 Task: Look for space in La Crosse, United States from 12th July, 2023 to 16th July, 2023 for 8 adults in price range Rs.10000 to Rs.16000. Place can be private room with 8 bedrooms having 8 beds and 8 bathrooms. Property type can be house, flat, guest house. Amenities needed are: wifi, TV, free parkinig on premises, gym, breakfast. Booking option can be shelf check-in. Required host language is English.
Action: Mouse moved to (415, 83)
Screenshot: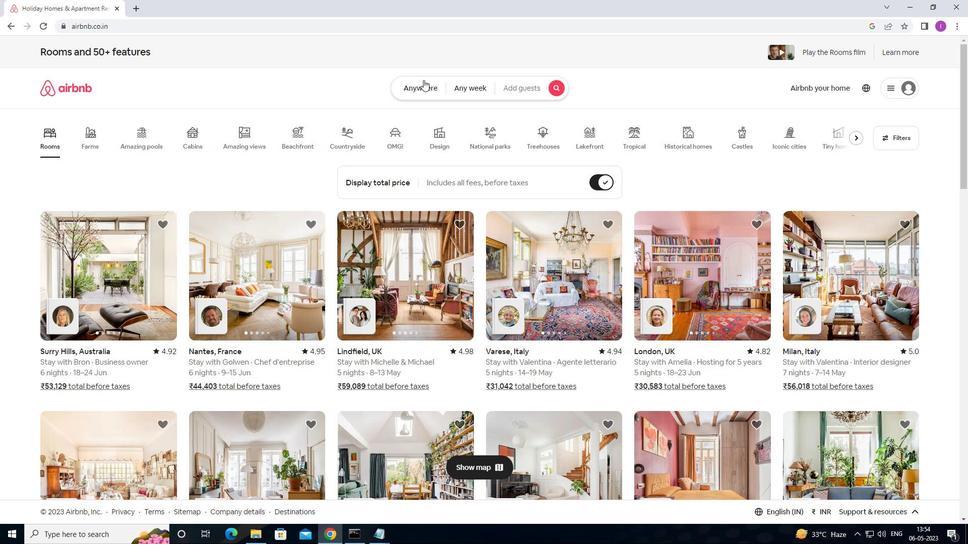
Action: Mouse pressed left at (415, 83)
Screenshot: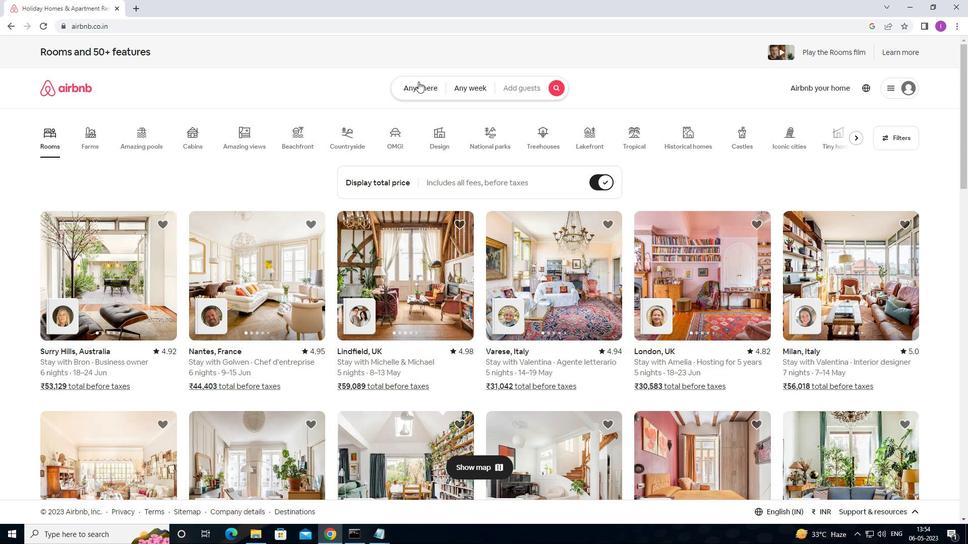 
Action: Mouse moved to (324, 130)
Screenshot: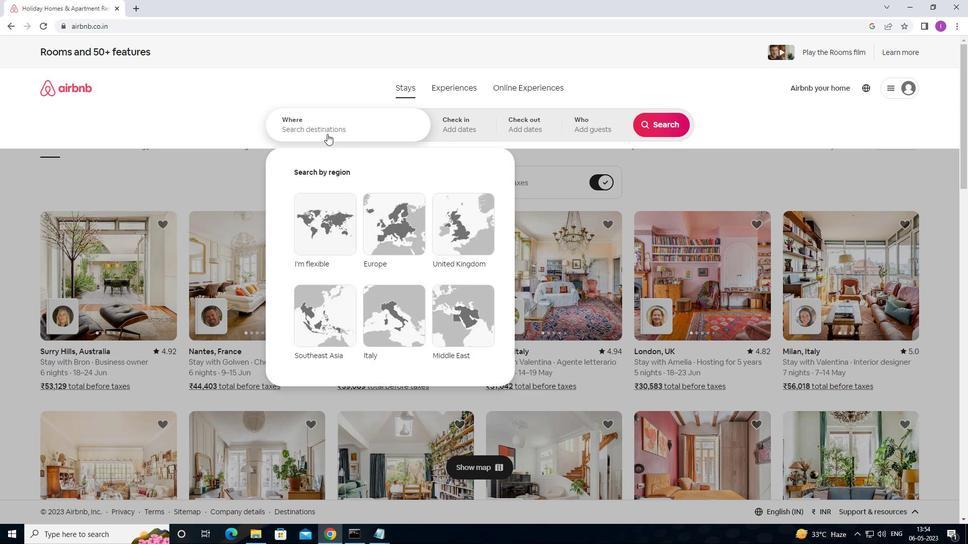 
Action: Mouse pressed left at (324, 130)
Screenshot: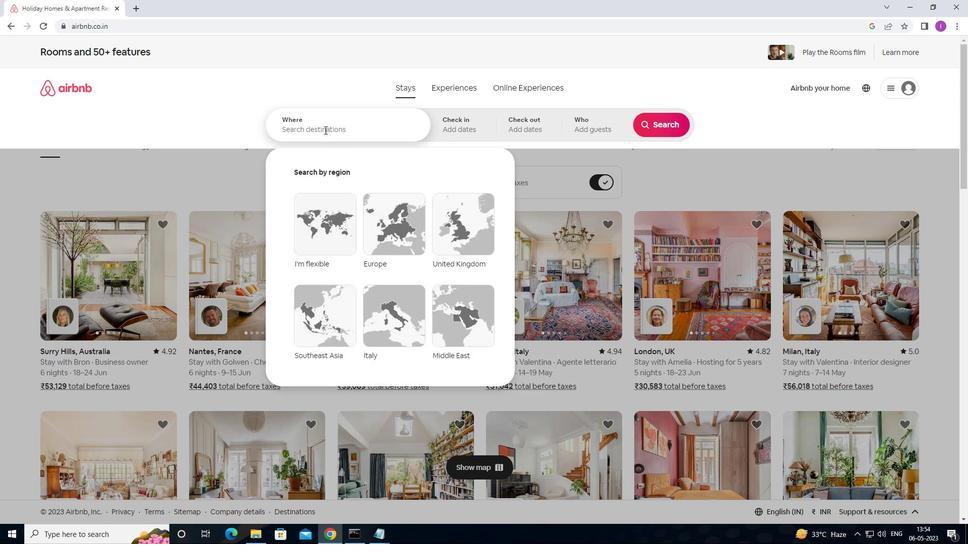 
Action: Mouse moved to (324, 129)
Screenshot: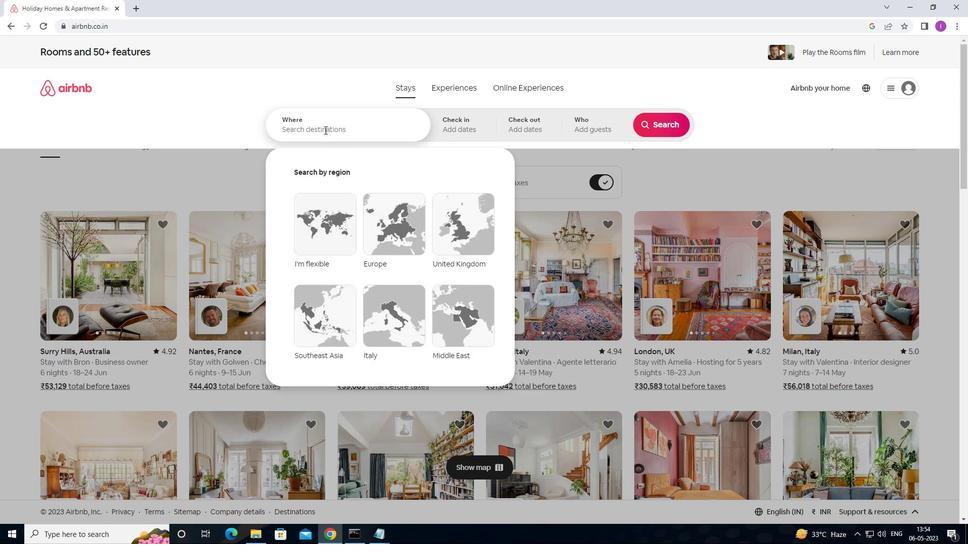 
Action: Key pressed <Key.shift>:<Key.backspace><Key.shift>LA<Key.space><Key.shift>CROSS,<Key.shift>UNITED<Key.space>STATES
Screenshot: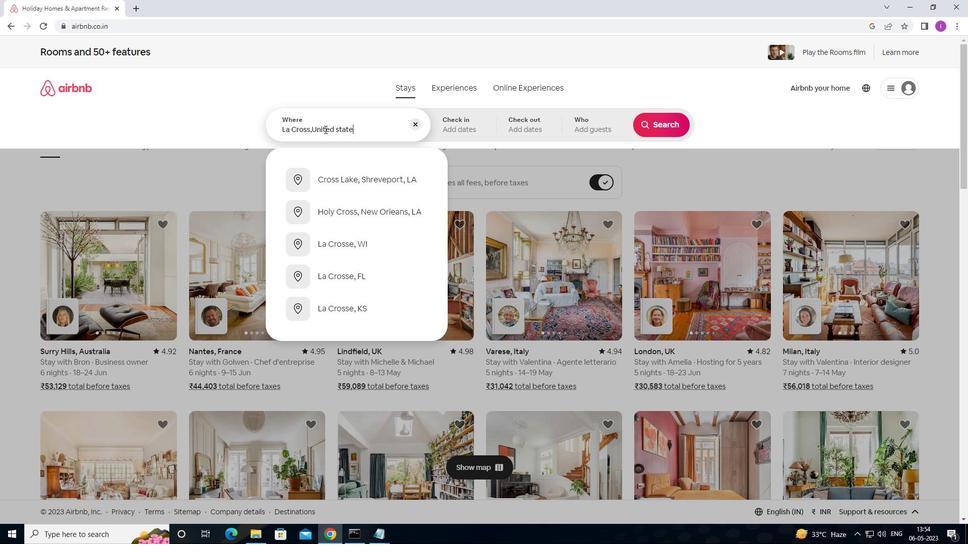 
Action: Mouse moved to (461, 127)
Screenshot: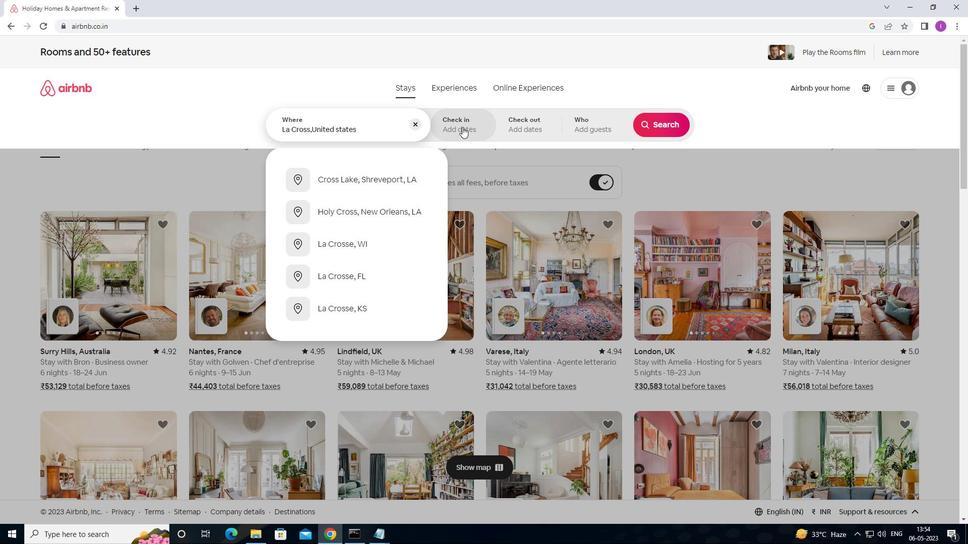 
Action: Mouse pressed left at (461, 127)
Screenshot: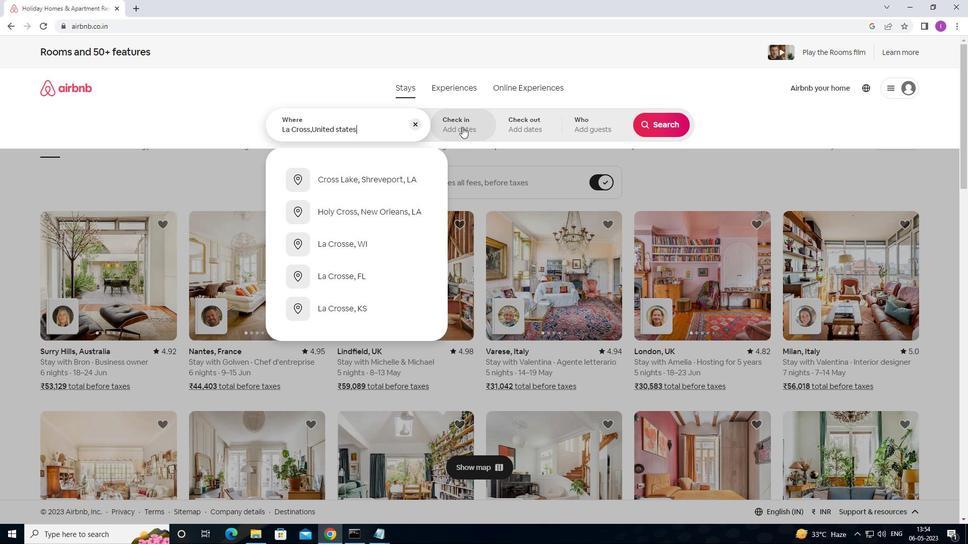 
Action: Mouse moved to (675, 207)
Screenshot: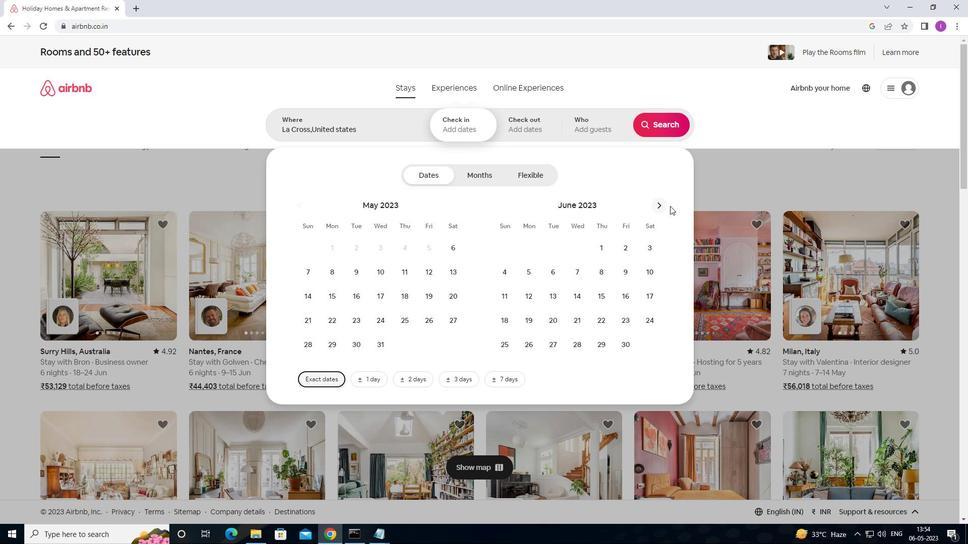 
Action: Mouse pressed left at (675, 207)
Screenshot: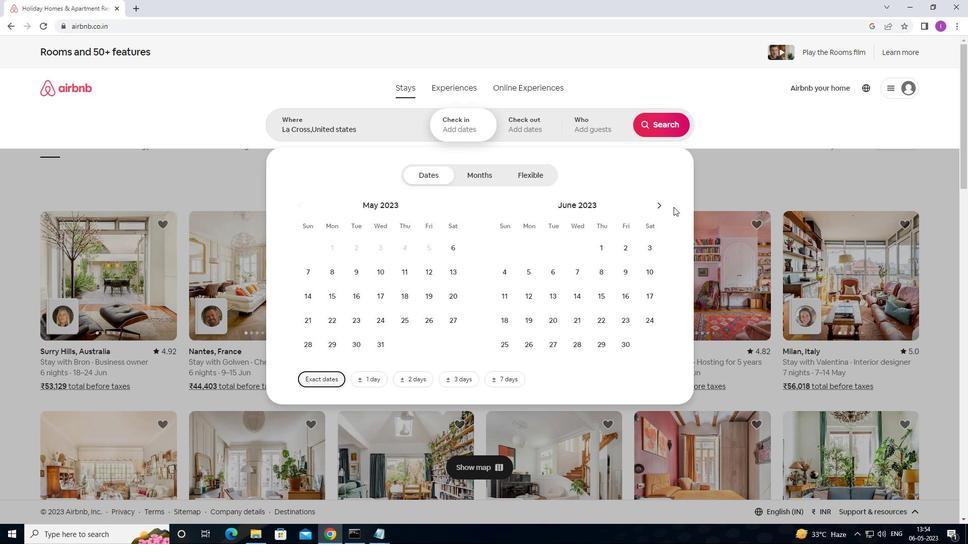 
Action: Mouse pressed left at (675, 207)
Screenshot: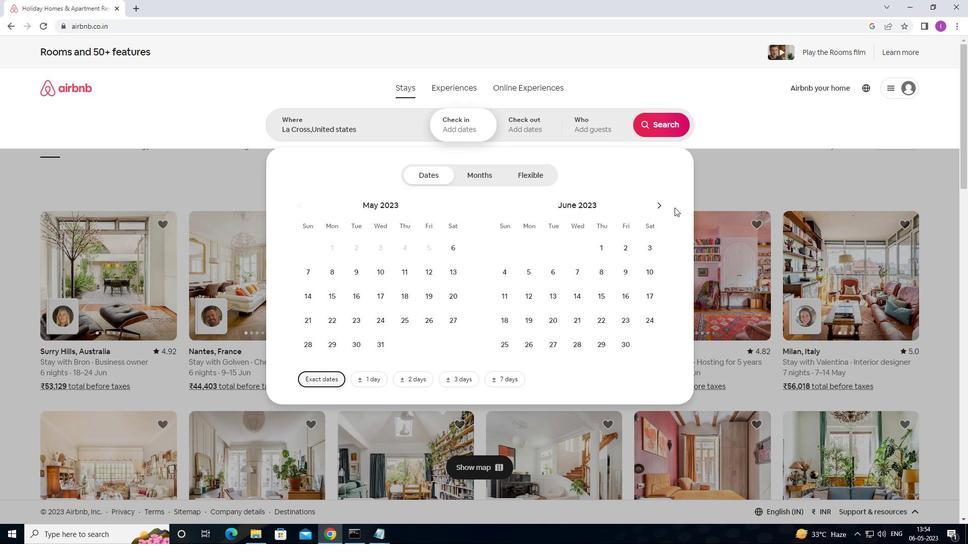 
Action: Mouse moved to (665, 206)
Screenshot: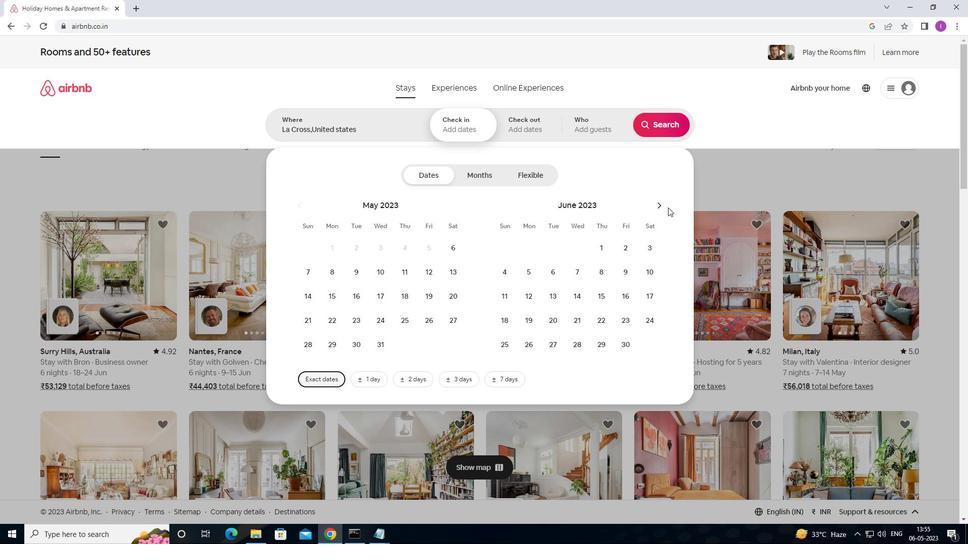 
Action: Mouse pressed left at (665, 206)
Screenshot: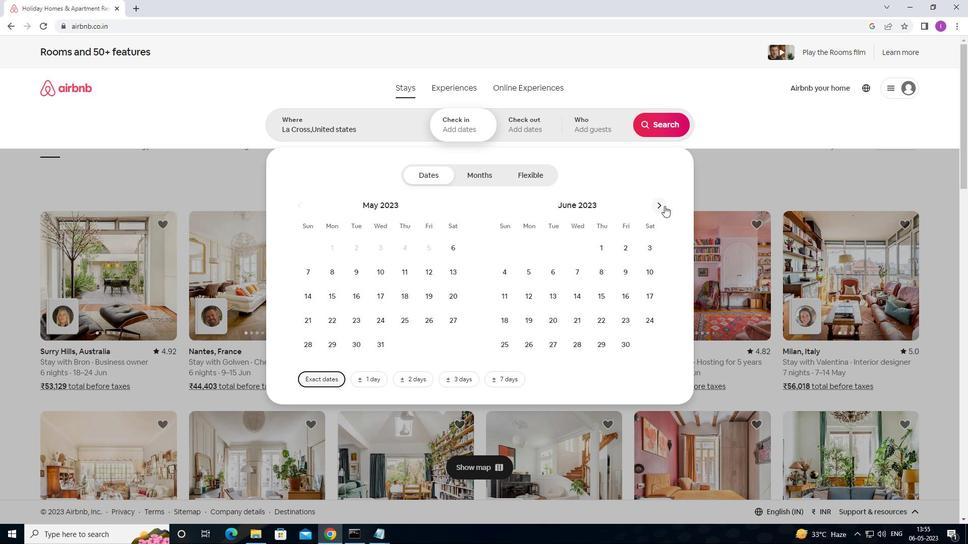 
Action: Mouse moved to (576, 295)
Screenshot: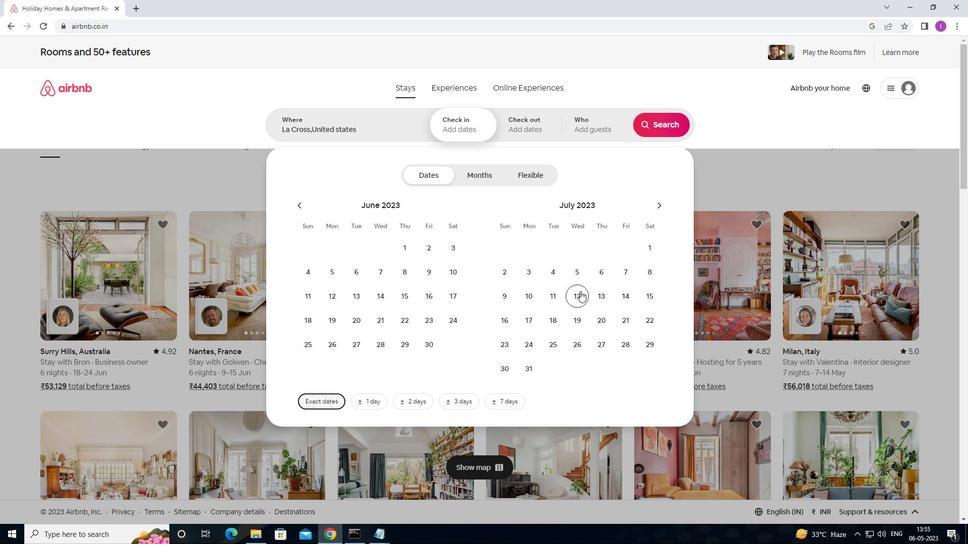 
Action: Mouse pressed left at (576, 295)
Screenshot: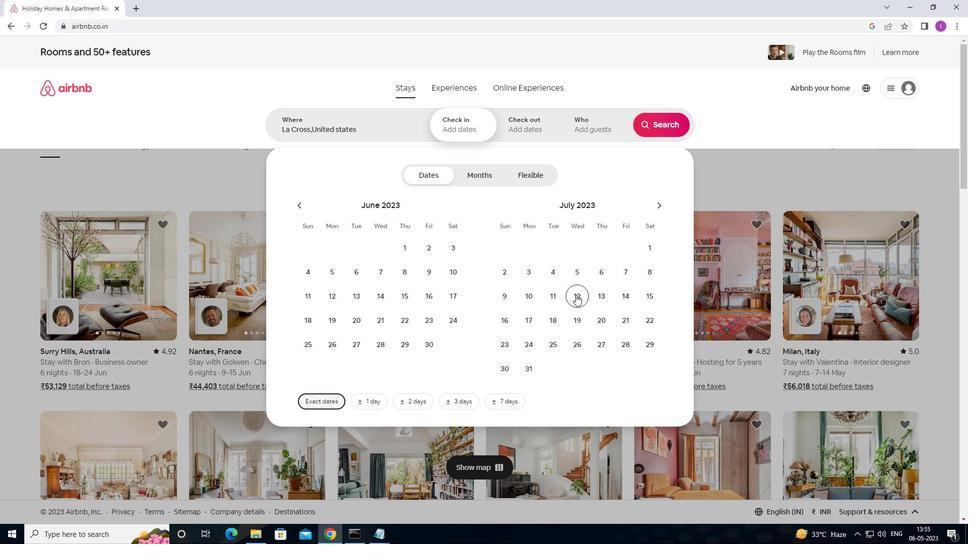 
Action: Mouse moved to (511, 325)
Screenshot: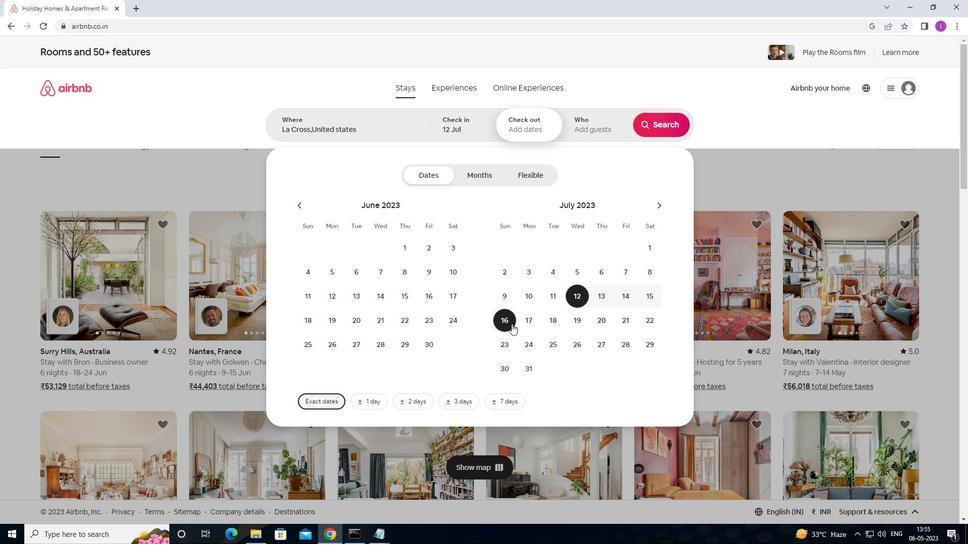 
Action: Mouse pressed left at (511, 325)
Screenshot: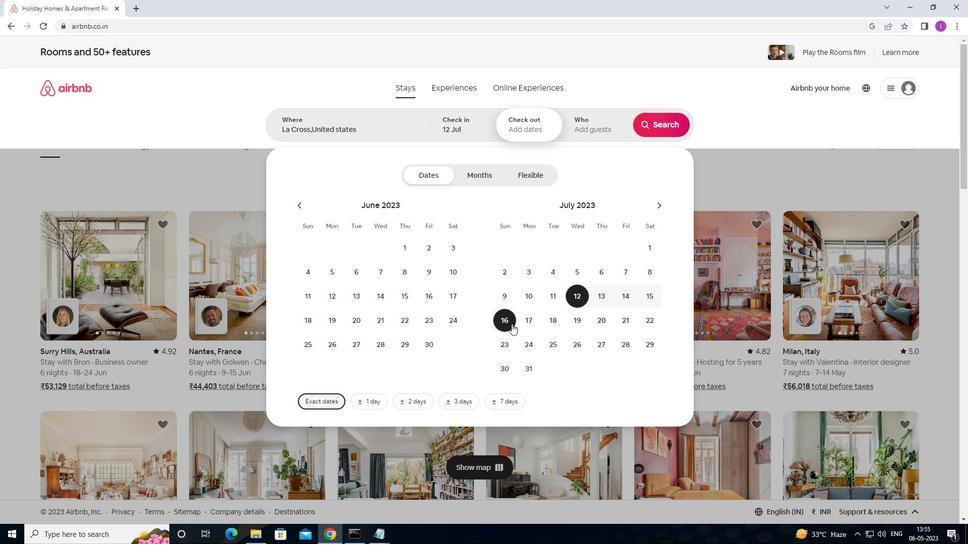 
Action: Mouse moved to (592, 136)
Screenshot: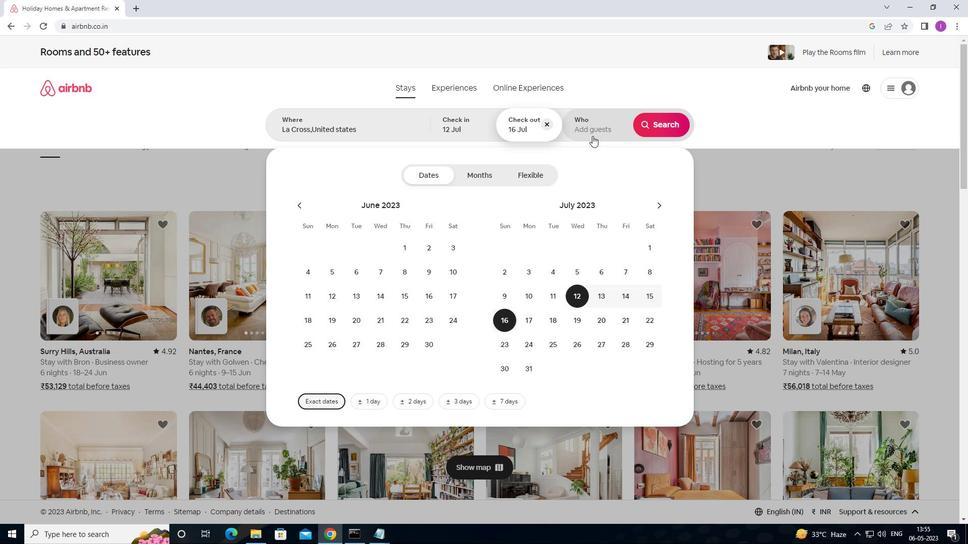 
Action: Mouse pressed left at (592, 136)
Screenshot: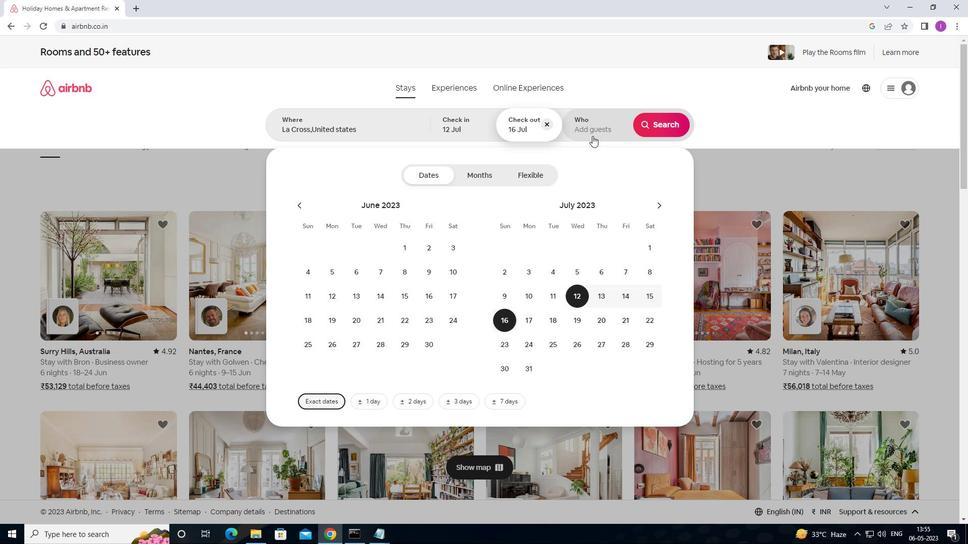 
Action: Mouse moved to (667, 178)
Screenshot: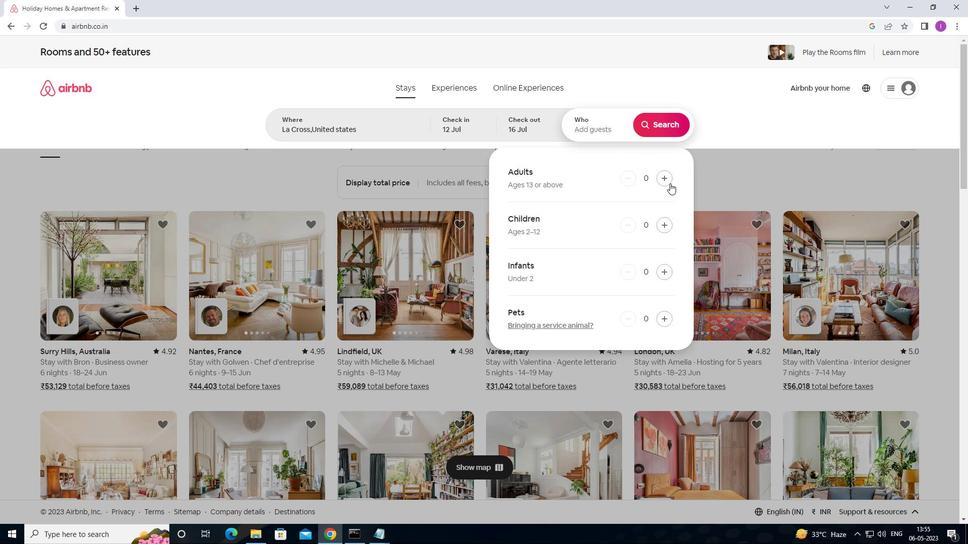 
Action: Mouse pressed left at (667, 178)
Screenshot: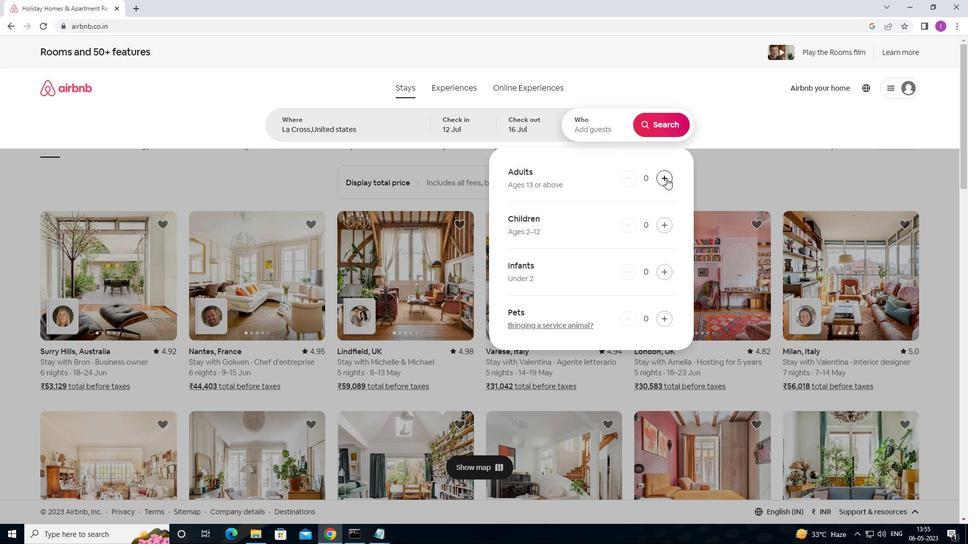 
Action: Mouse moved to (667, 178)
Screenshot: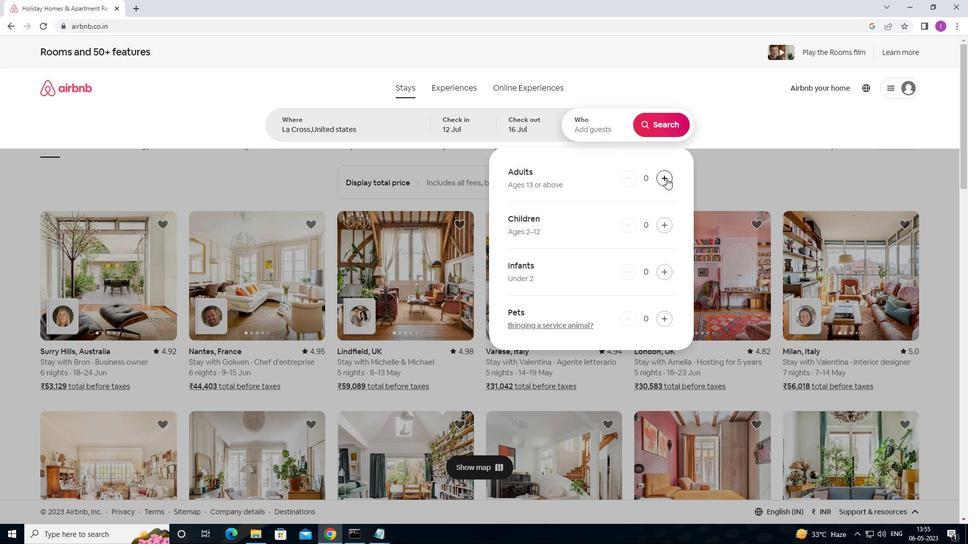 
Action: Mouse pressed left at (667, 178)
Screenshot: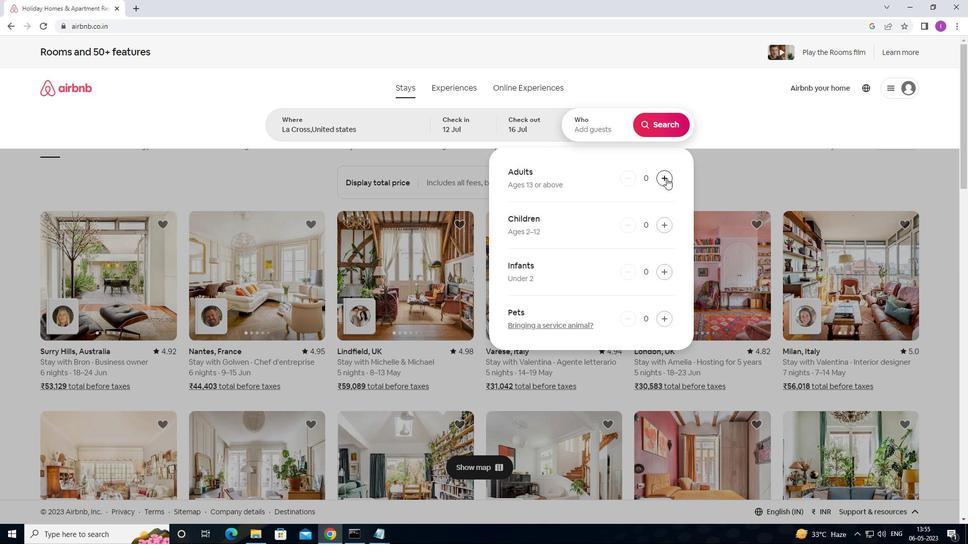 
Action: Mouse pressed left at (667, 178)
Screenshot: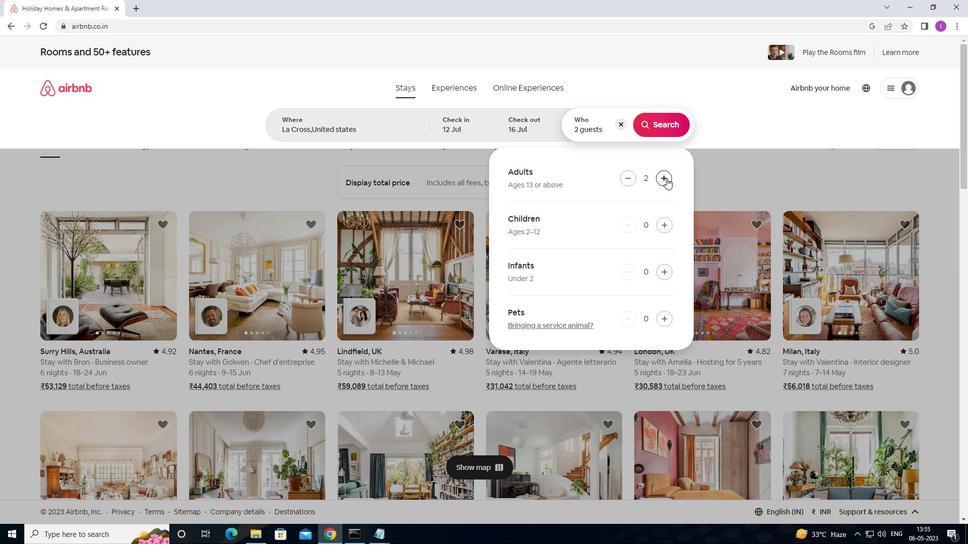 
Action: Mouse pressed left at (667, 178)
Screenshot: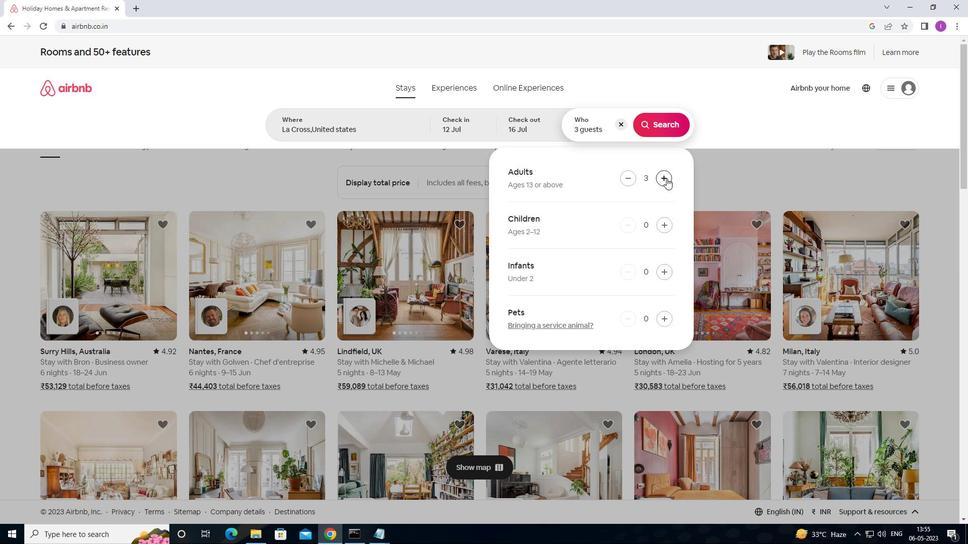 
Action: Mouse pressed left at (667, 178)
Screenshot: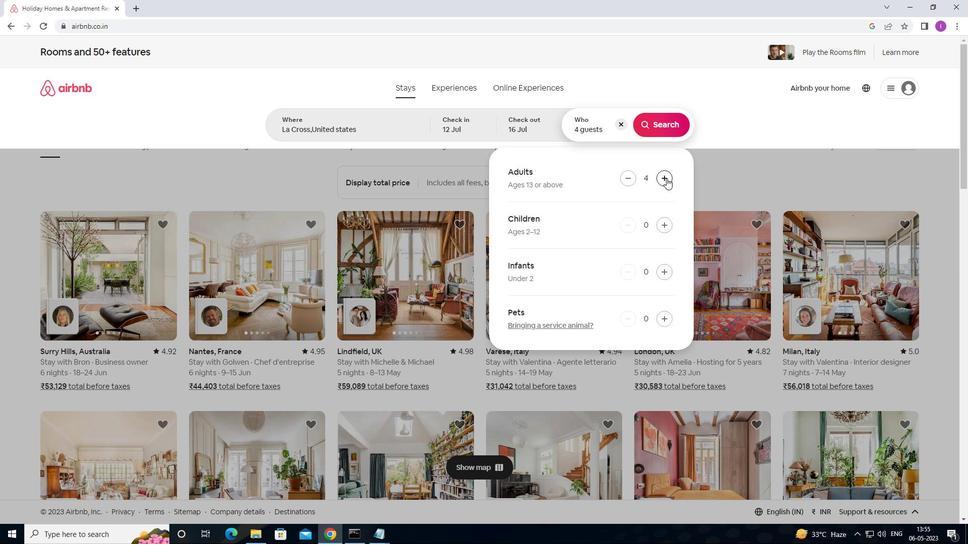 
Action: Mouse moved to (661, 177)
Screenshot: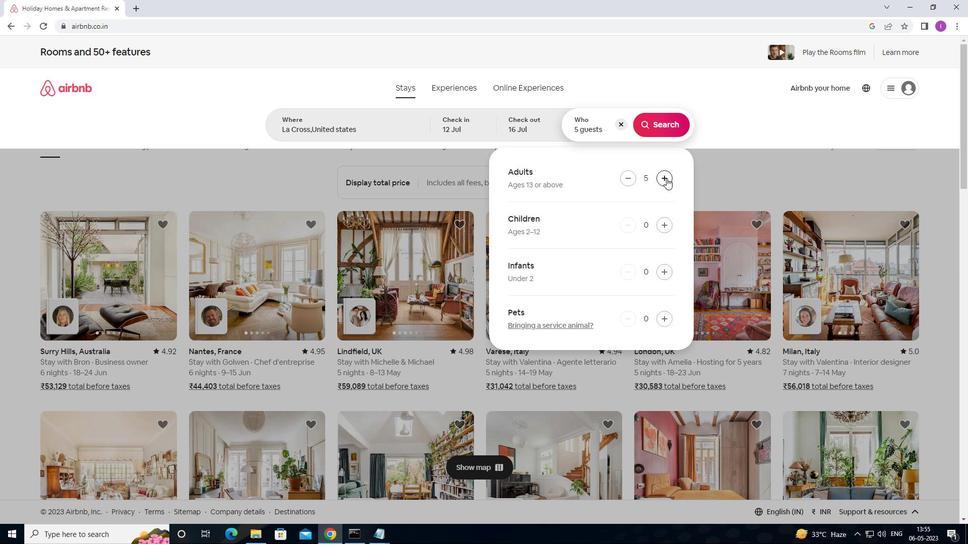 
Action: Mouse pressed left at (661, 177)
Screenshot: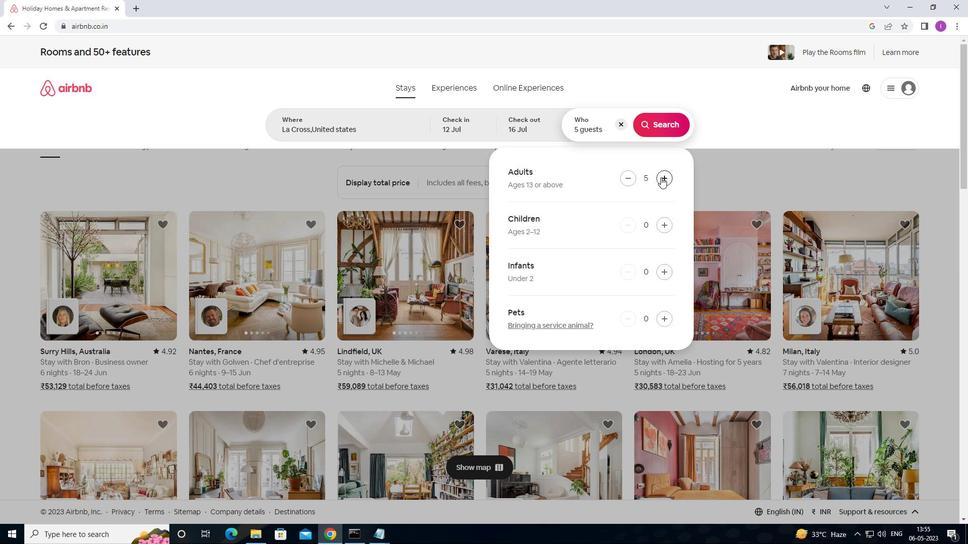 
Action: Mouse pressed left at (661, 177)
Screenshot: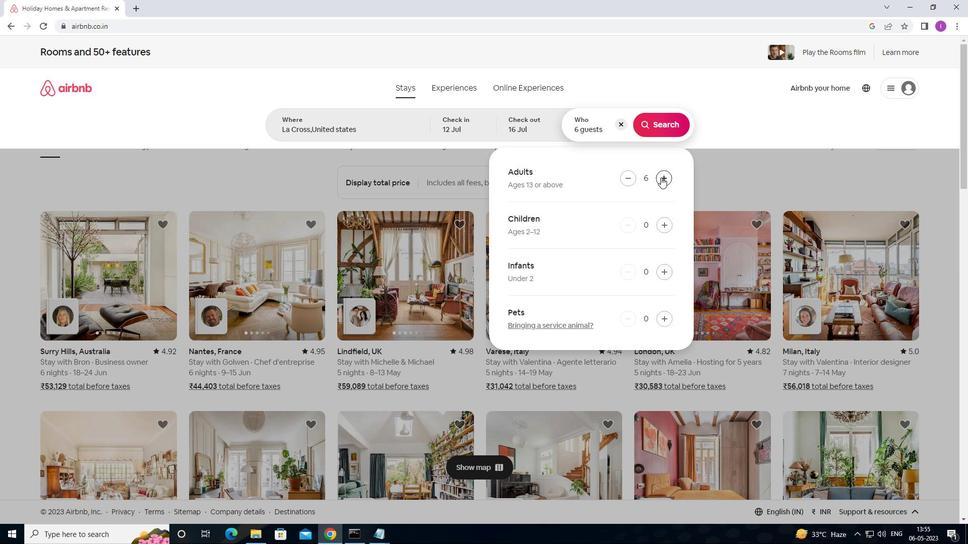 
Action: Mouse pressed left at (661, 177)
Screenshot: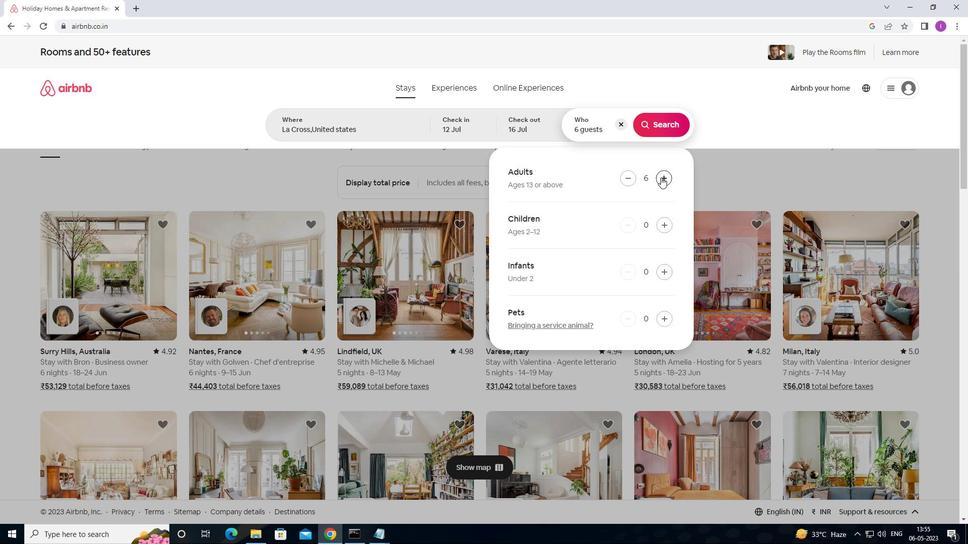 
Action: Mouse moved to (649, 120)
Screenshot: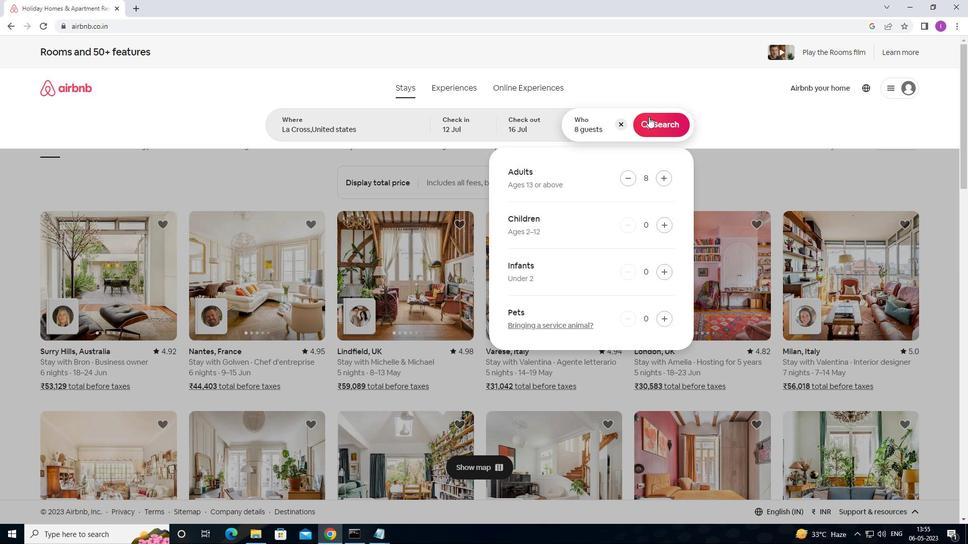 
Action: Mouse pressed left at (649, 120)
Screenshot: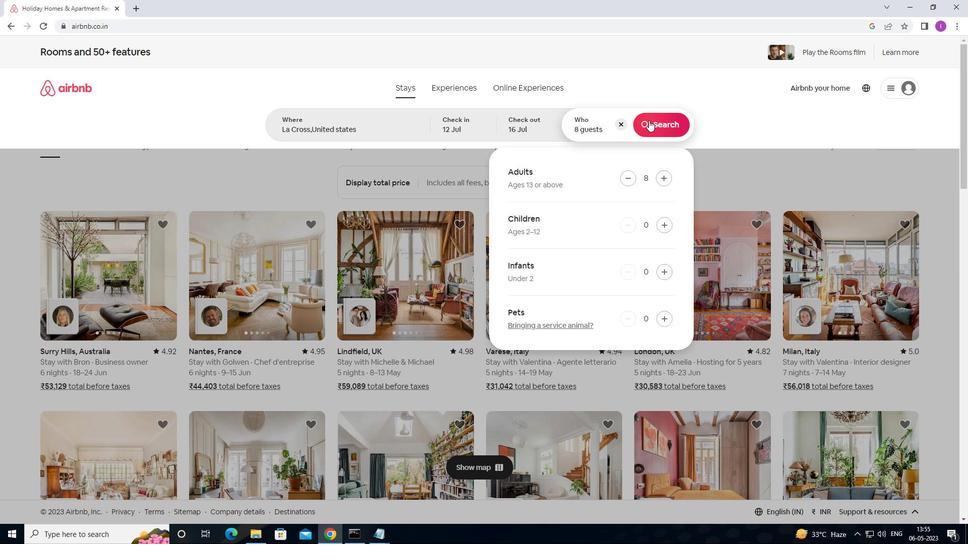 
Action: Mouse moved to (924, 93)
Screenshot: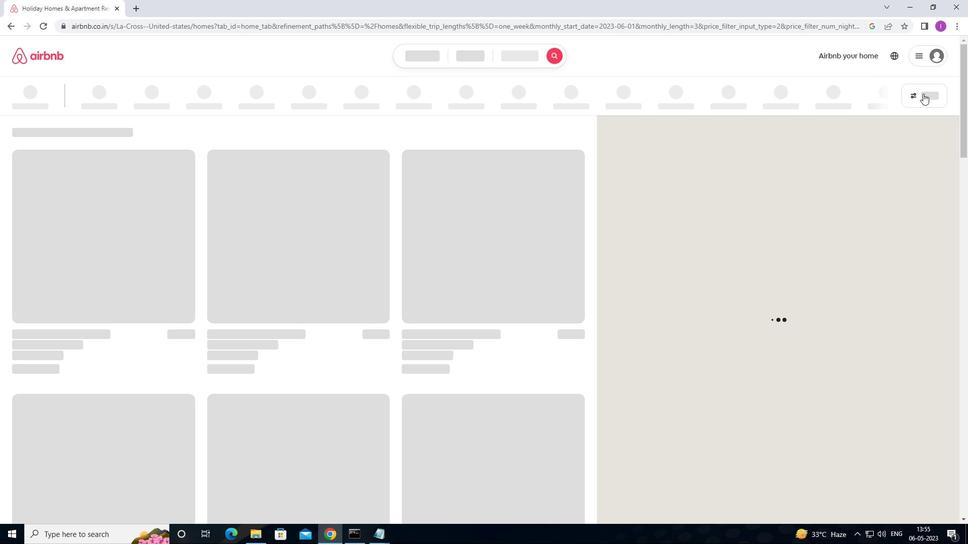 
Action: Mouse pressed left at (924, 93)
Screenshot: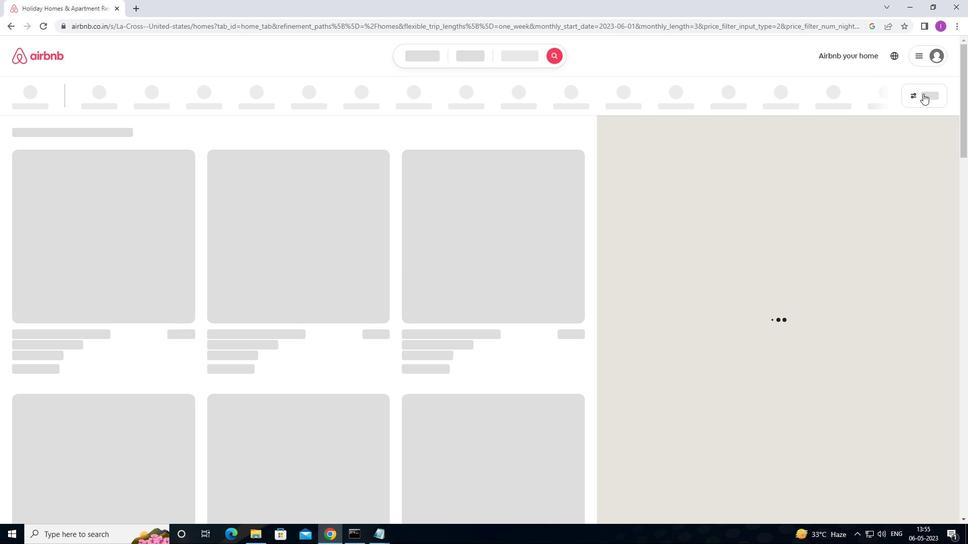 
Action: Mouse moved to (928, 93)
Screenshot: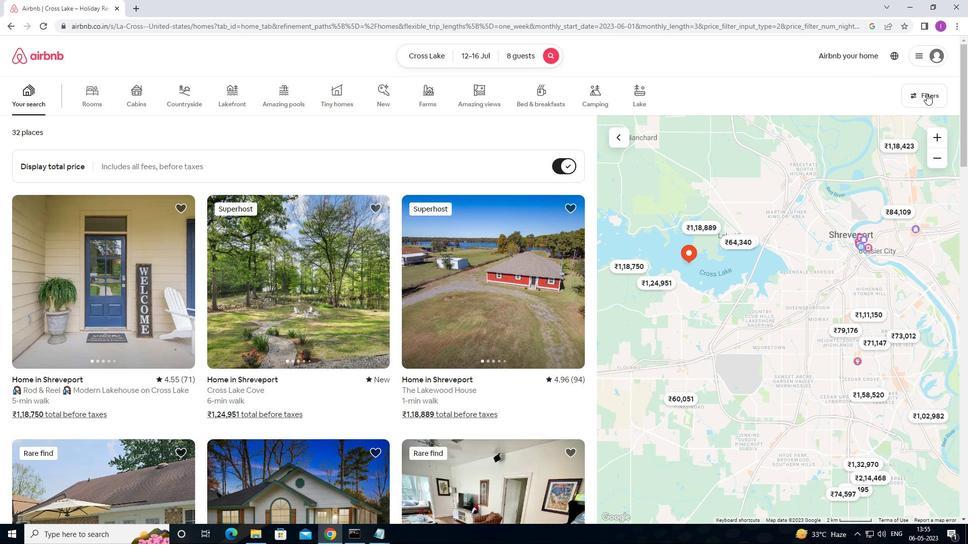 
Action: Mouse pressed left at (928, 93)
Screenshot: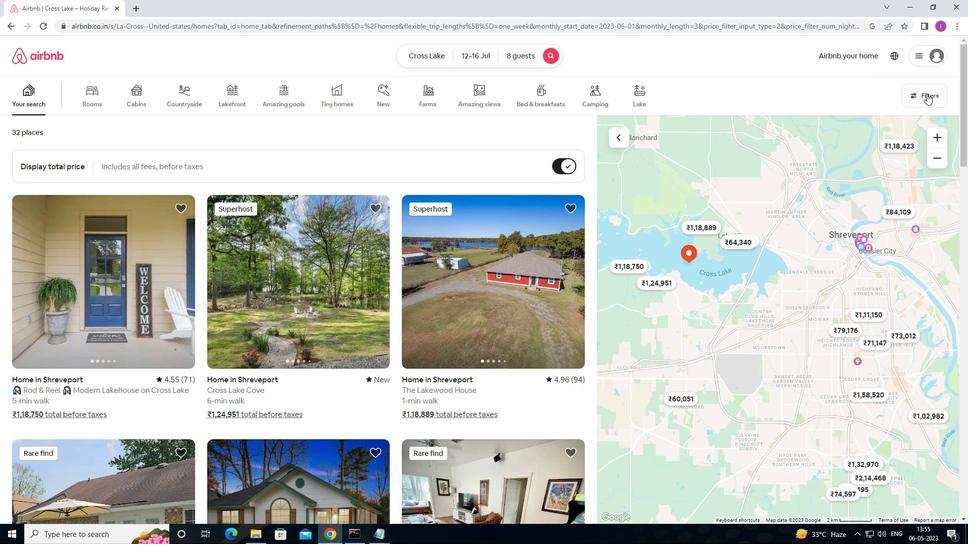 
Action: Mouse moved to (372, 342)
Screenshot: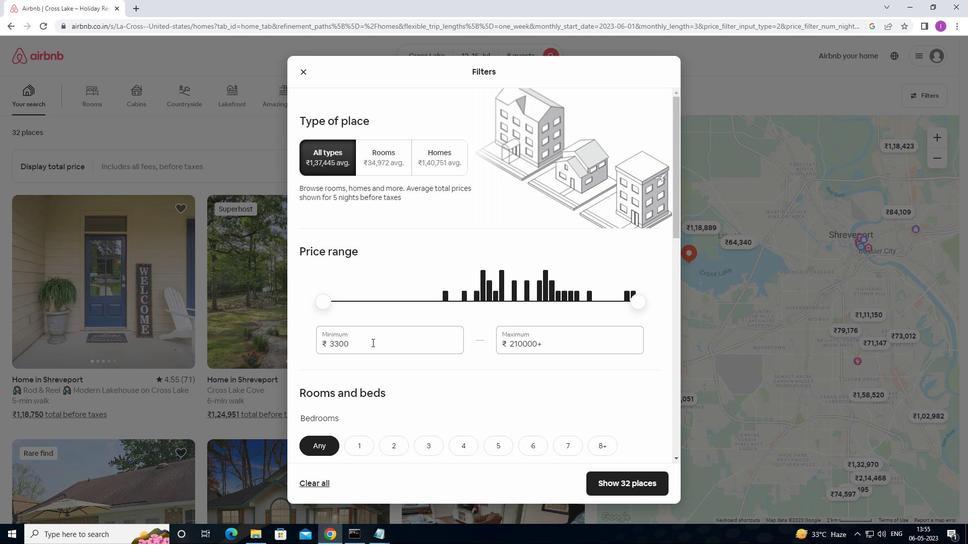 
Action: Mouse pressed left at (372, 342)
Screenshot: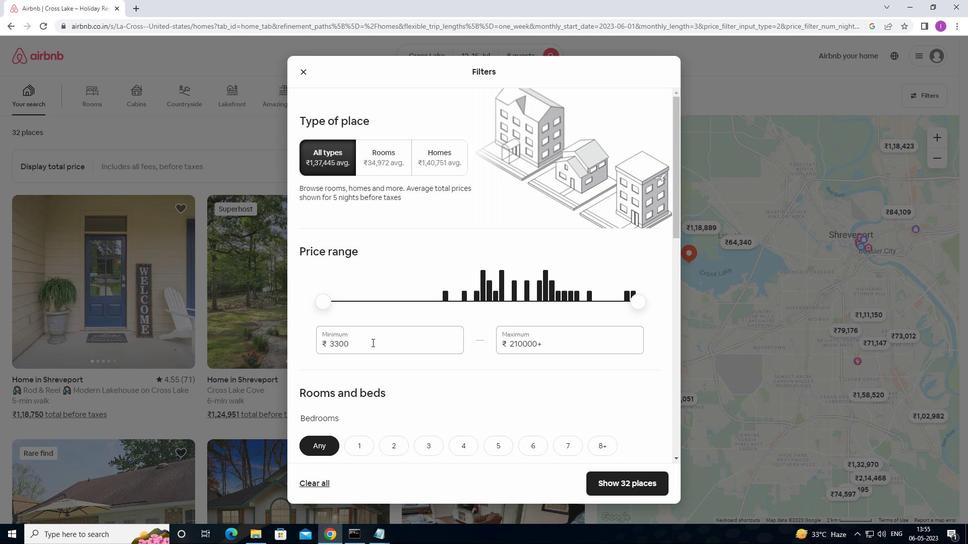 
Action: Mouse moved to (529, 311)
Screenshot: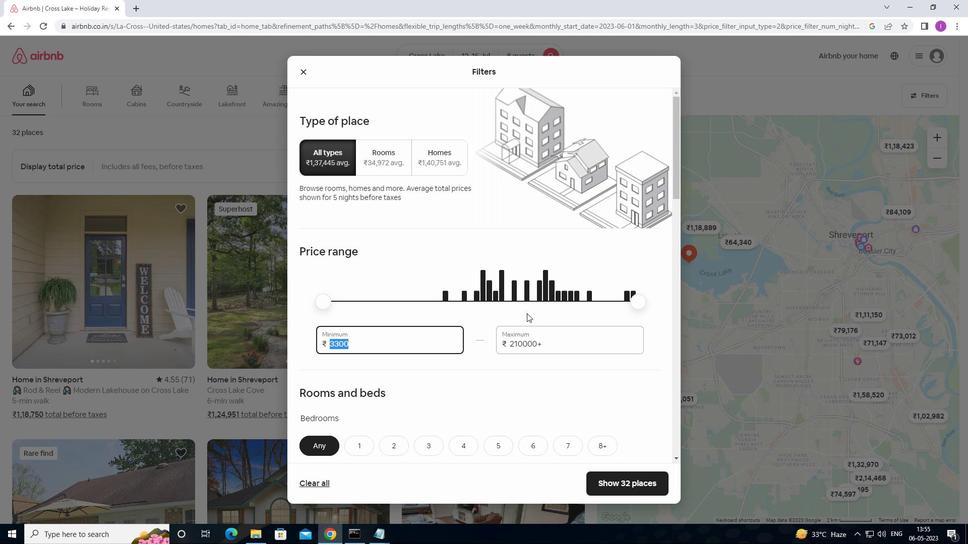 
Action: Key pressed 1
Screenshot: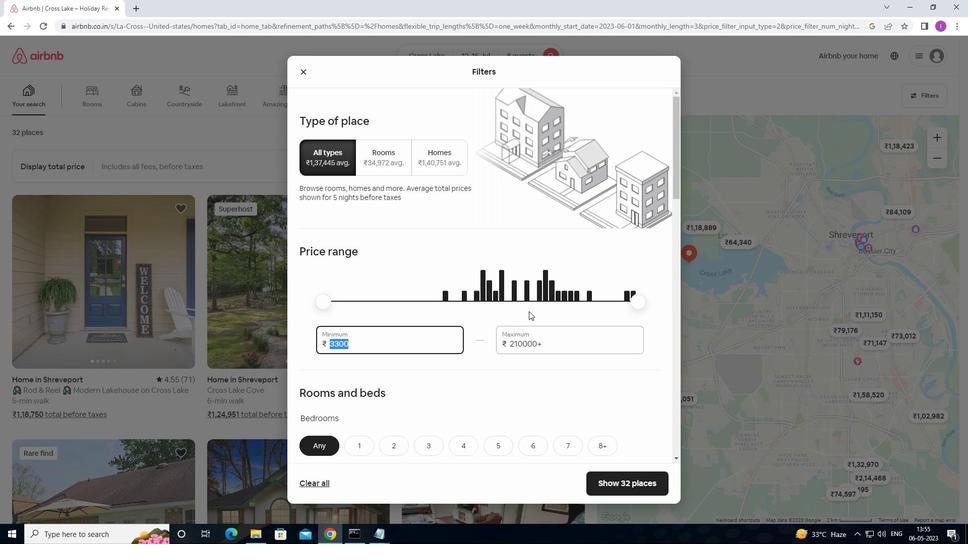 
Action: Mouse moved to (533, 308)
Screenshot: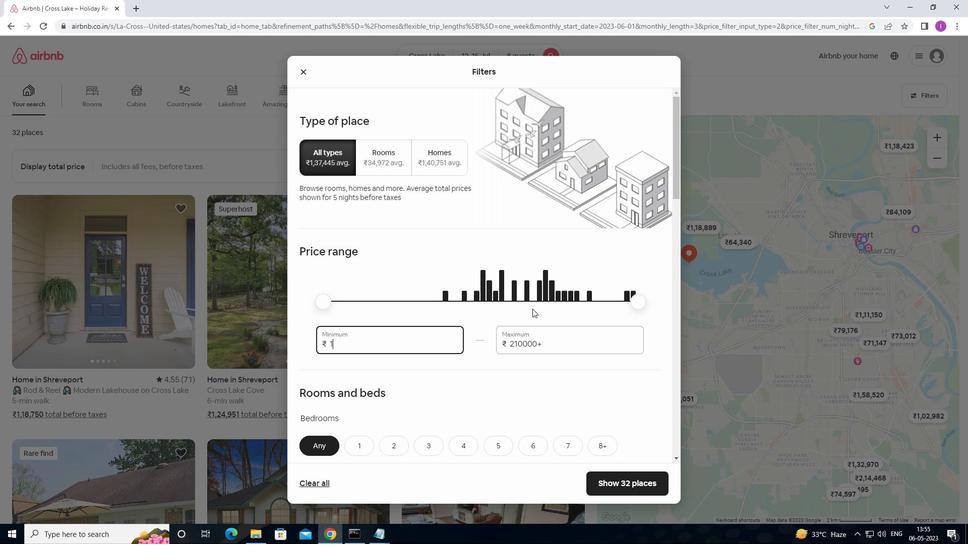 
Action: Key pressed 0-0
Screenshot: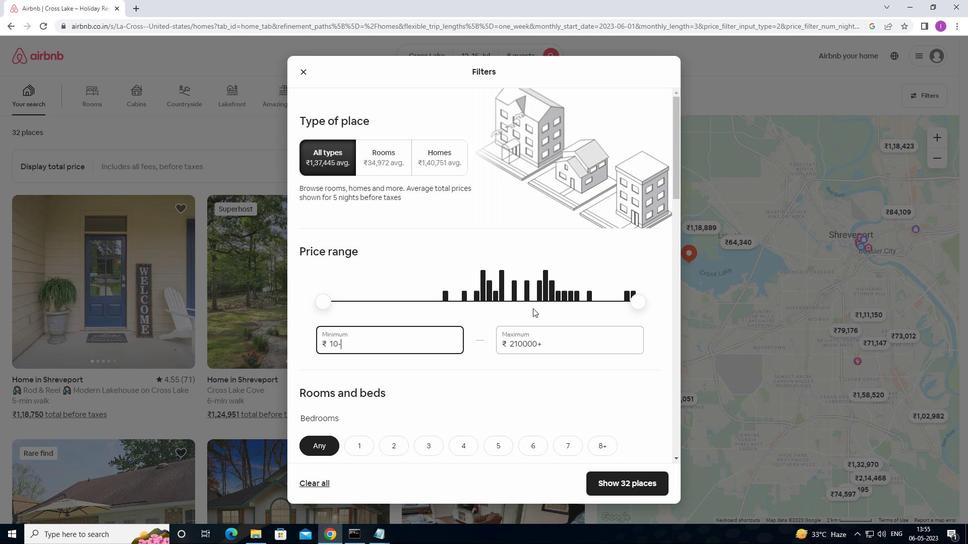 
Action: Mouse moved to (534, 307)
Screenshot: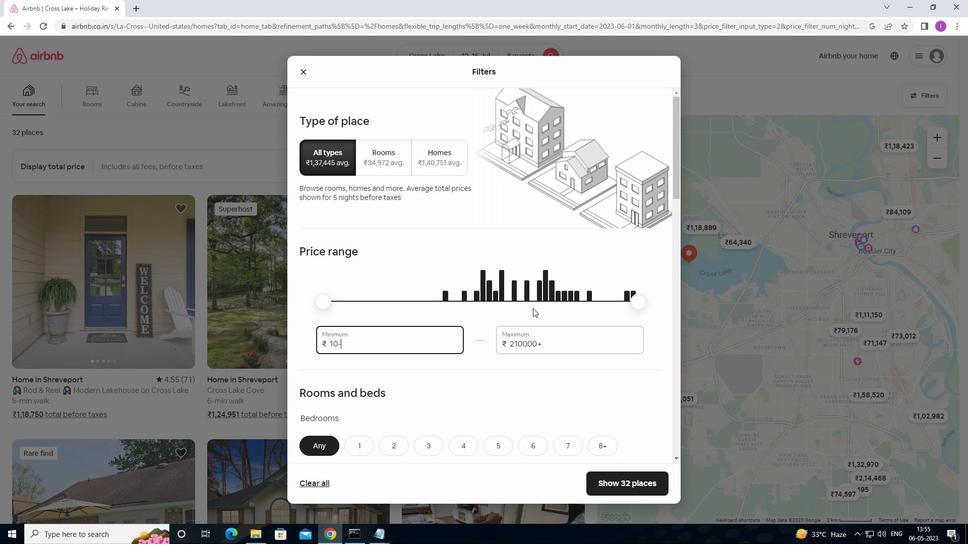
Action: Key pressed 0
Screenshot: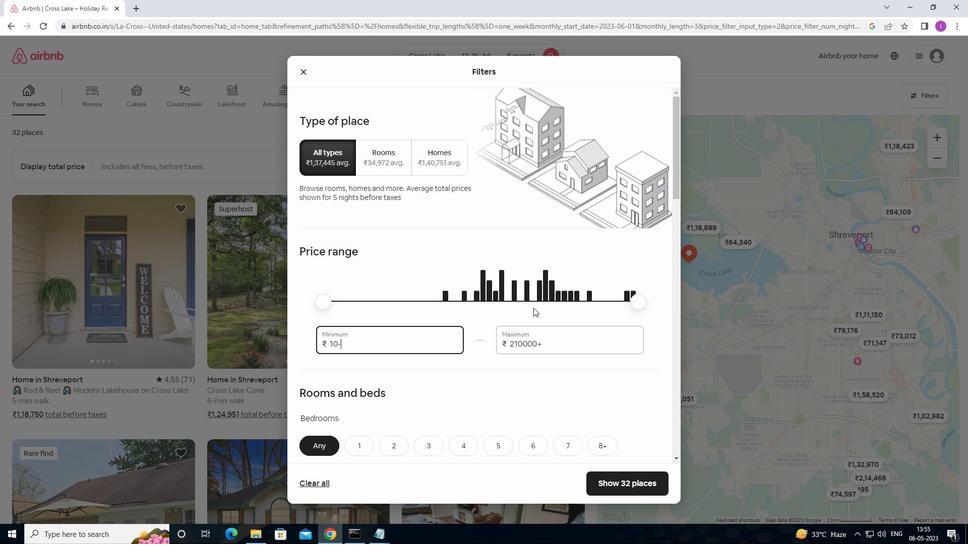 
Action: Mouse moved to (537, 304)
Screenshot: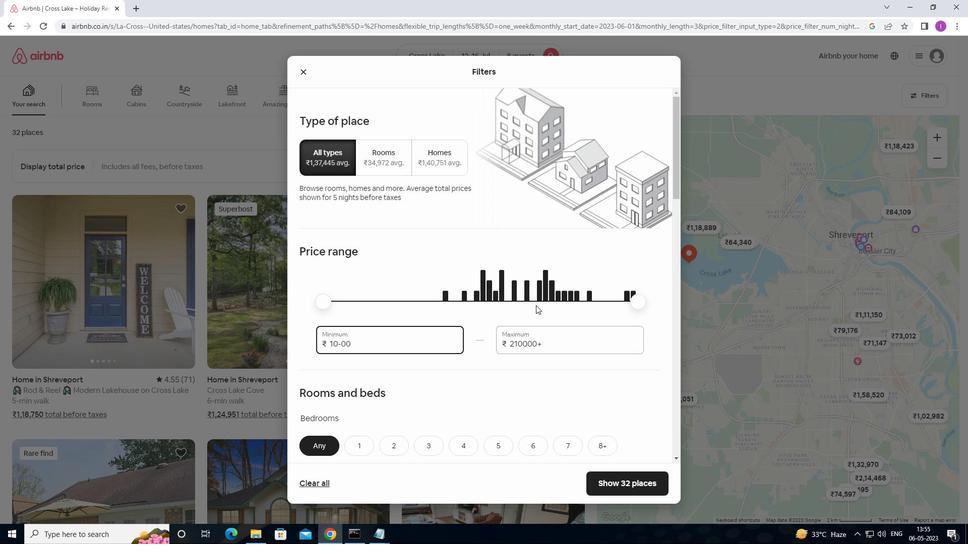 
Action: Key pressed <Key.backspace><Key.backspace>
Screenshot: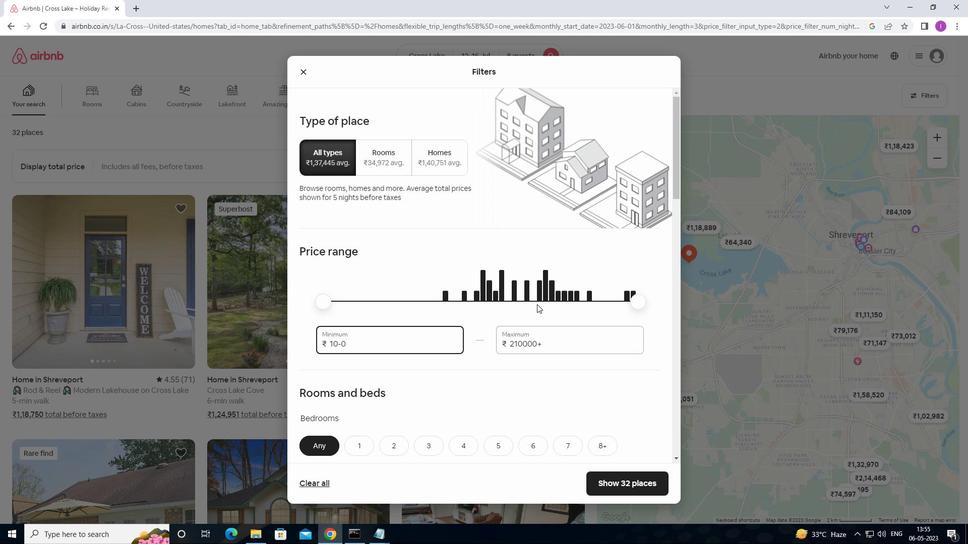 
Action: Mouse moved to (538, 303)
Screenshot: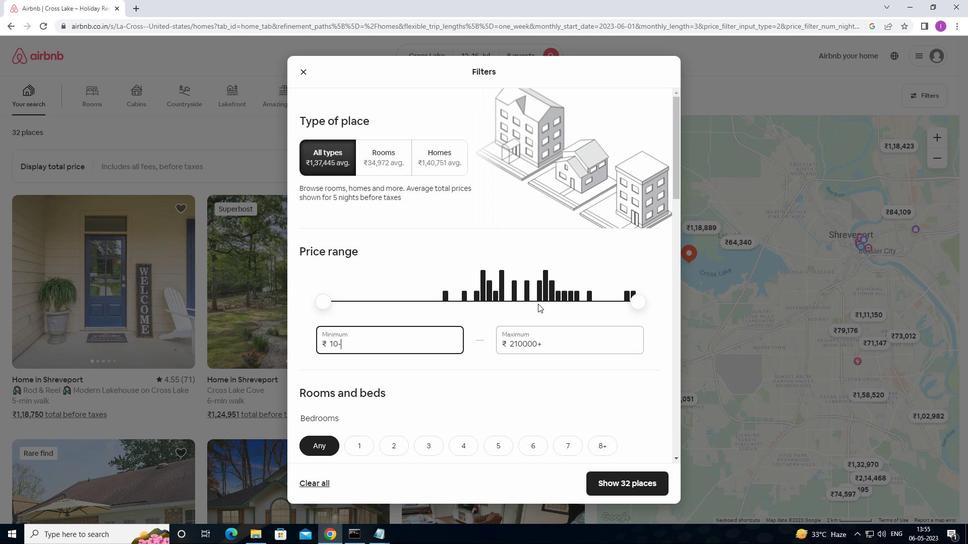 
Action: Key pressed <Key.backspace>
Screenshot: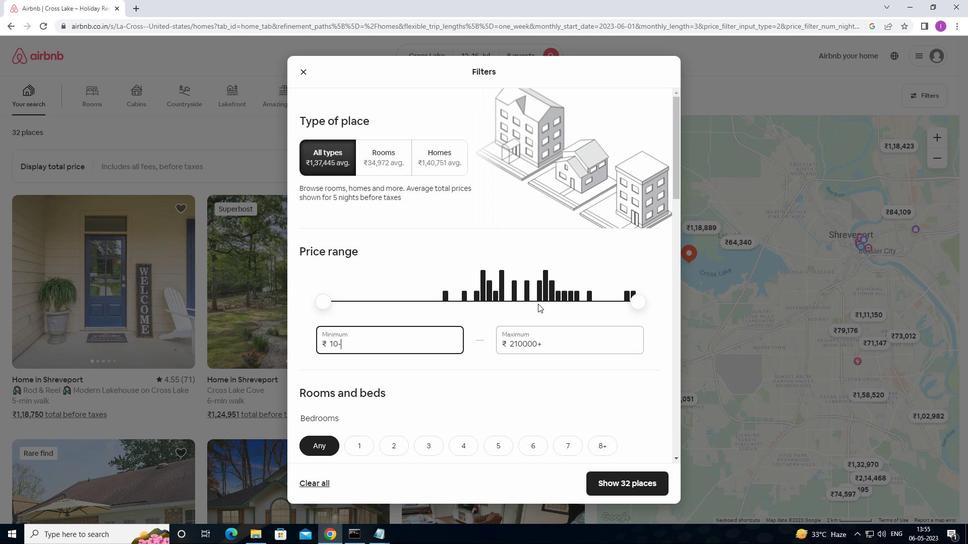 
Action: Mouse moved to (540, 302)
Screenshot: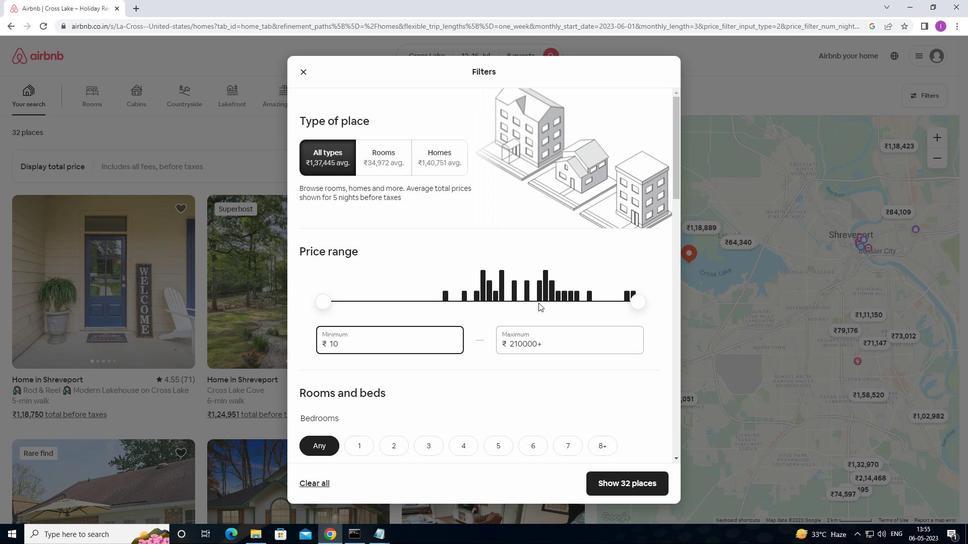 
Action: Key pressed 0
Screenshot: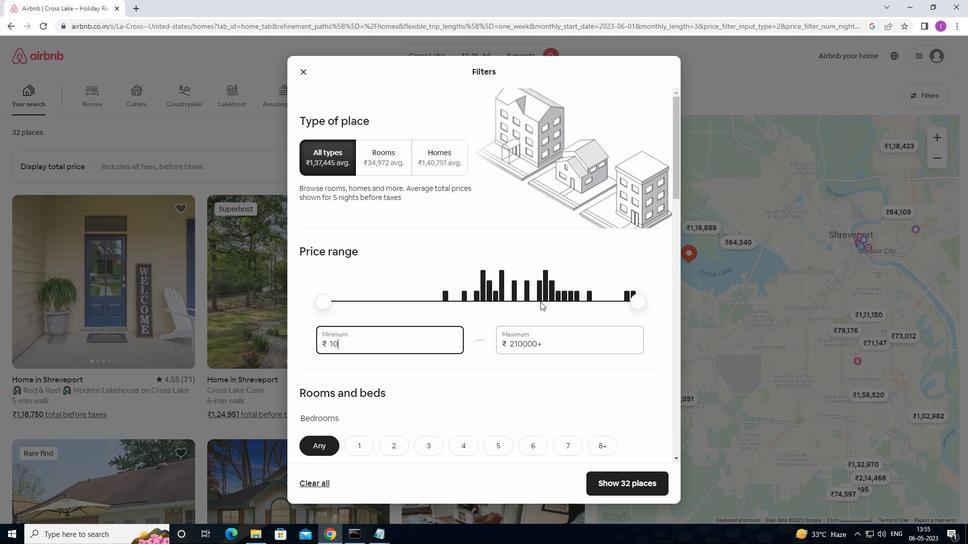 
Action: Mouse moved to (540, 301)
Screenshot: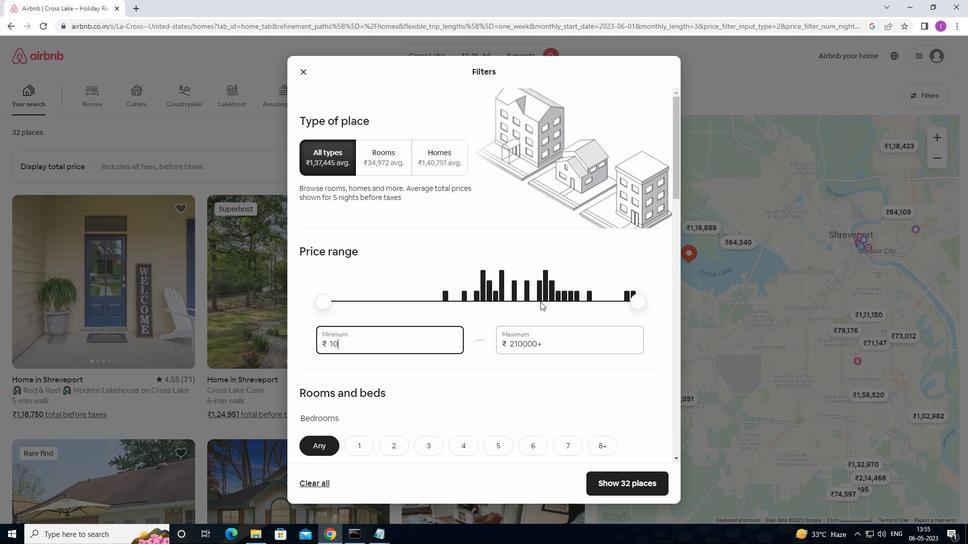 
Action: Key pressed 00
Screenshot: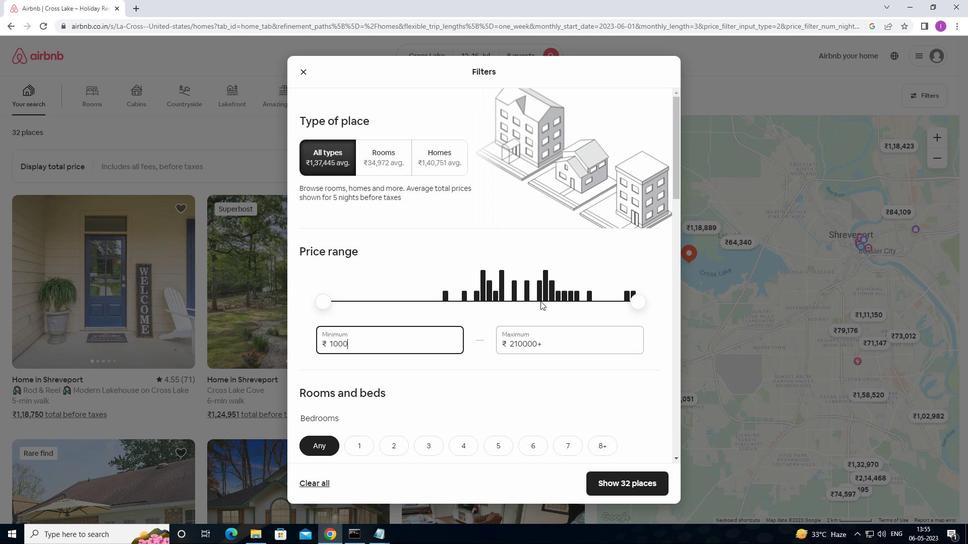 
Action: Mouse moved to (550, 346)
Screenshot: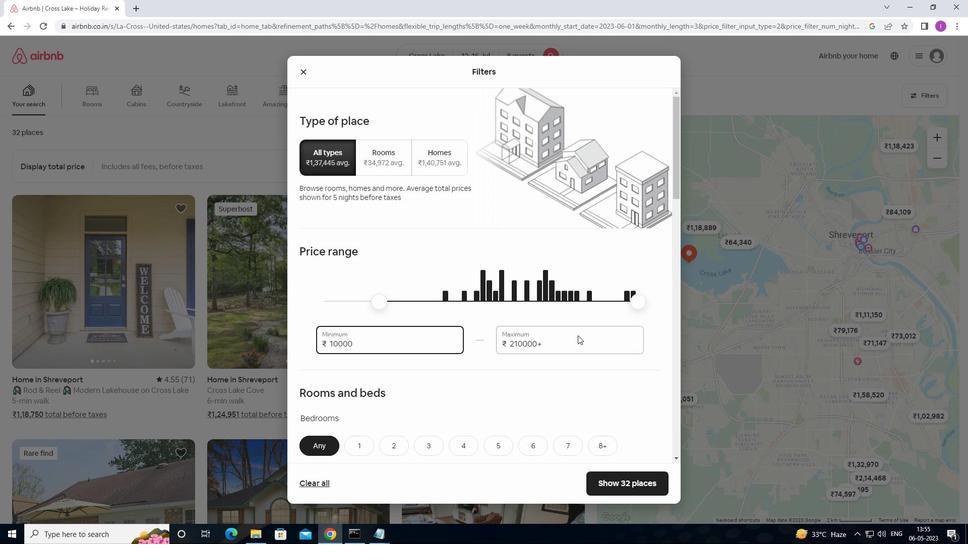 
Action: Mouse pressed left at (550, 346)
Screenshot: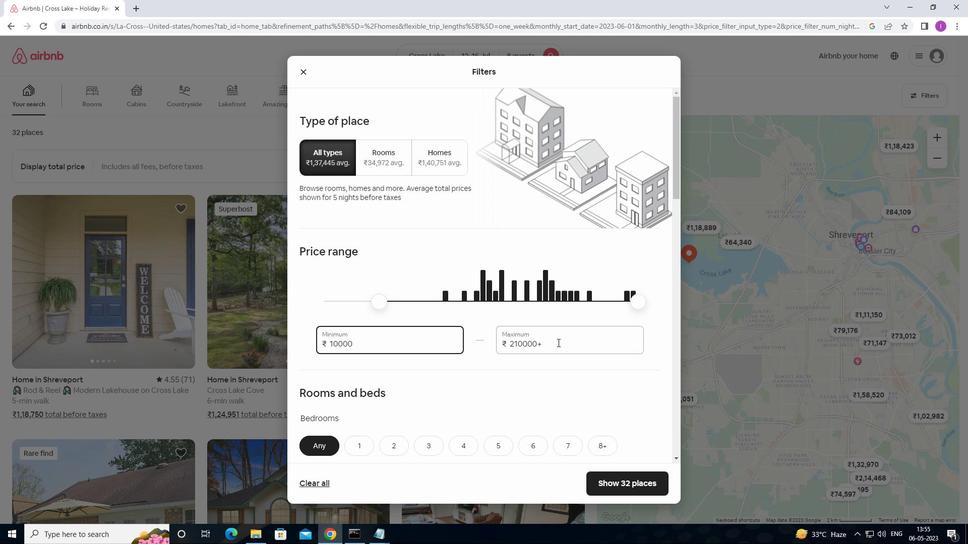 
Action: Mouse moved to (616, 329)
Screenshot: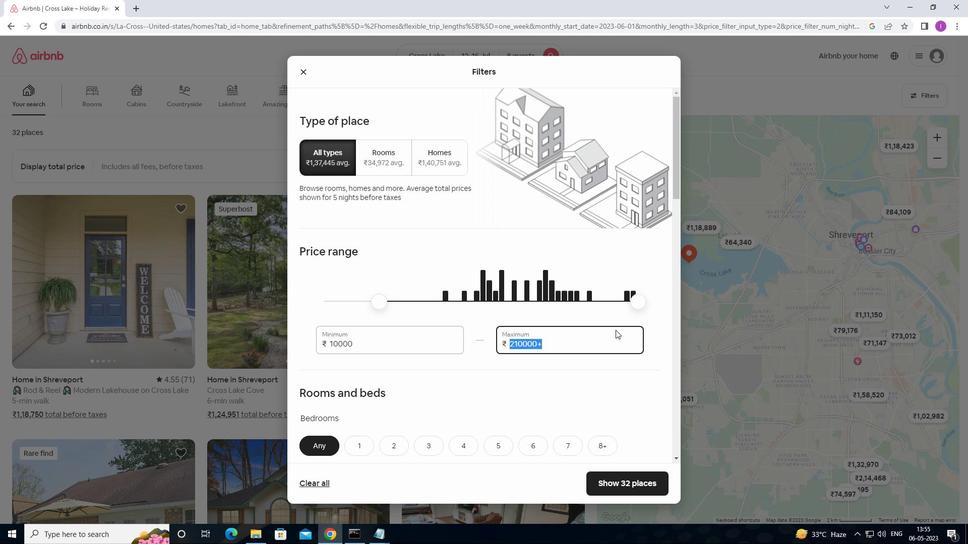 
Action: Key pressed 1
Screenshot: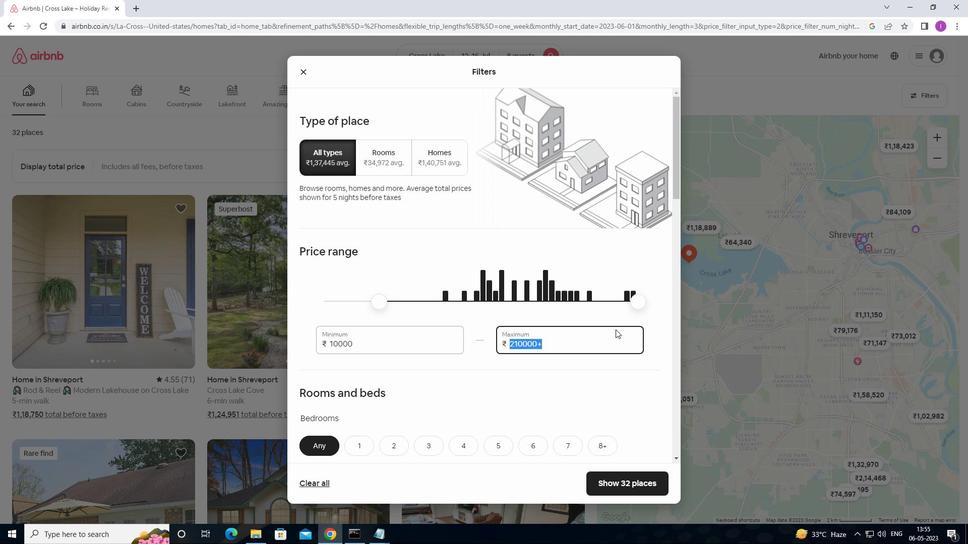 
Action: Mouse moved to (616, 328)
Screenshot: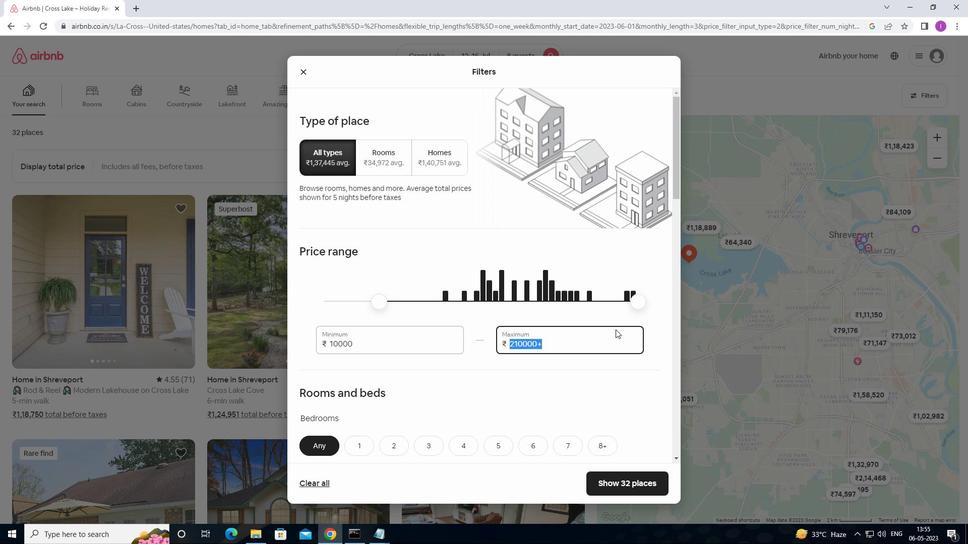 
Action: Key pressed 6
Screenshot: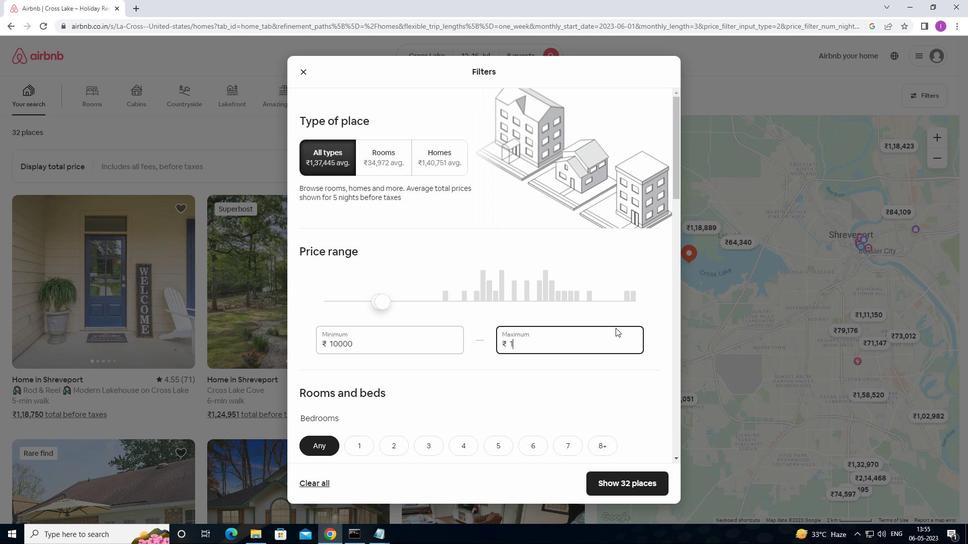 
Action: Mouse moved to (614, 326)
Screenshot: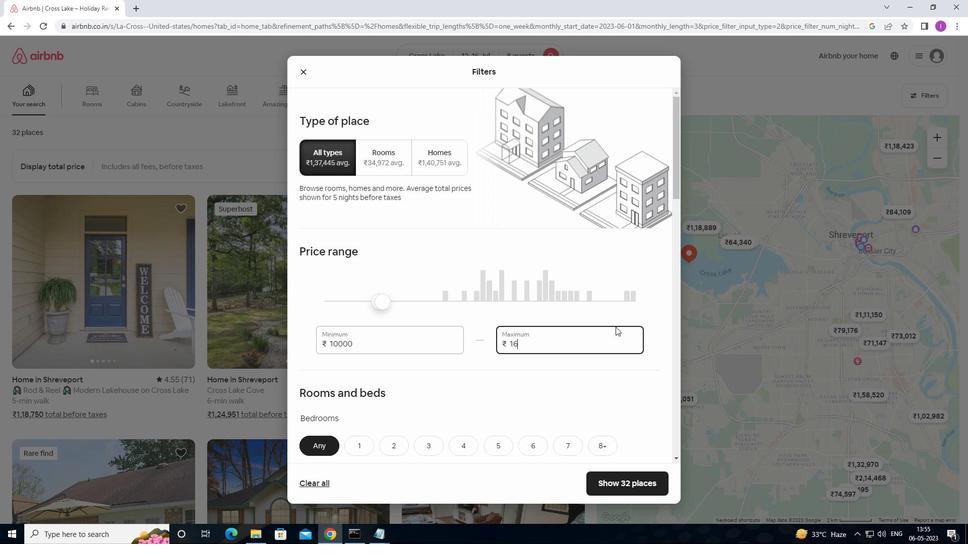 
Action: Key pressed 000
Screenshot: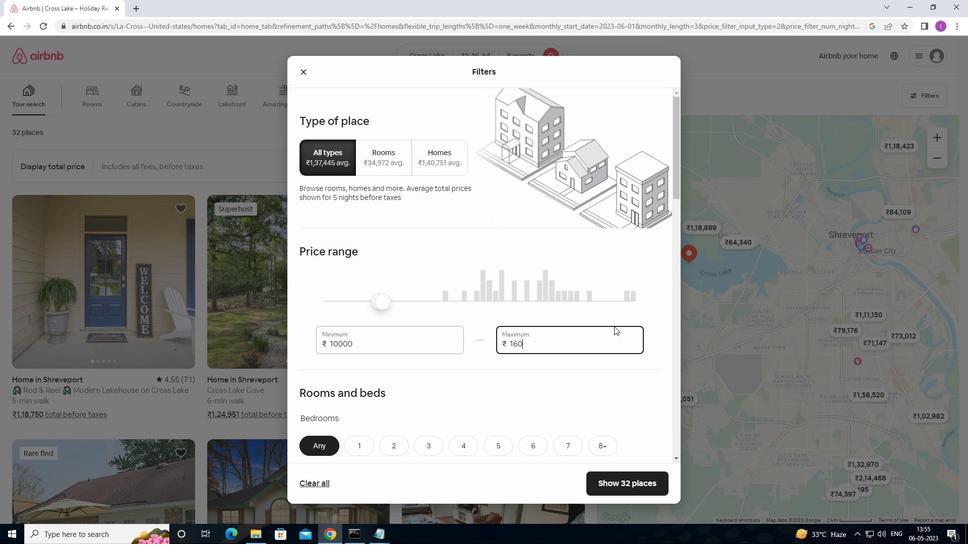
Action: Mouse moved to (594, 332)
Screenshot: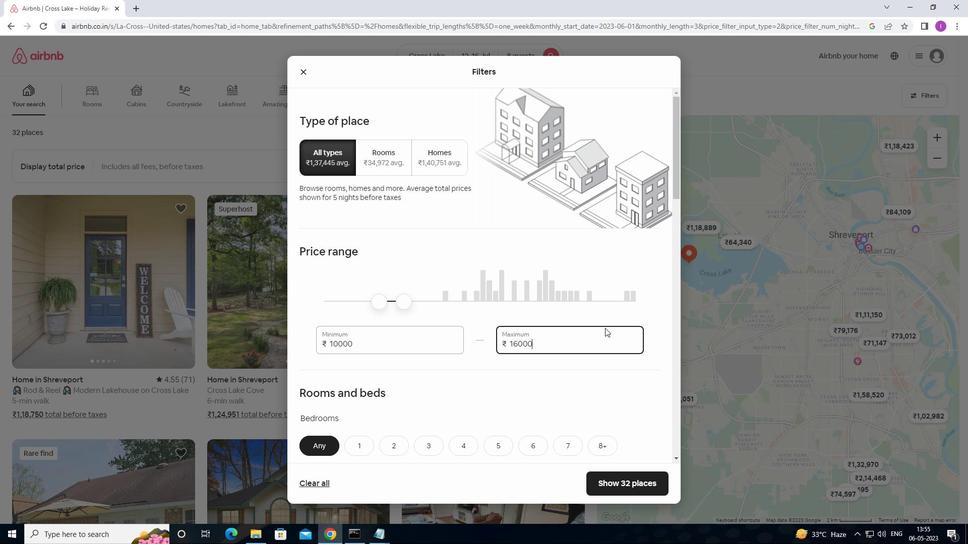 
Action: Mouse scrolled (594, 331) with delta (0, 0)
Screenshot: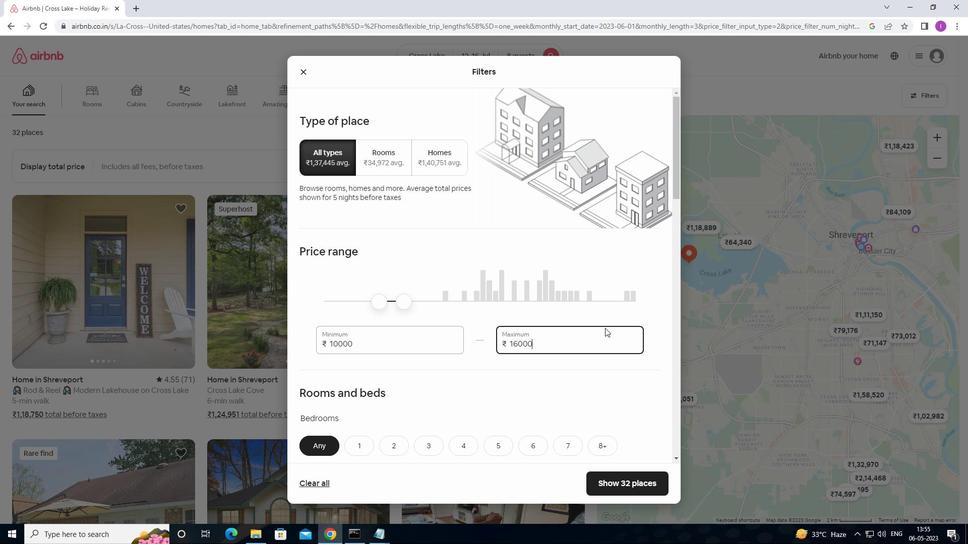 
Action: Mouse moved to (594, 333)
Screenshot: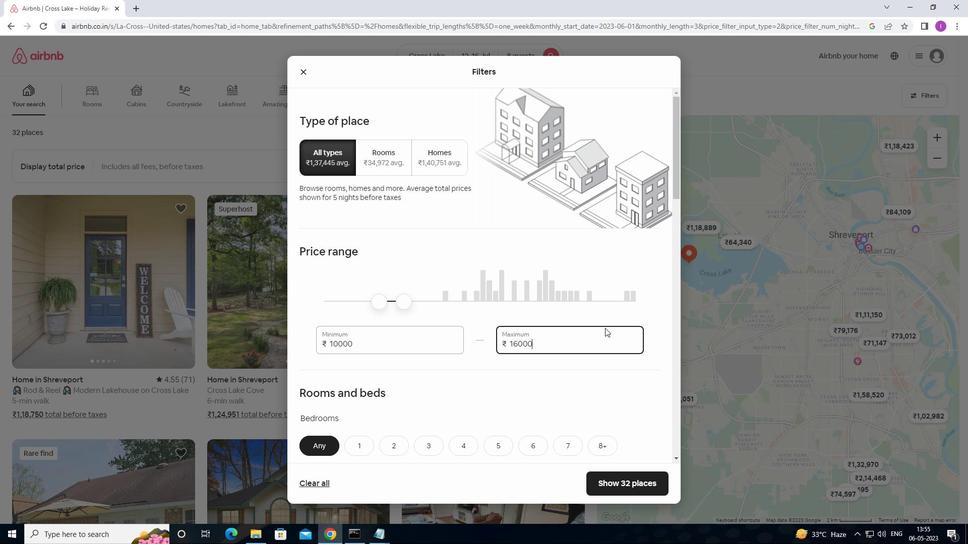 
Action: Mouse scrolled (594, 333) with delta (0, 0)
Screenshot: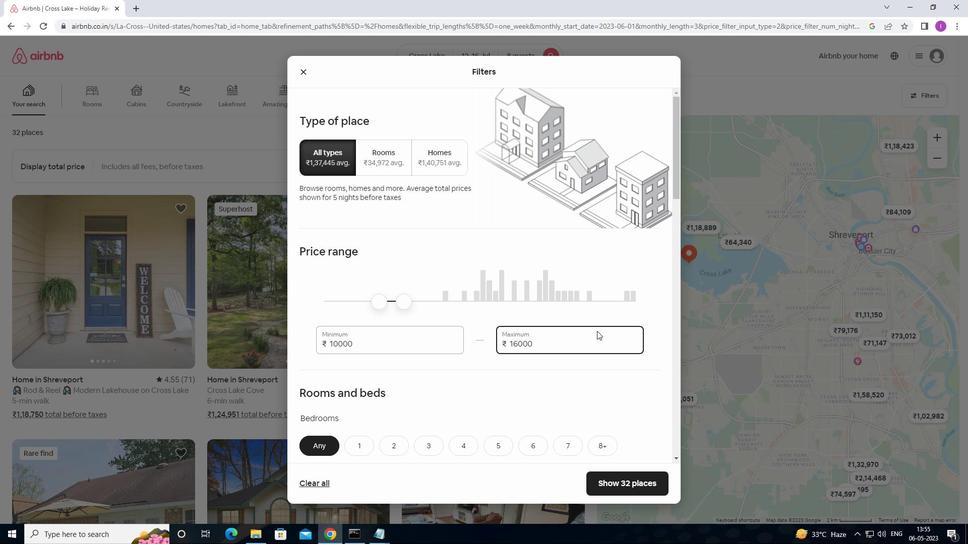 
Action: Mouse moved to (594, 334)
Screenshot: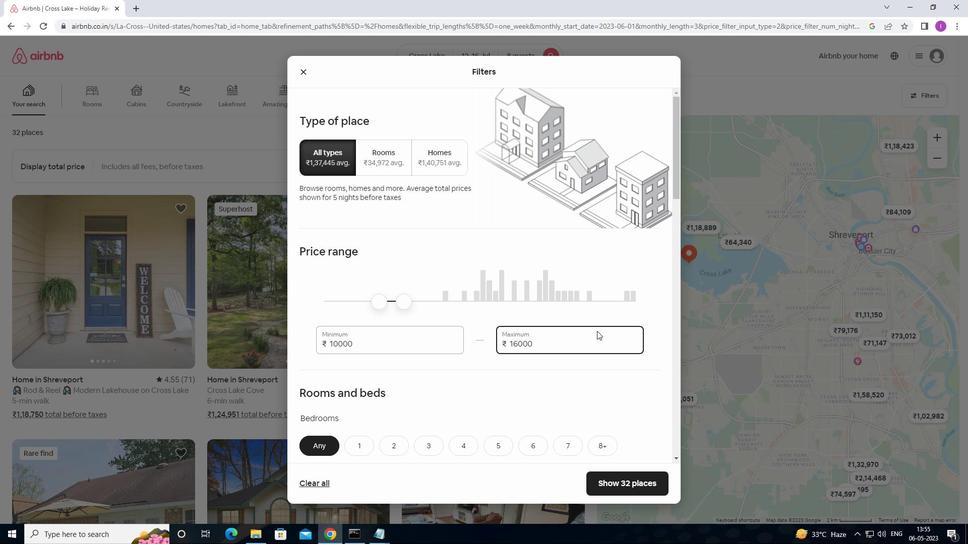 
Action: Mouse scrolled (594, 334) with delta (0, 0)
Screenshot: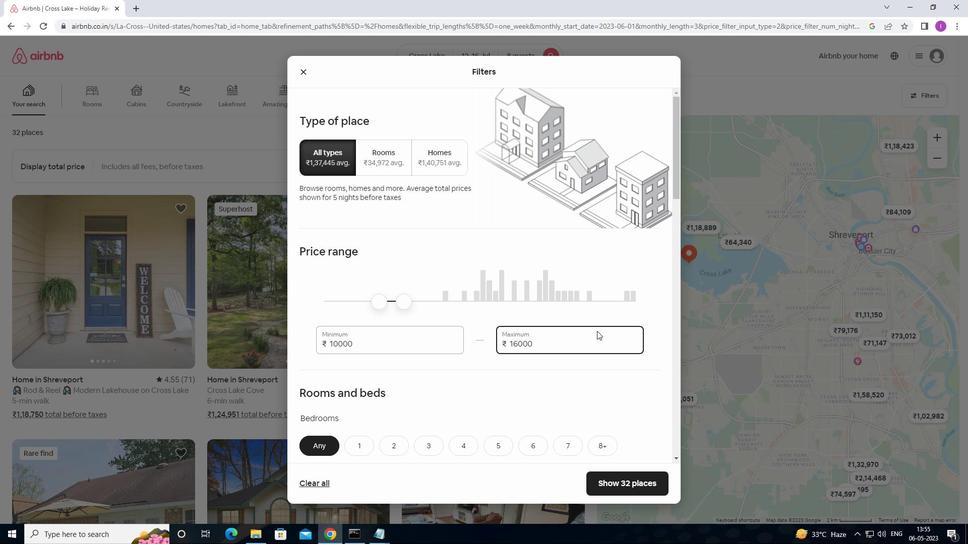 
Action: Mouse moved to (531, 322)
Screenshot: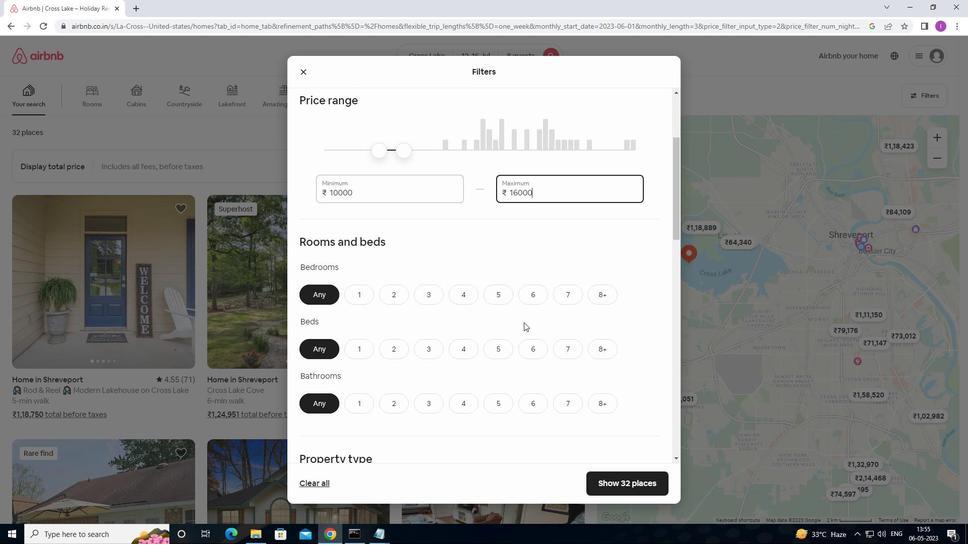 
Action: Mouse scrolled (531, 322) with delta (0, 0)
Screenshot: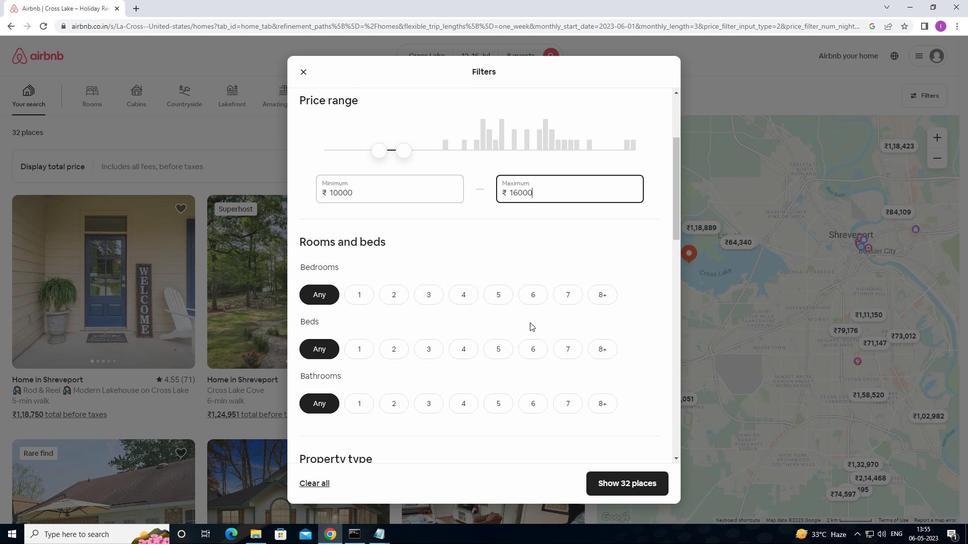 
Action: Mouse moved to (600, 248)
Screenshot: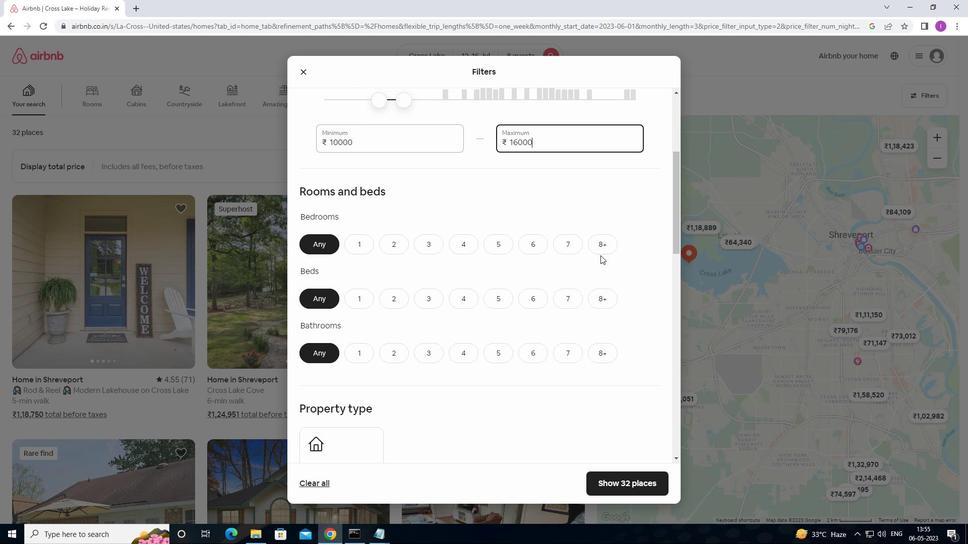 
Action: Mouse pressed left at (600, 248)
Screenshot: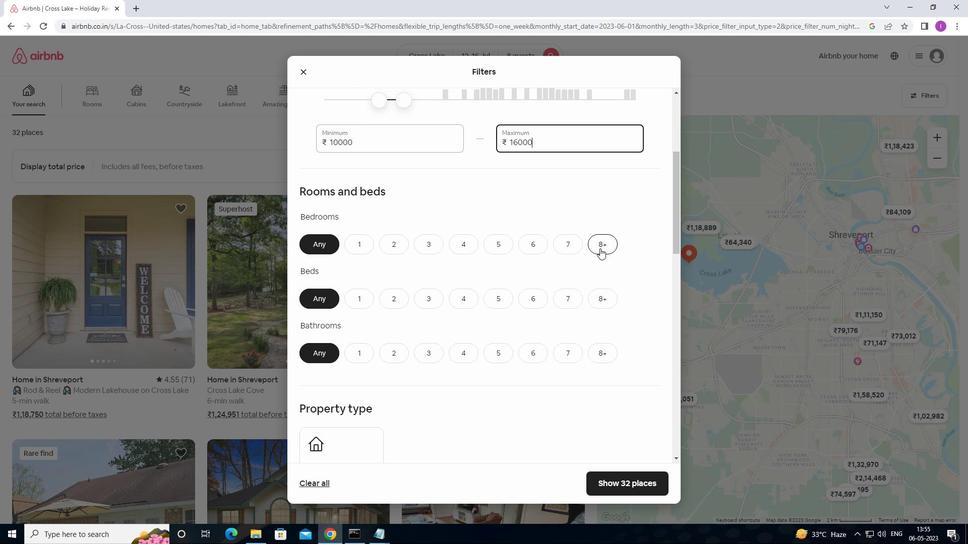 
Action: Mouse moved to (605, 301)
Screenshot: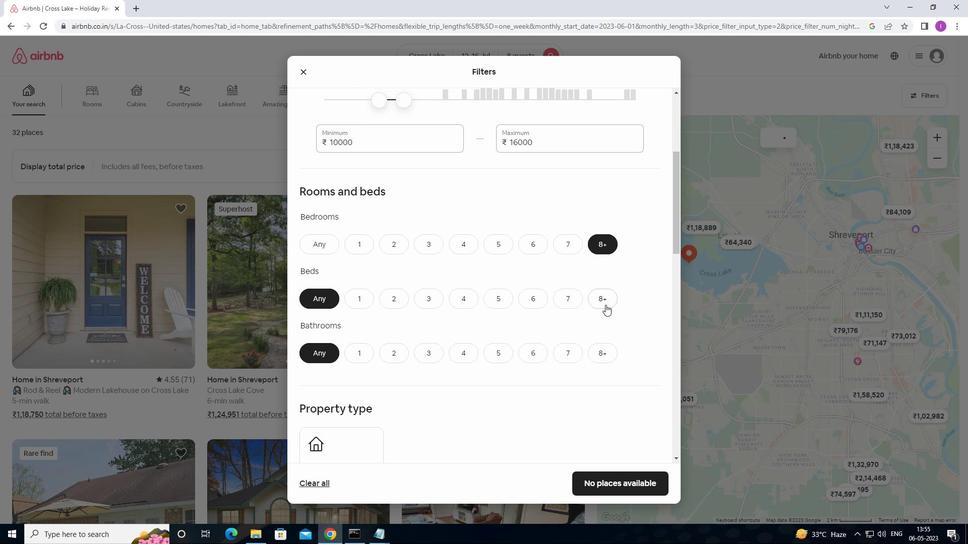 
Action: Mouse pressed left at (605, 301)
Screenshot: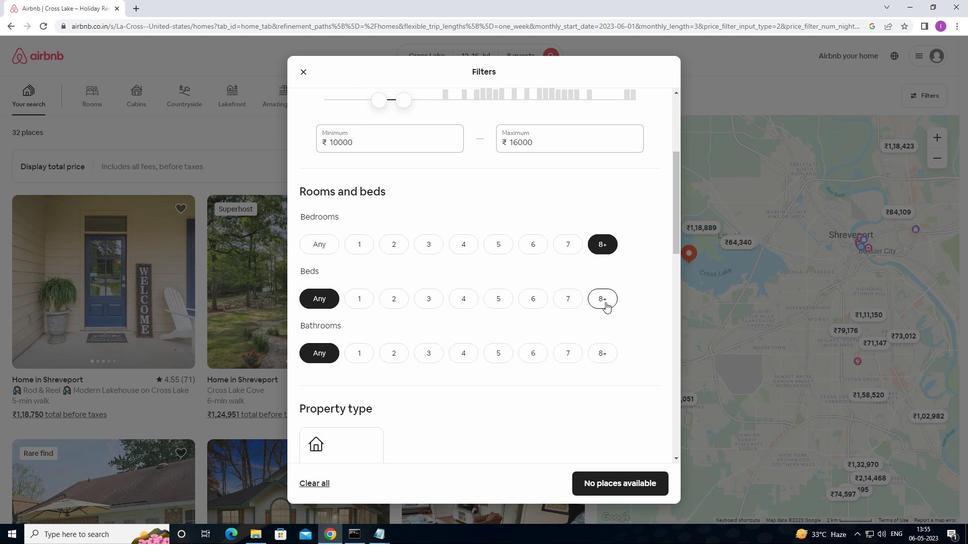 
Action: Mouse moved to (596, 353)
Screenshot: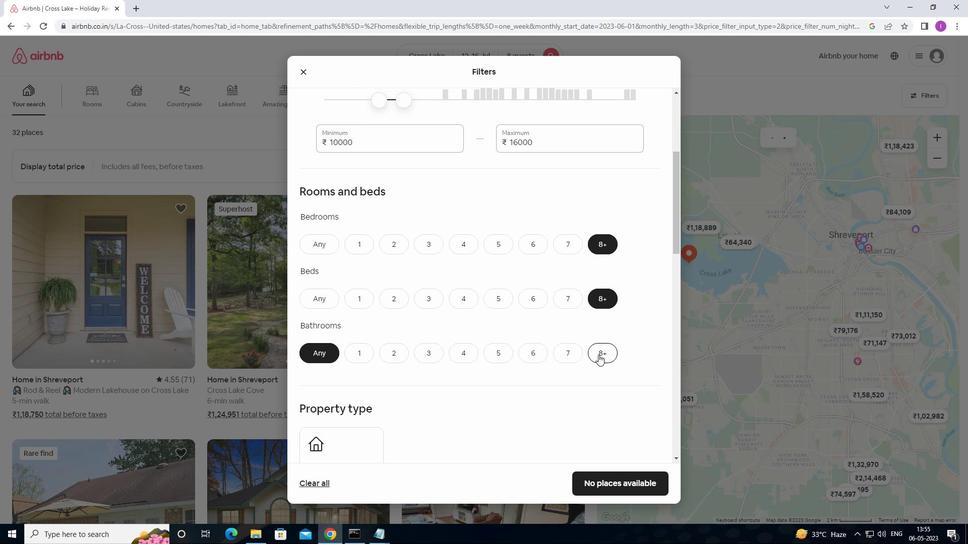 
Action: Mouse pressed left at (596, 353)
Screenshot: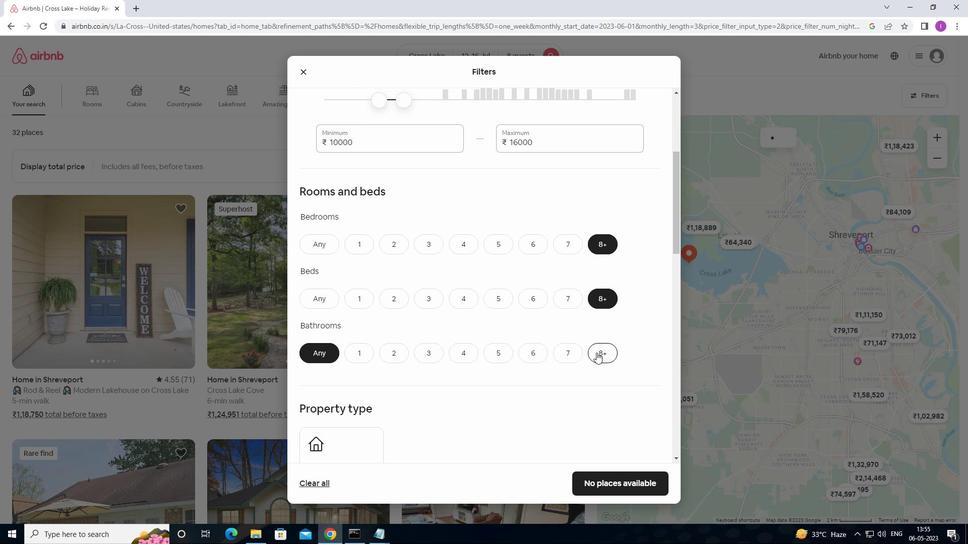 
Action: Mouse moved to (483, 363)
Screenshot: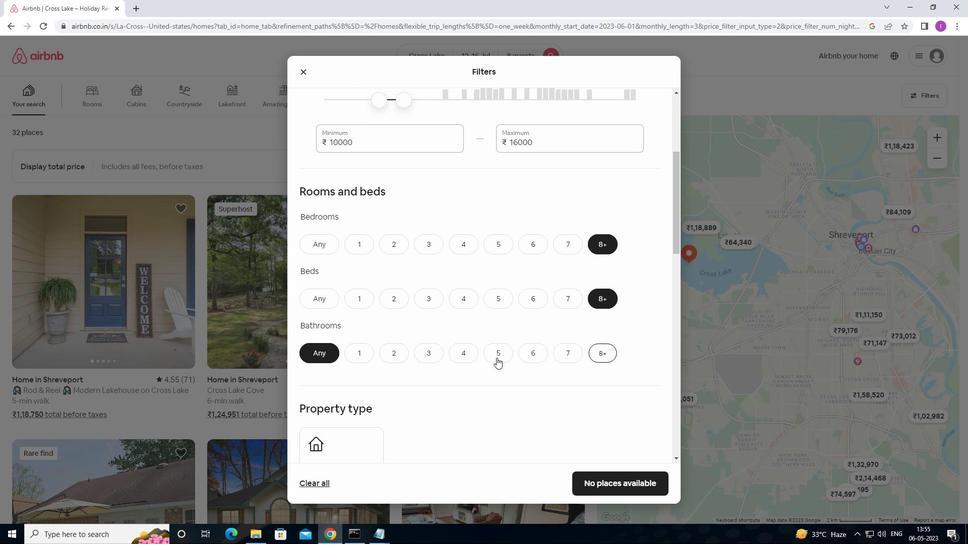 
Action: Mouse scrolled (483, 362) with delta (0, 0)
Screenshot: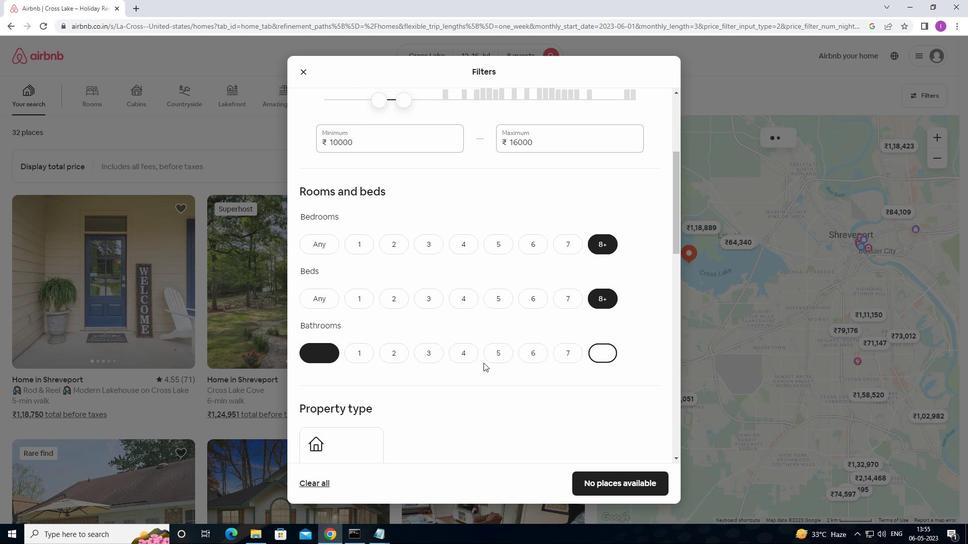 
Action: Mouse moved to (484, 364)
Screenshot: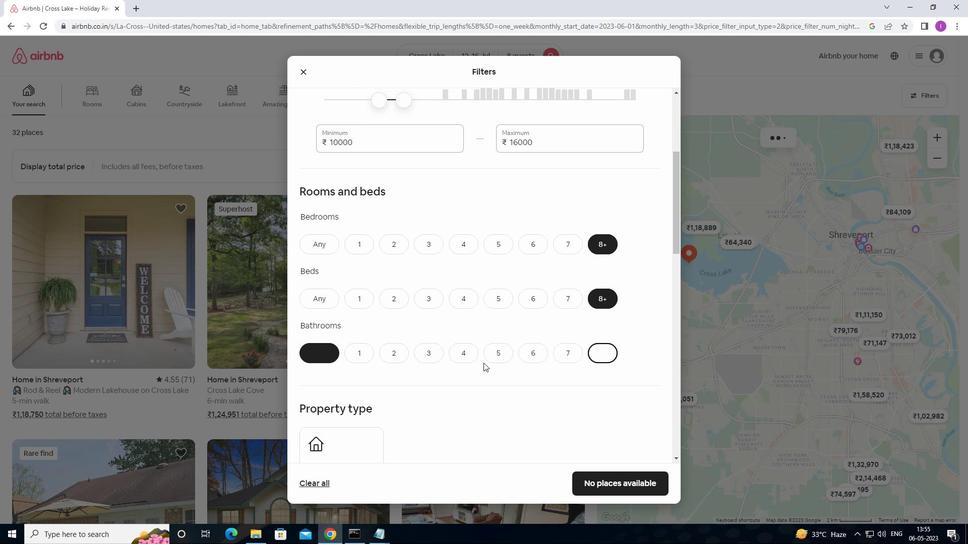 
Action: Mouse scrolled (484, 363) with delta (0, 0)
Screenshot: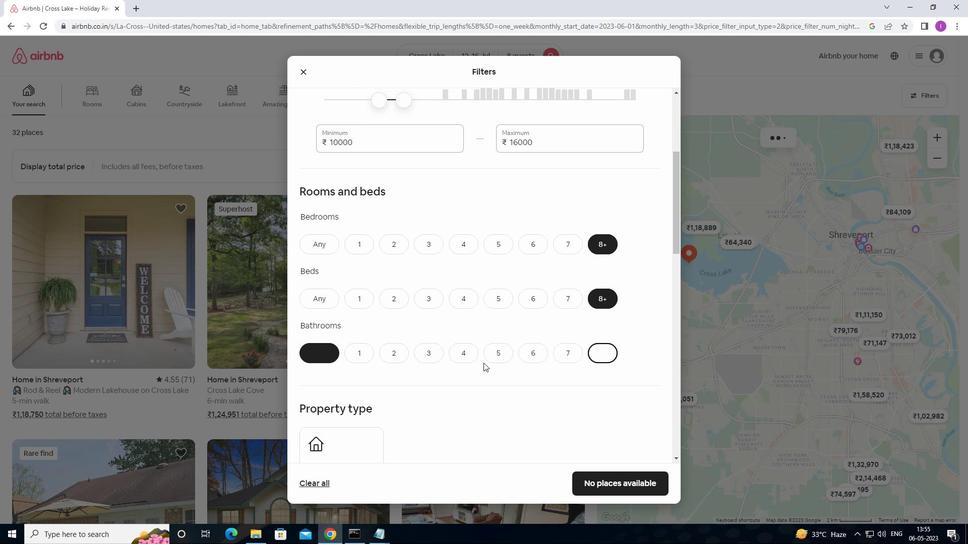 
Action: Mouse moved to (351, 362)
Screenshot: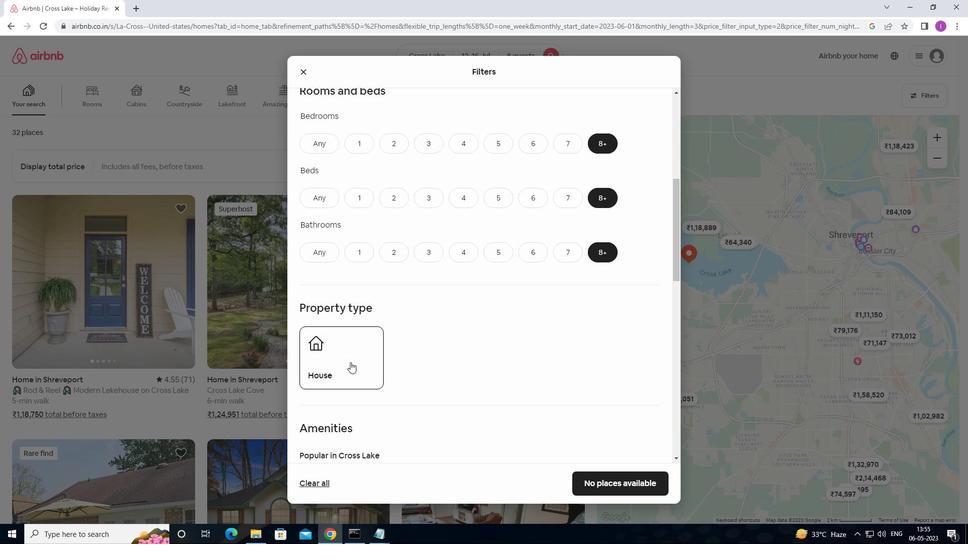 
Action: Mouse pressed left at (351, 362)
Screenshot: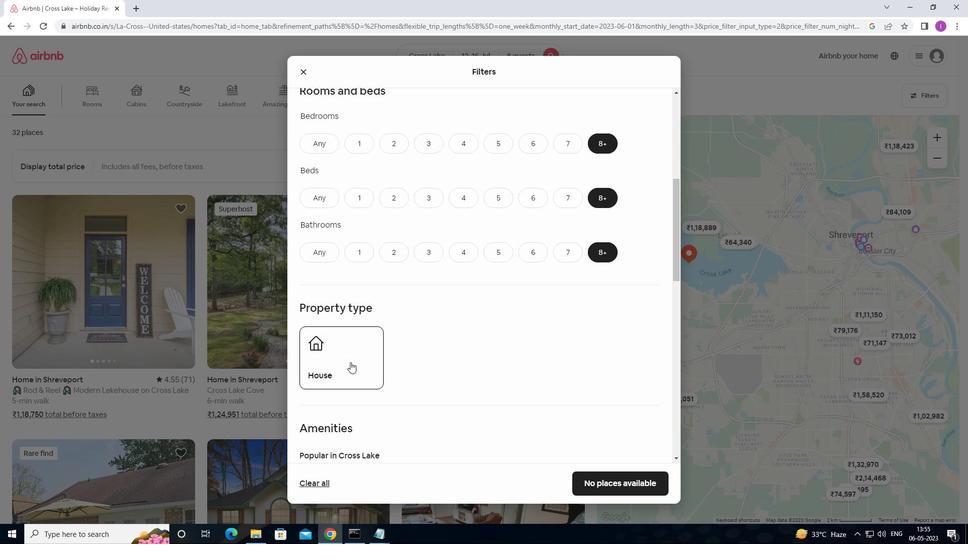 
Action: Mouse moved to (521, 352)
Screenshot: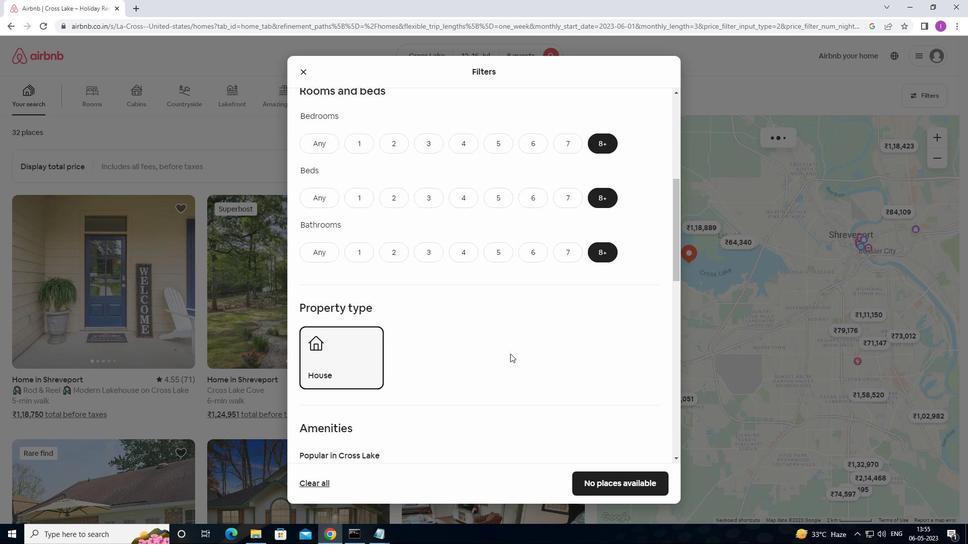 
Action: Mouse scrolled (521, 351) with delta (0, 0)
Screenshot: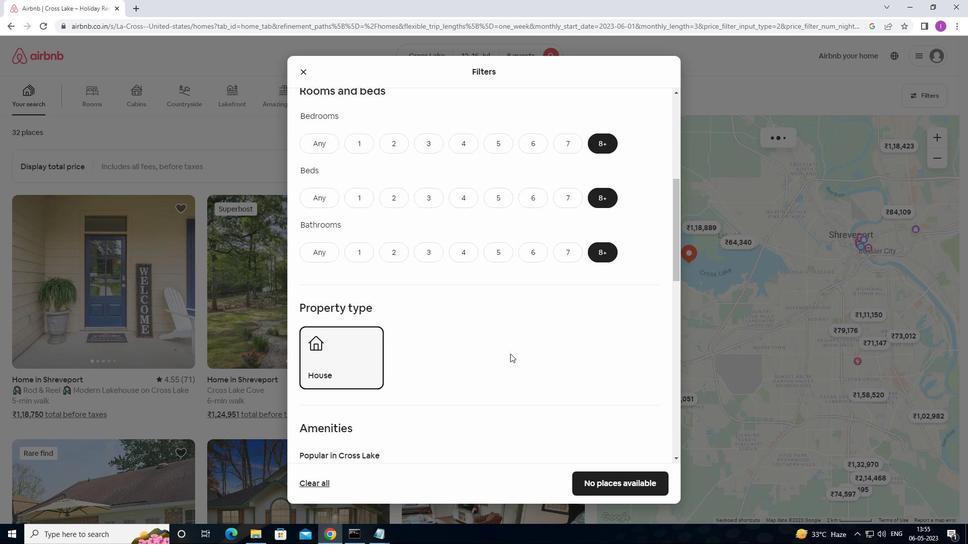 
Action: Mouse moved to (521, 352)
Screenshot: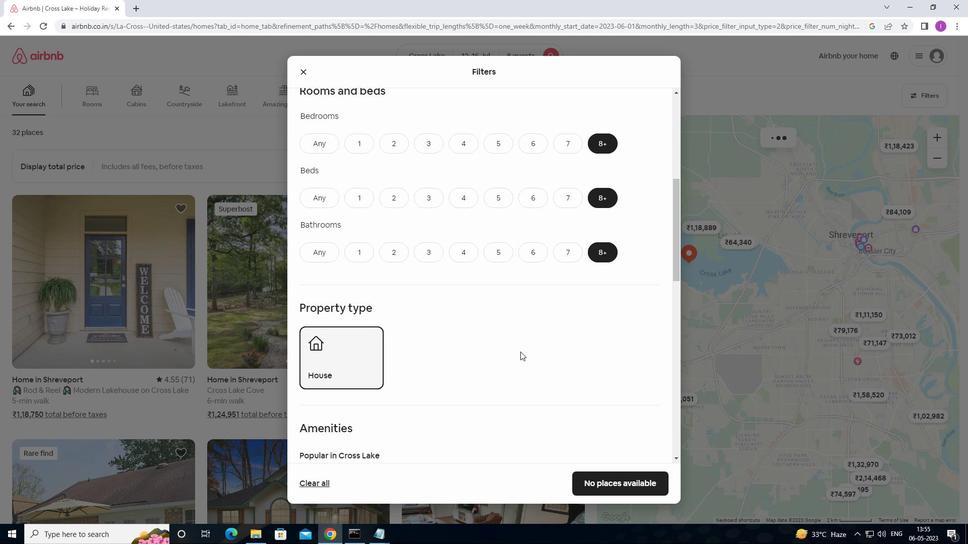 
Action: Mouse scrolled (521, 351) with delta (0, 0)
Screenshot: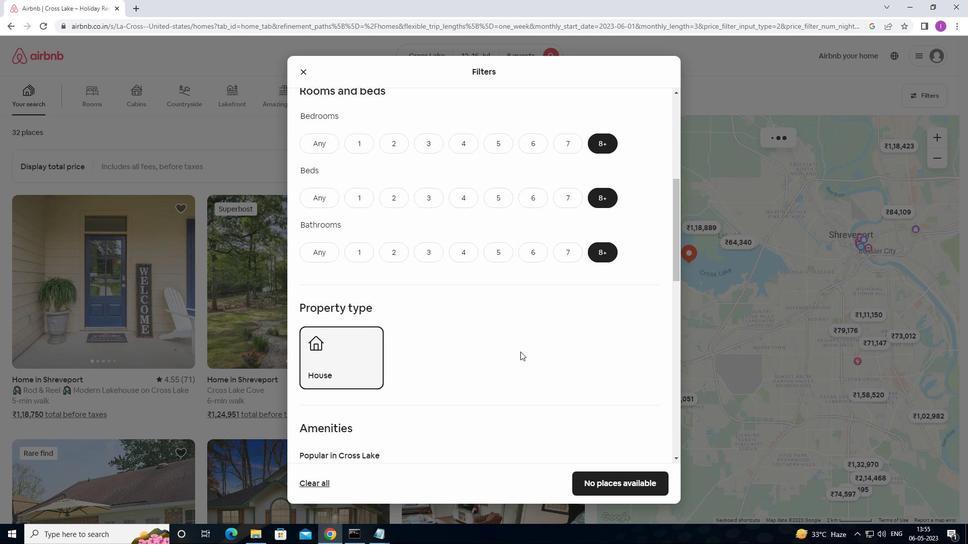 
Action: Mouse moved to (522, 352)
Screenshot: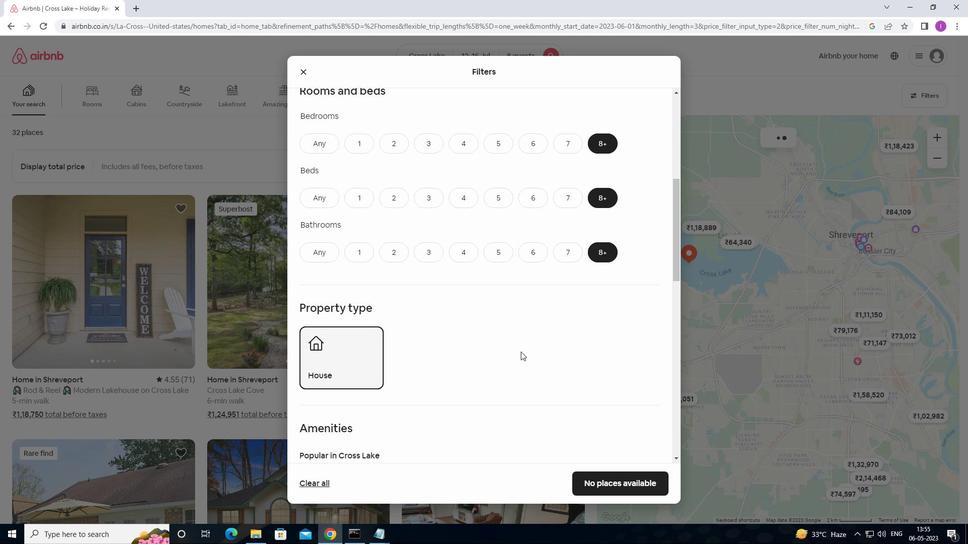 
Action: Mouse scrolled (522, 351) with delta (0, 0)
Screenshot: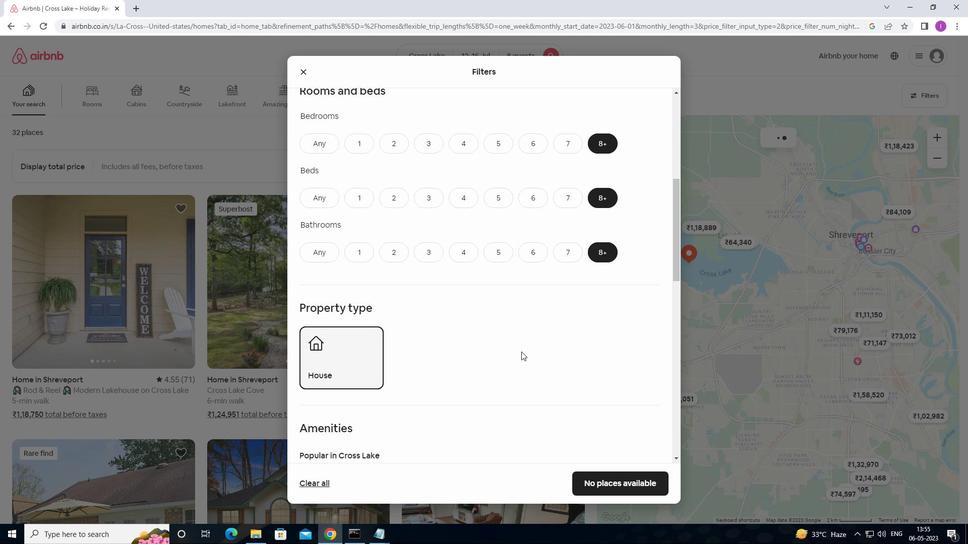 
Action: Mouse scrolled (522, 351) with delta (0, 0)
Screenshot: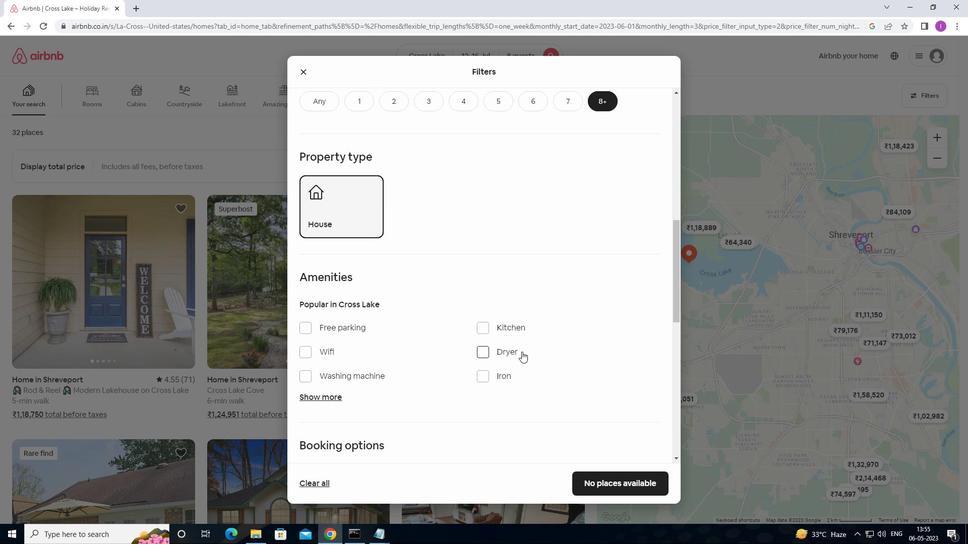 
Action: Mouse moved to (304, 278)
Screenshot: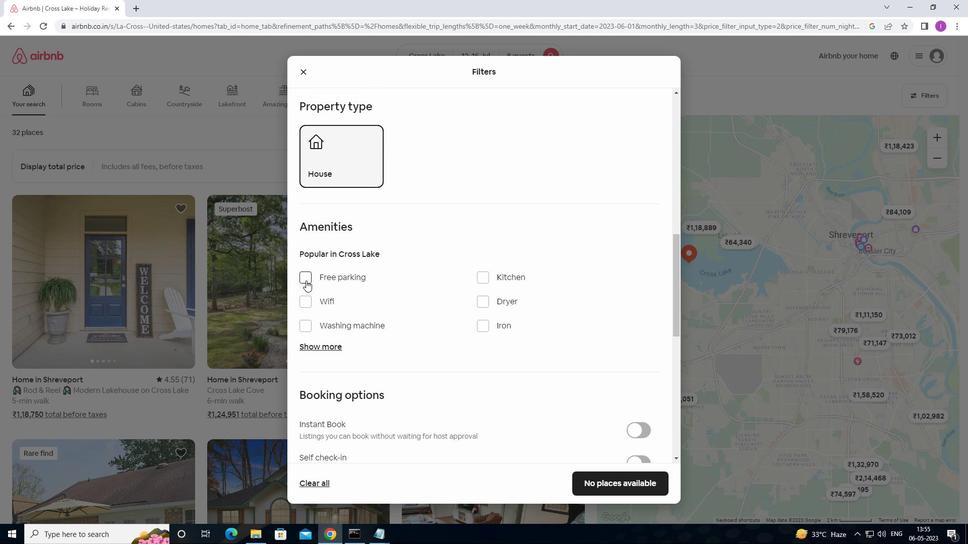 
Action: Mouse pressed left at (304, 278)
Screenshot: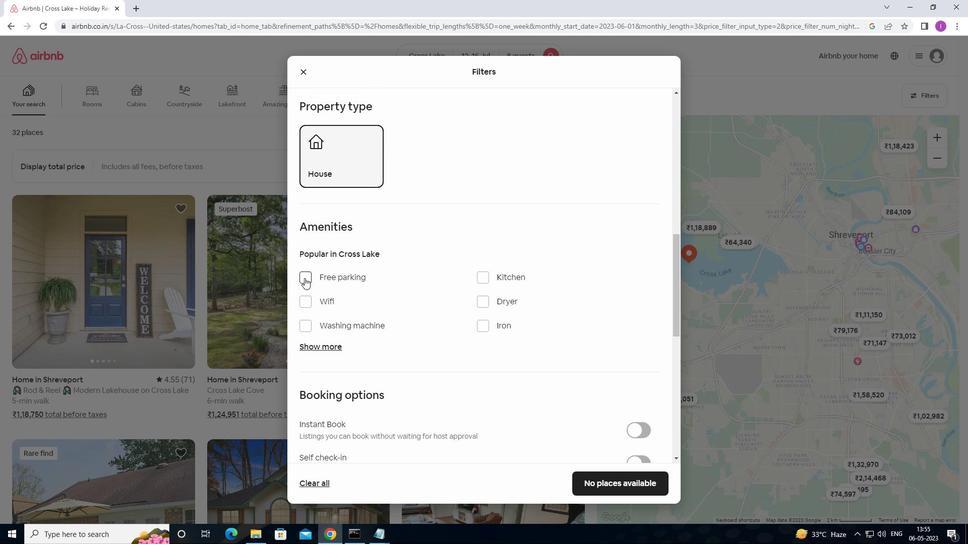 
Action: Mouse moved to (309, 302)
Screenshot: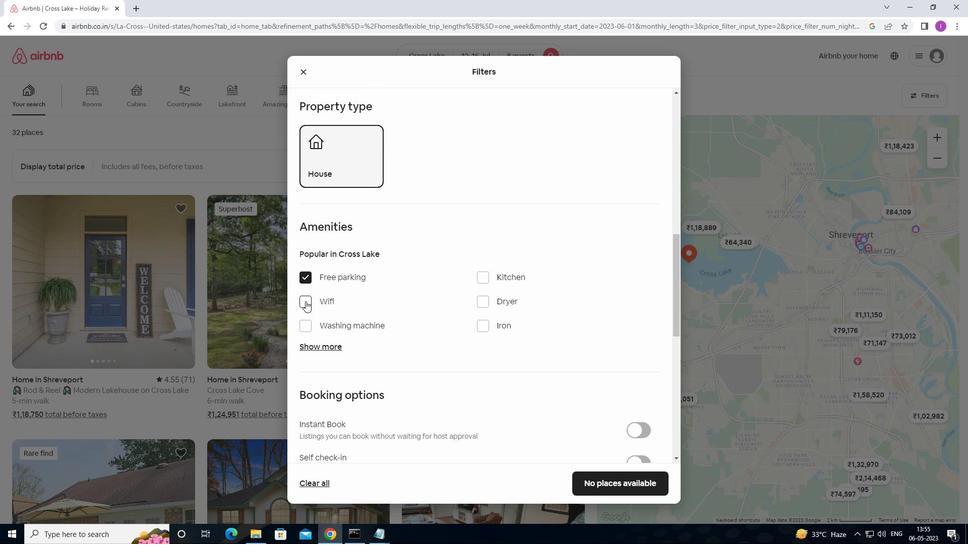 
Action: Mouse pressed left at (309, 302)
Screenshot: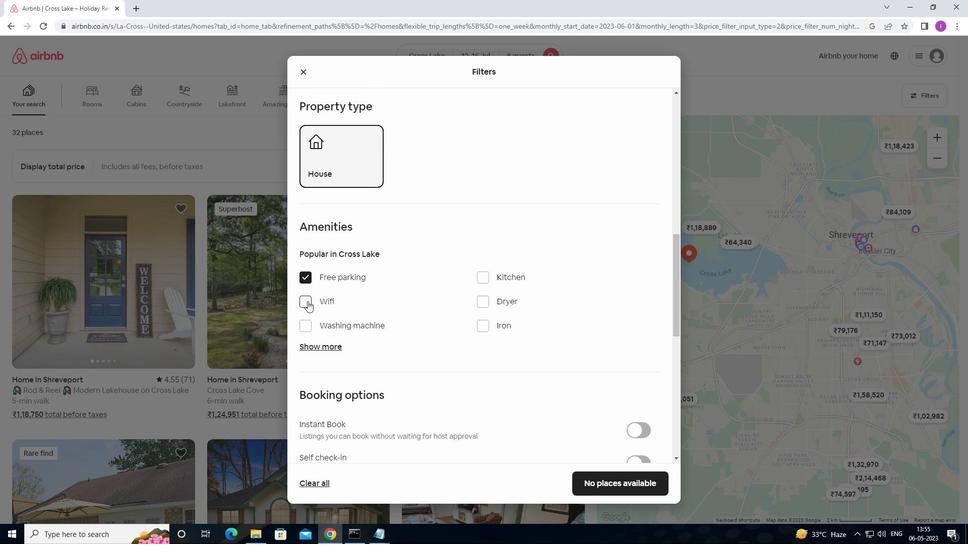 
Action: Mouse moved to (325, 345)
Screenshot: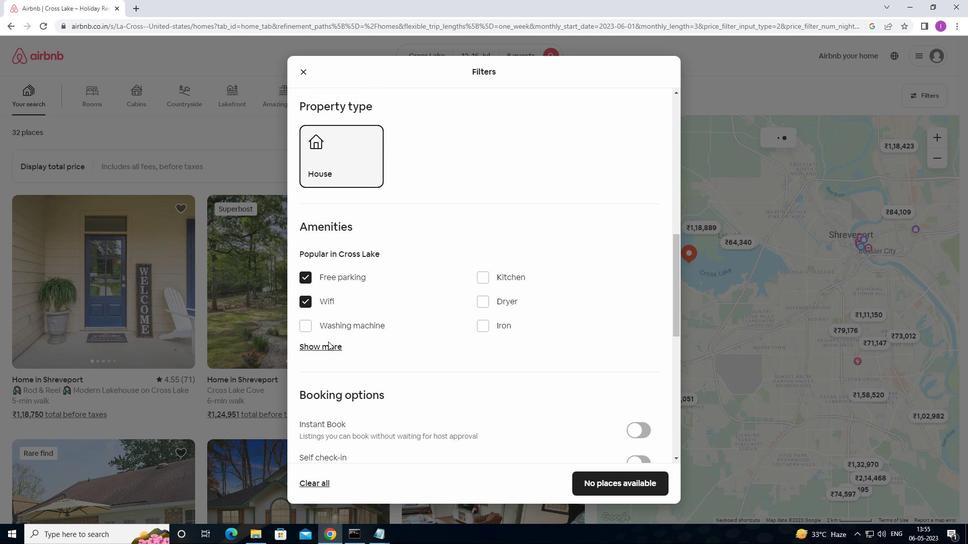
Action: Mouse pressed left at (325, 345)
Screenshot: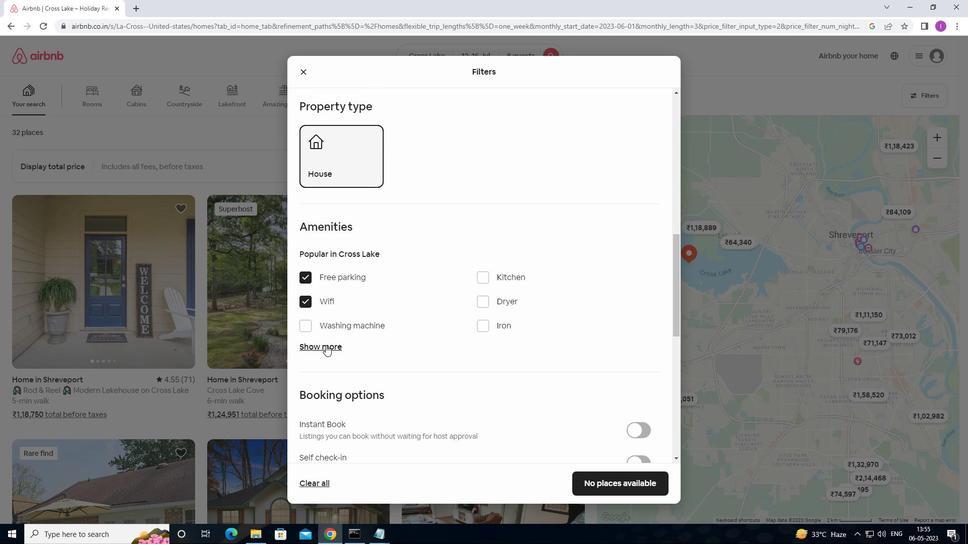 
Action: Mouse moved to (461, 342)
Screenshot: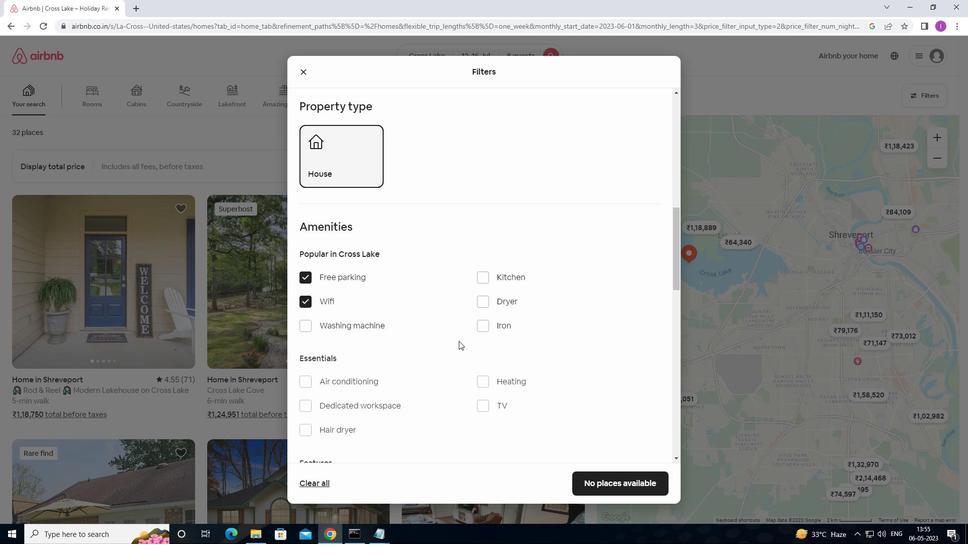 
Action: Mouse scrolled (461, 341) with delta (0, 0)
Screenshot: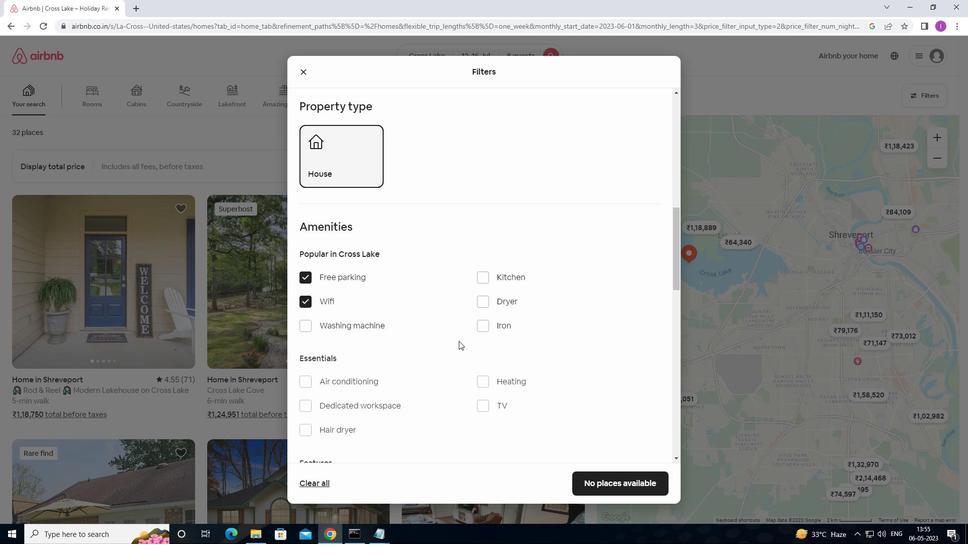 
Action: Mouse moved to (464, 343)
Screenshot: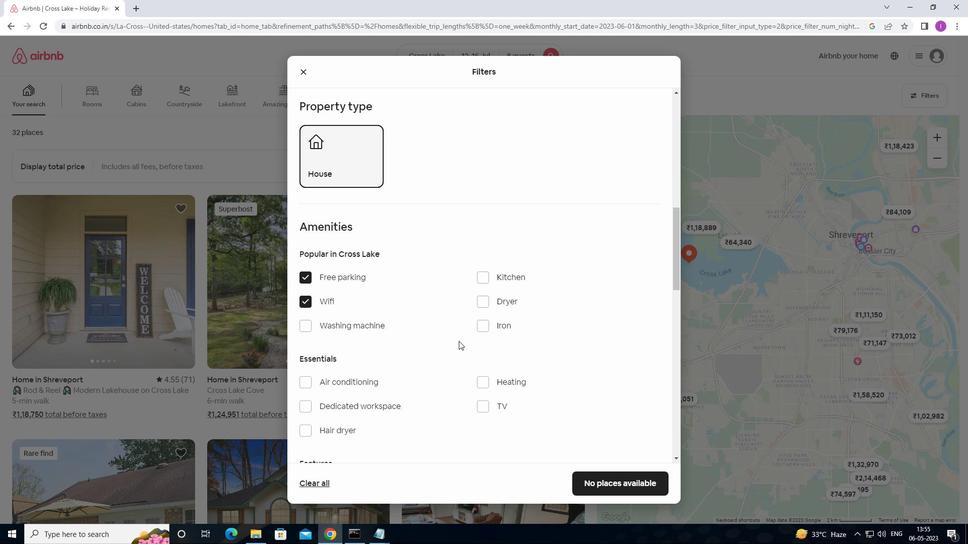 
Action: Mouse scrolled (464, 343) with delta (0, 0)
Screenshot: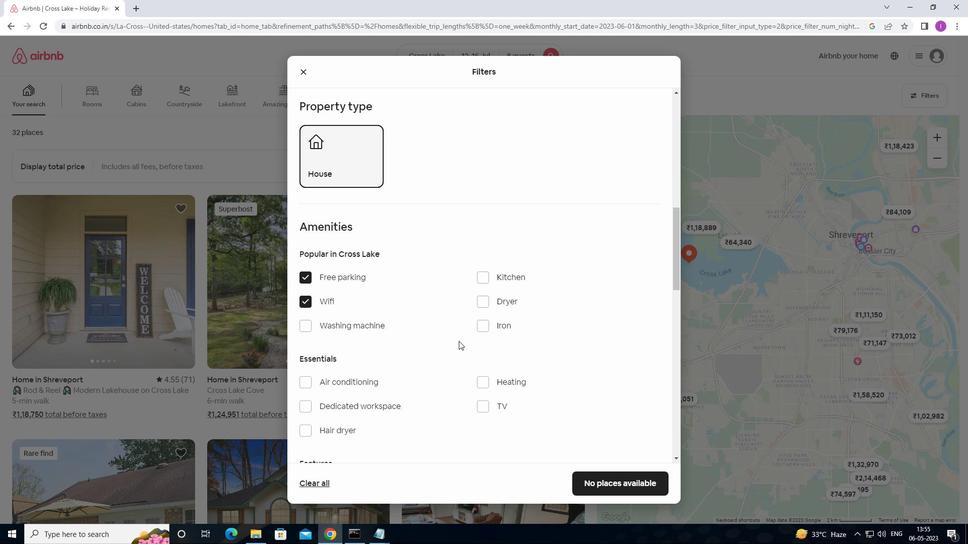 
Action: Mouse moved to (486, 309)
Screenshot: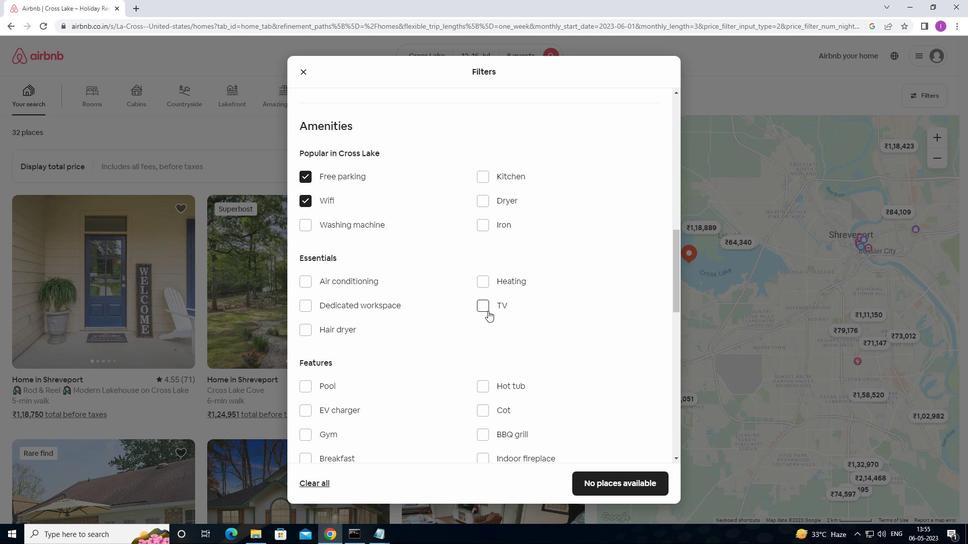 
Action: Mouse pressed left at (486, 309)
Screenshot: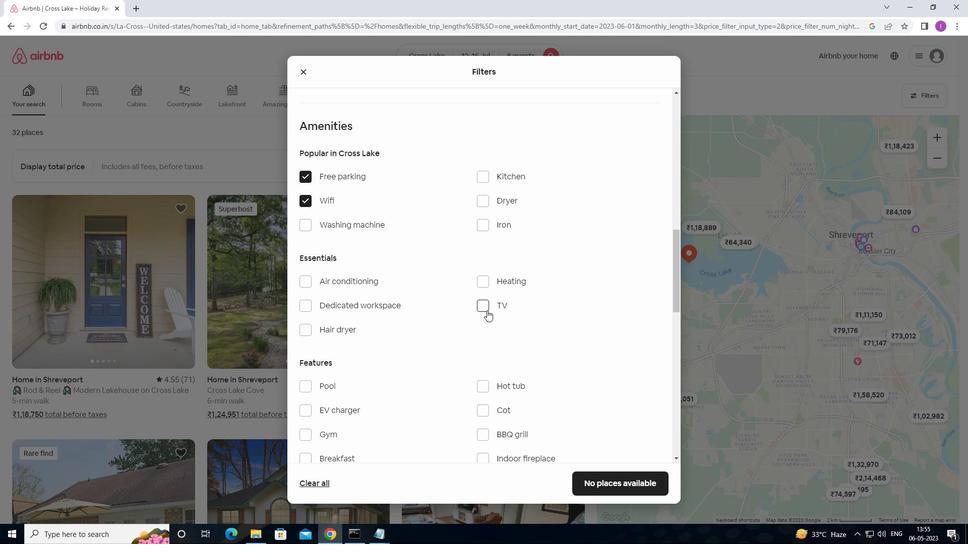 
Action: Mouse moved to (431, 354)
Screenshot: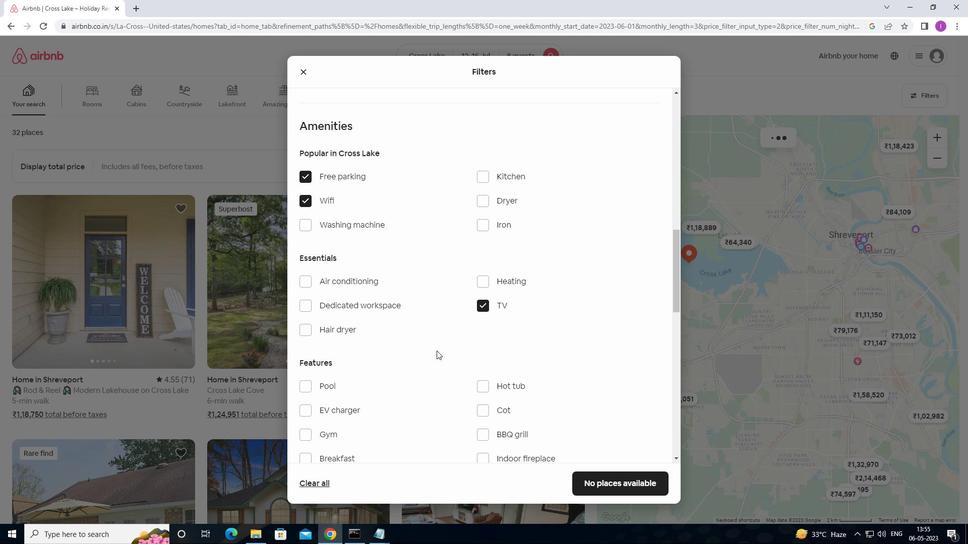 
Action: Mouse scrolled (431, 354) with delta (0, 0)
Screenshot: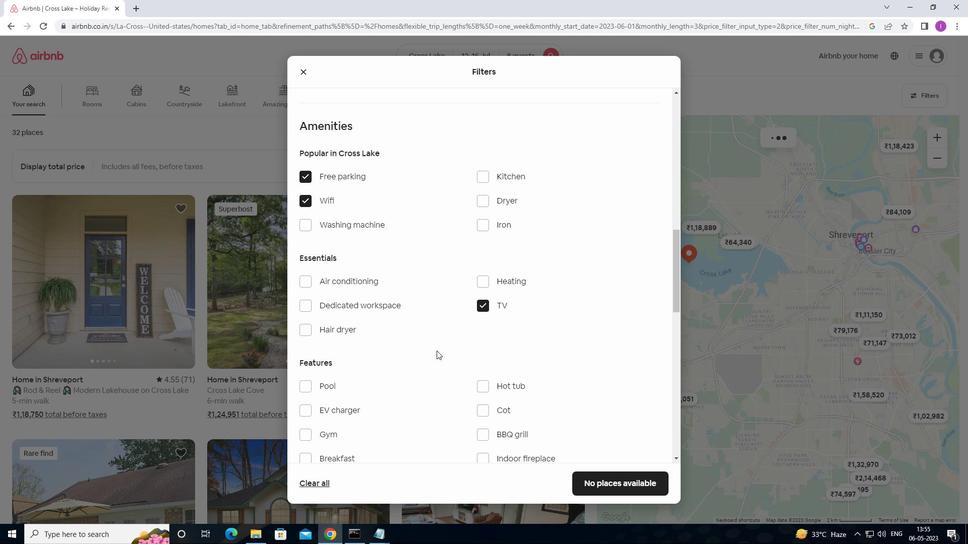 
Action: Mouse scrolled (431, 354) with delta (0, 0)
Screenshot: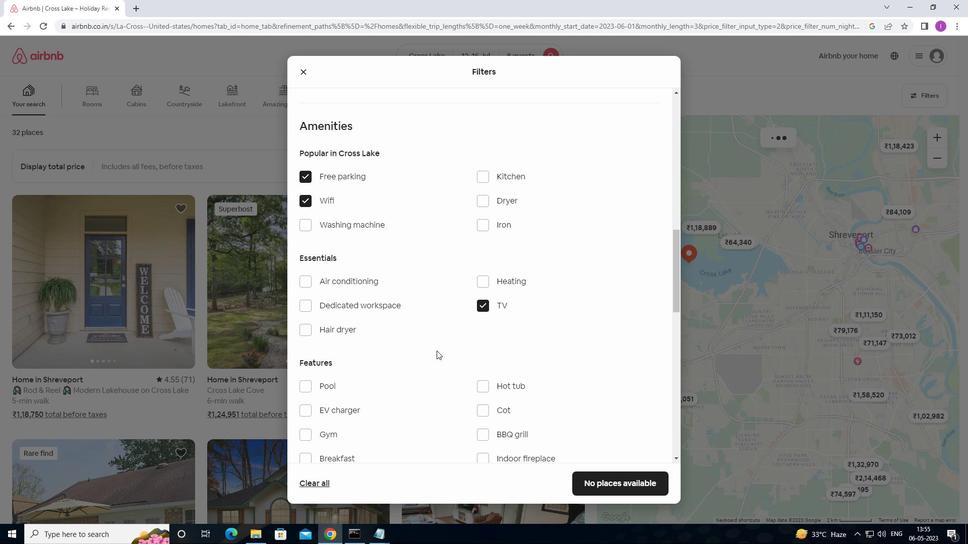 
Action: Mouse moved to (312, 333)
Screenshot: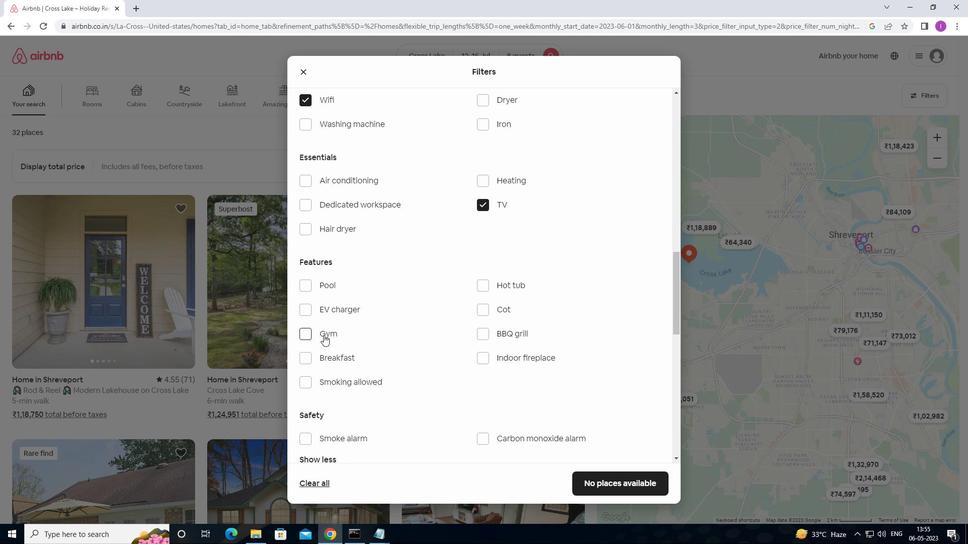 
Action: Mouse pressed left at (312, 333)
Screenshot: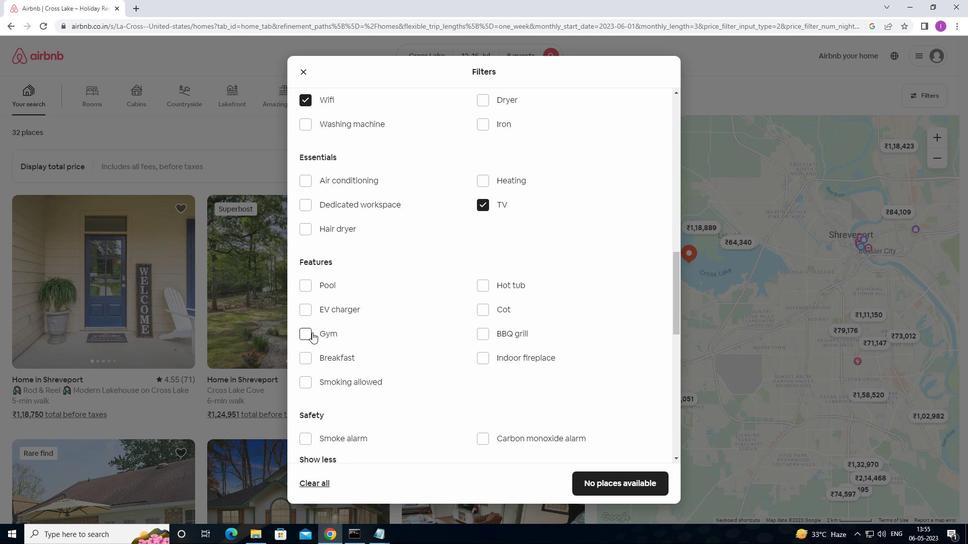 
Action: Mouse moved to (312, 360)
Screenshot: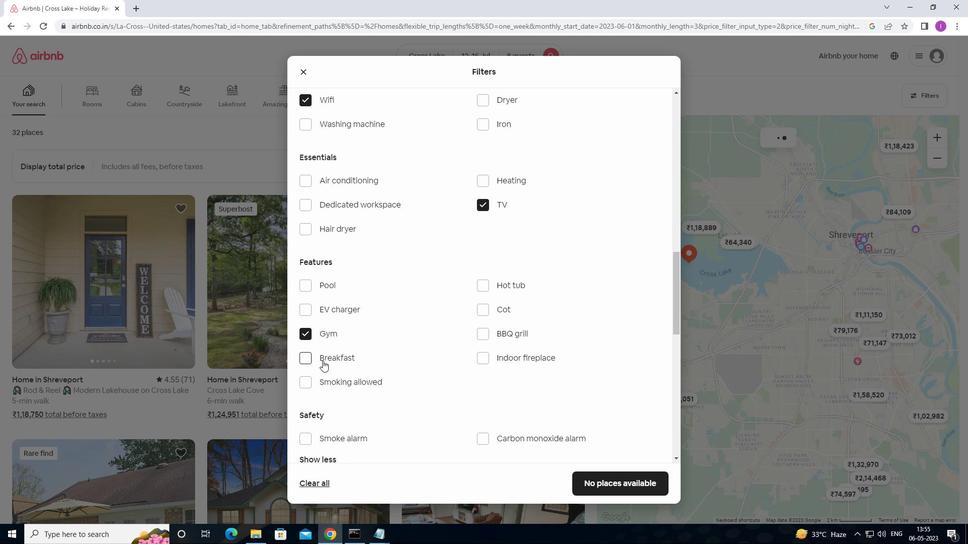 
Action: Mouse pressed left at (312, 360)
Screenshot: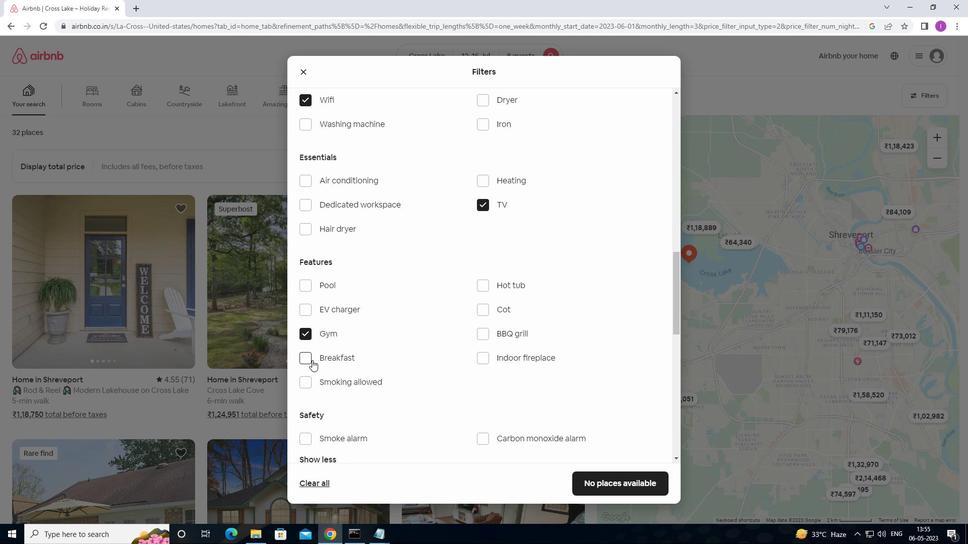 
Action: Mouse moved to (411, 361)
Screenshot: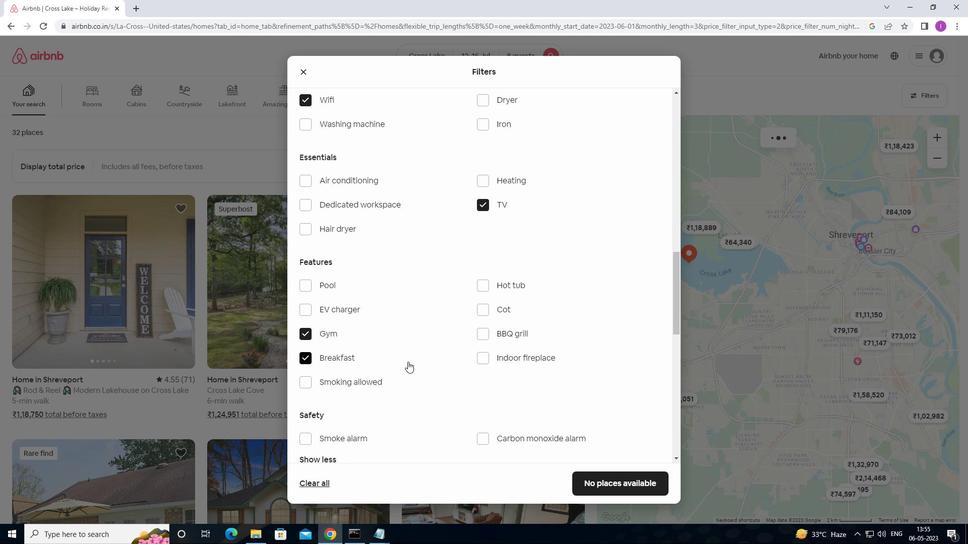 
Action: Mouse scrolled (411, 360) with delta (0, 0)
Screenshot: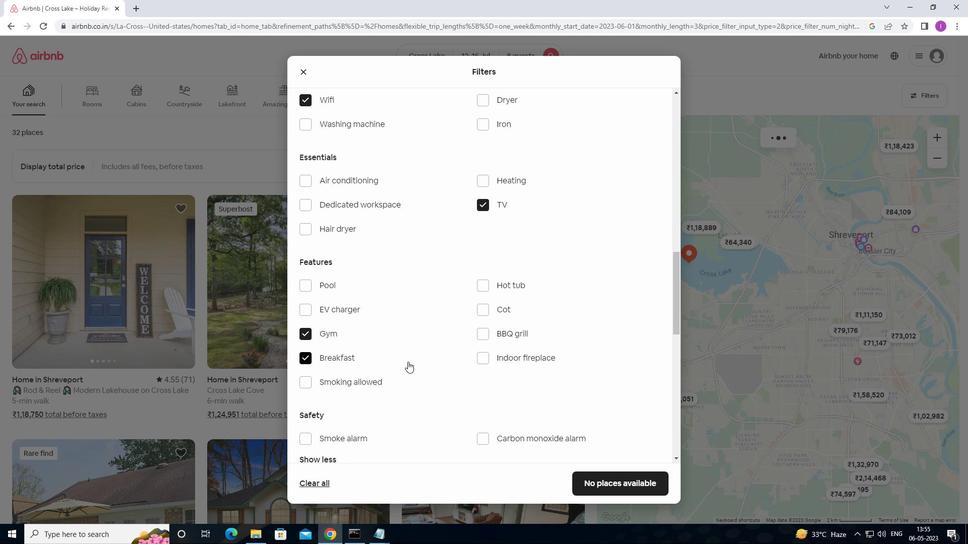
Action: Mouse moved to (412, 361)
Screenshot: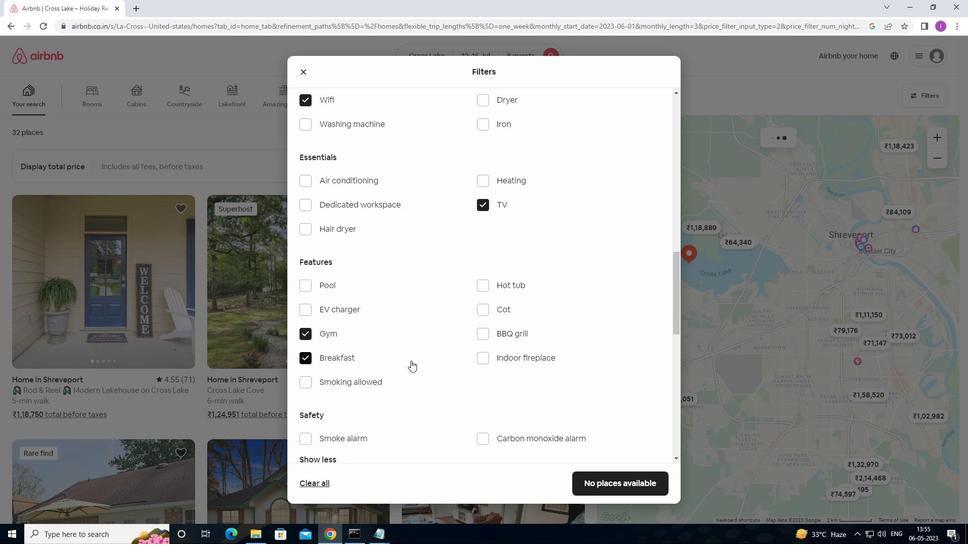 
Action: Mouse scrolled (412, 360) with delta (0, 0)
Screenshot: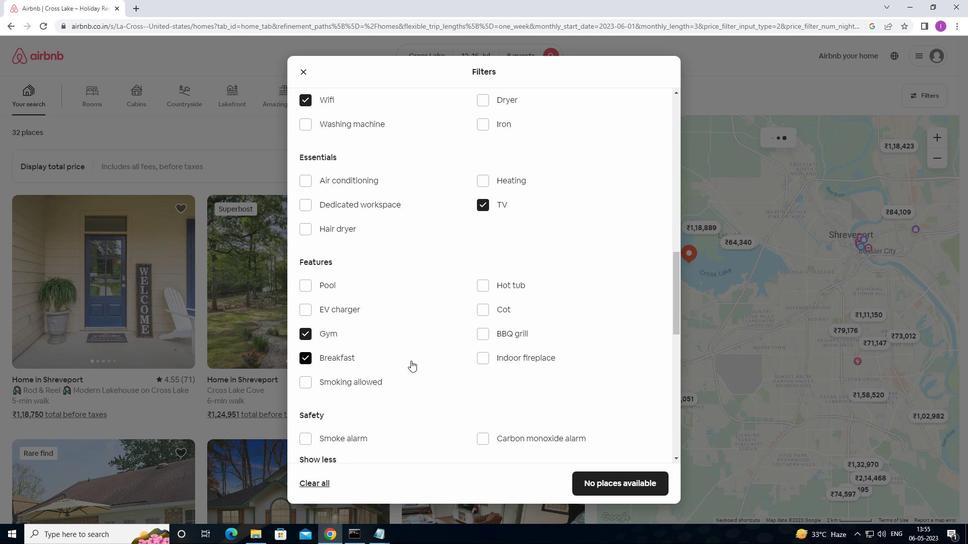 
Action: Mouse moved to (413, 361)
Screenshot: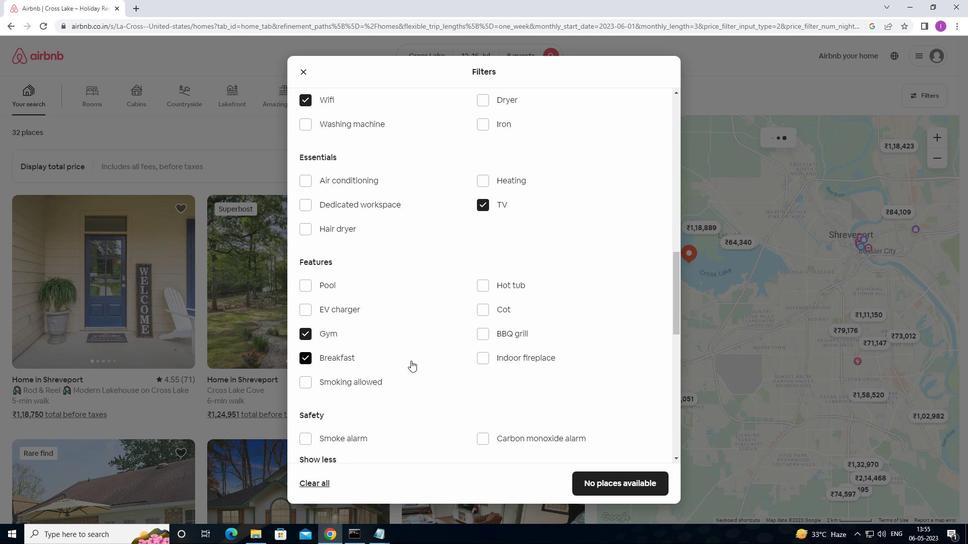 
Action: Mouse scrolled (413, 360) with delta (0, 0)
Screenshot: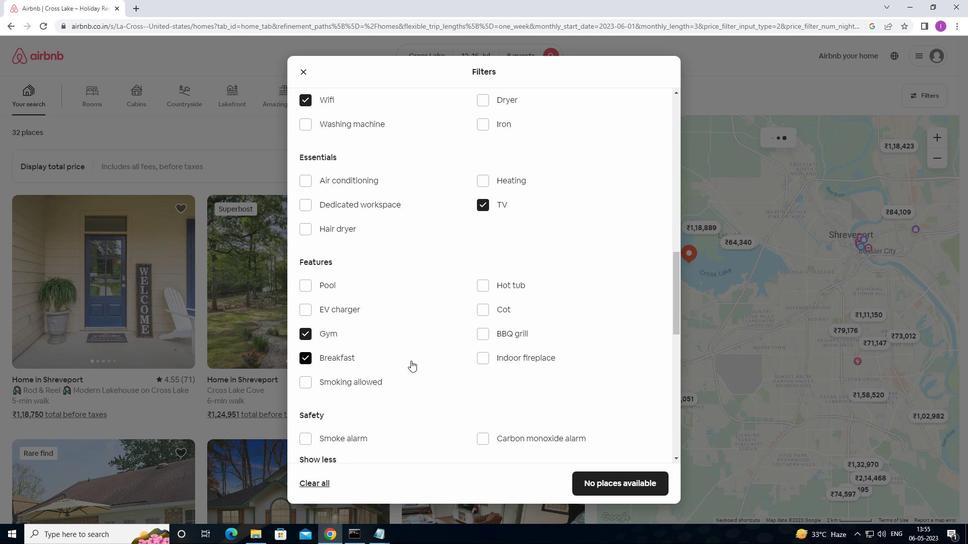 
Action: Mouse moved to (421, 359)
Screenshot: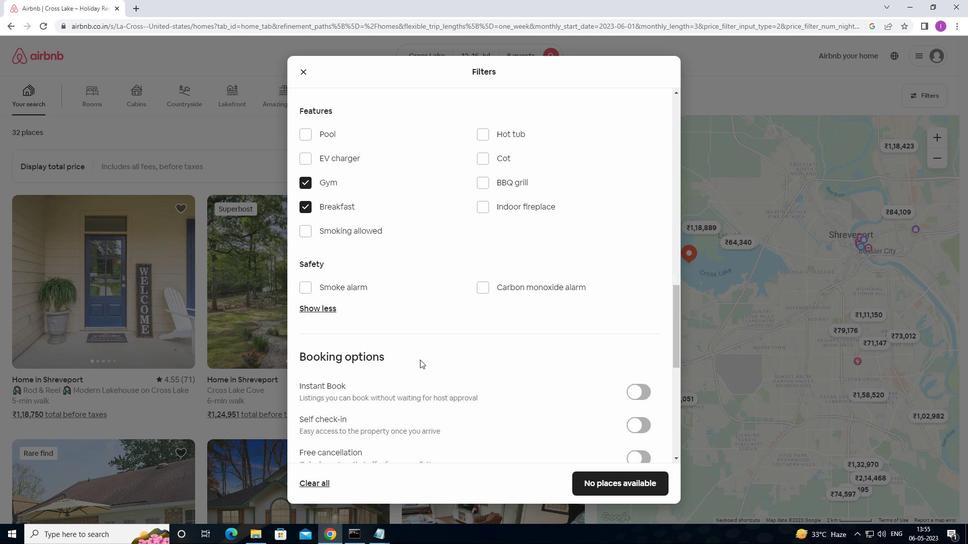 
Action: Mouse scrolled (421, 359) with delta (0, 0)
Screenshot: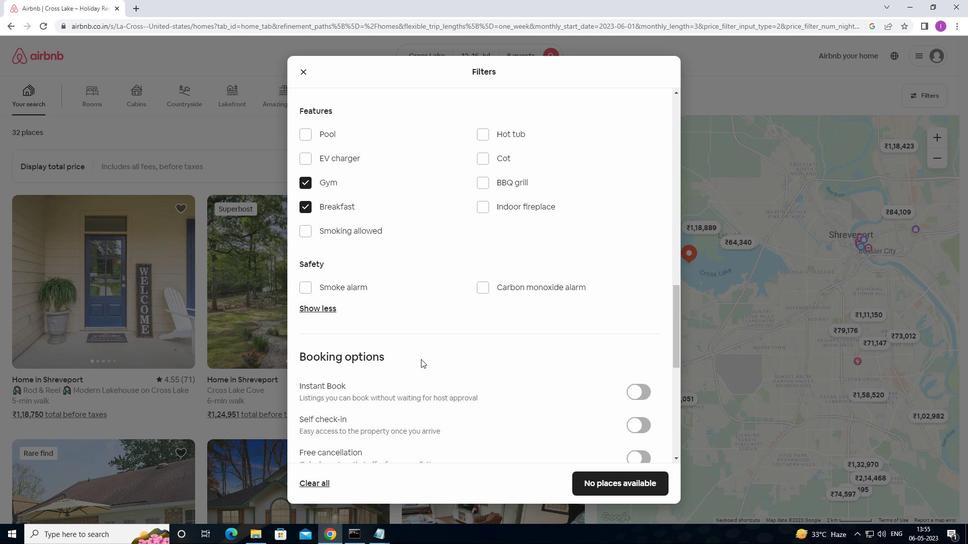 
Action: Mouse scrolled (421, 359) with delta (0, 0)
Screenshot: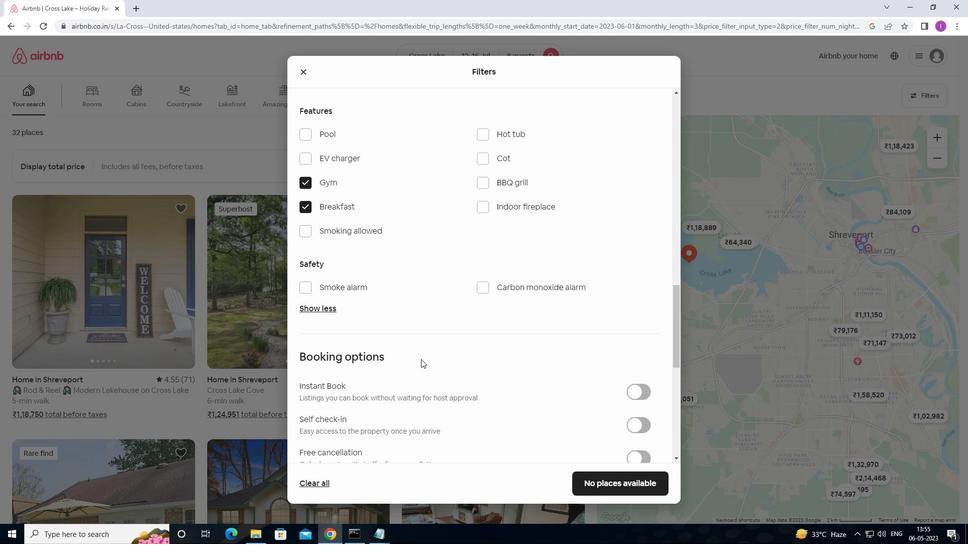 
Action: Mouse moved to (649, 329)
Screenshot: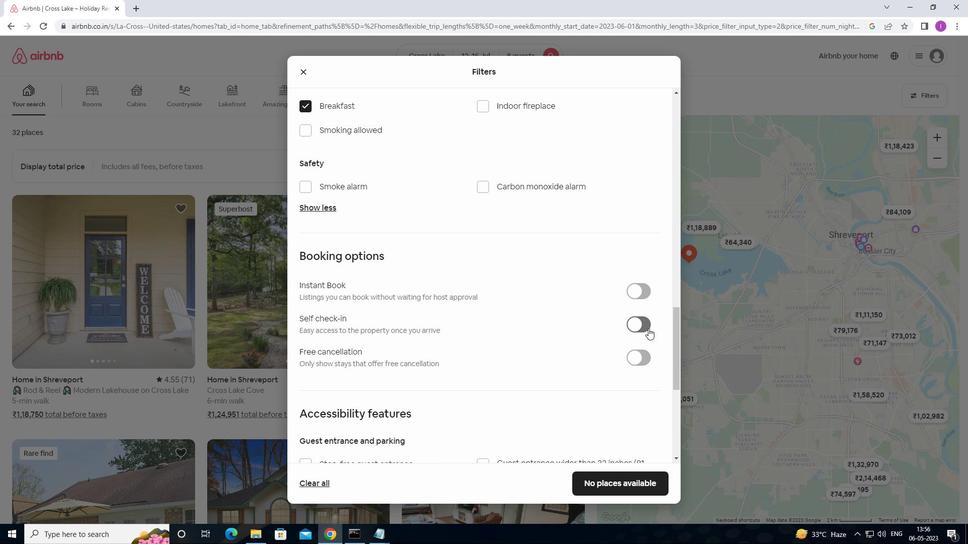 
Action: Mouse pressed left at (649, 329)
Screenshot: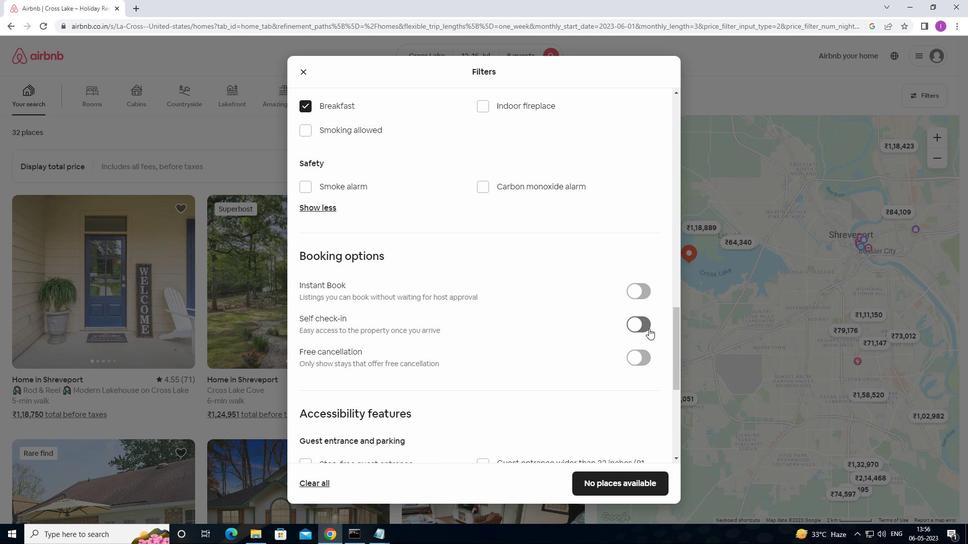 
Action: Mouse moved to (598, 341)
Screenshot: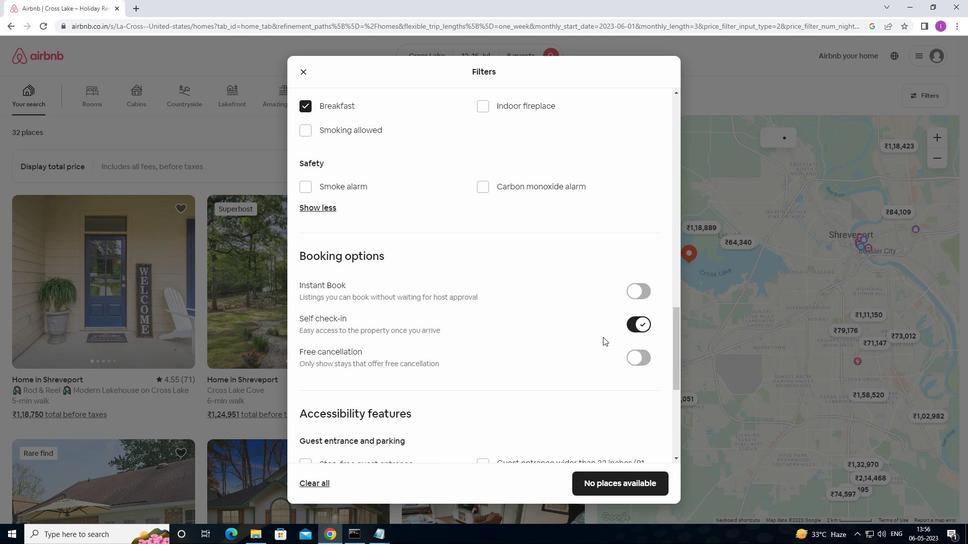
Action: Mouse scrolled (598, 341) with delta (0, 0)
Screenshot: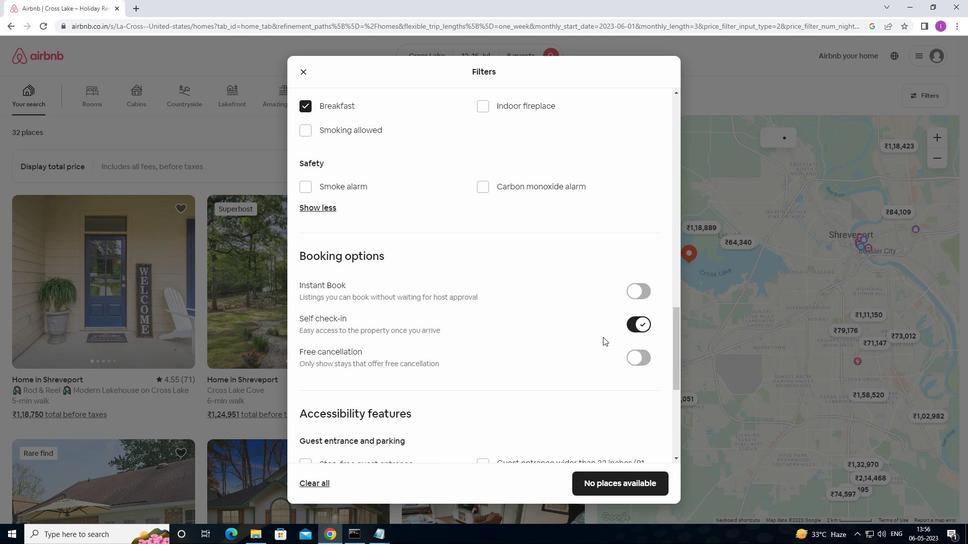 
Action: Mouse moved to (598, 342)
Screenshot: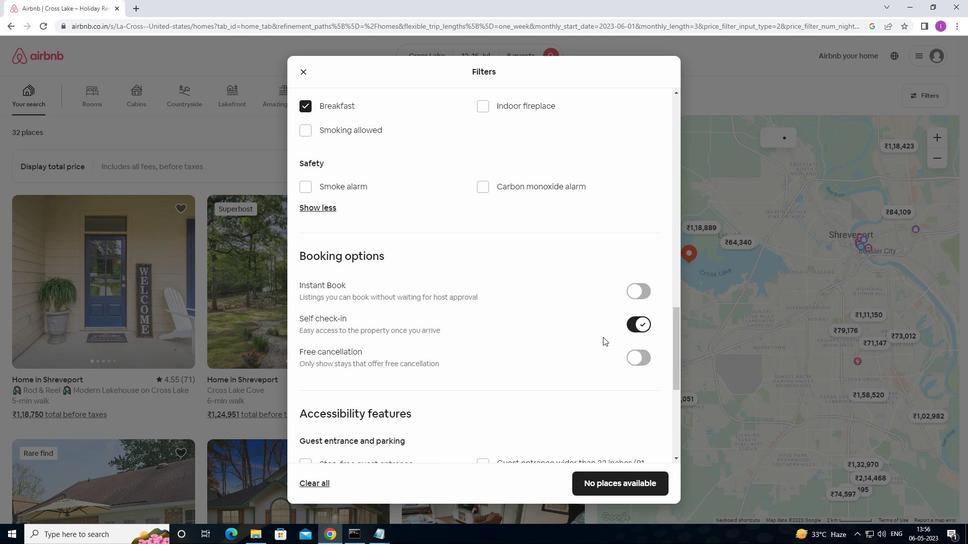 
Action: Mouse scrolled (598, 341) with delta (0, 0)
Screenshot: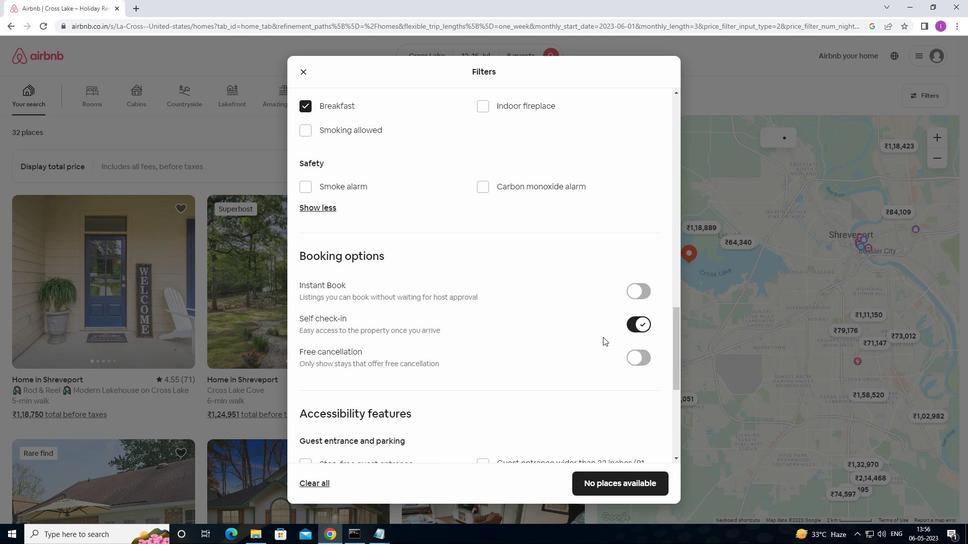 
Action: Mouse moved to (598, 343)
Screenshot: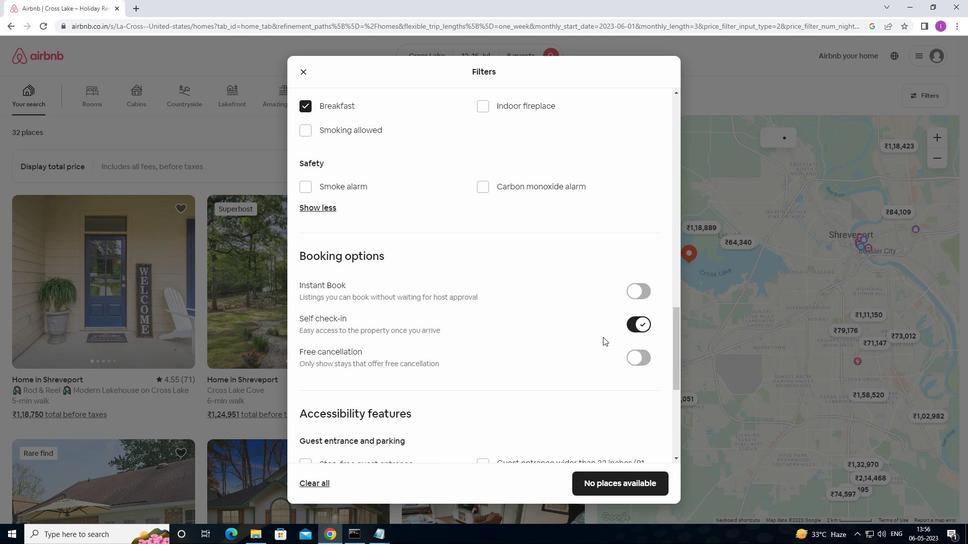 
Action: Mouse scrolled (598, 343) with delta (0, 0)
Screenshot: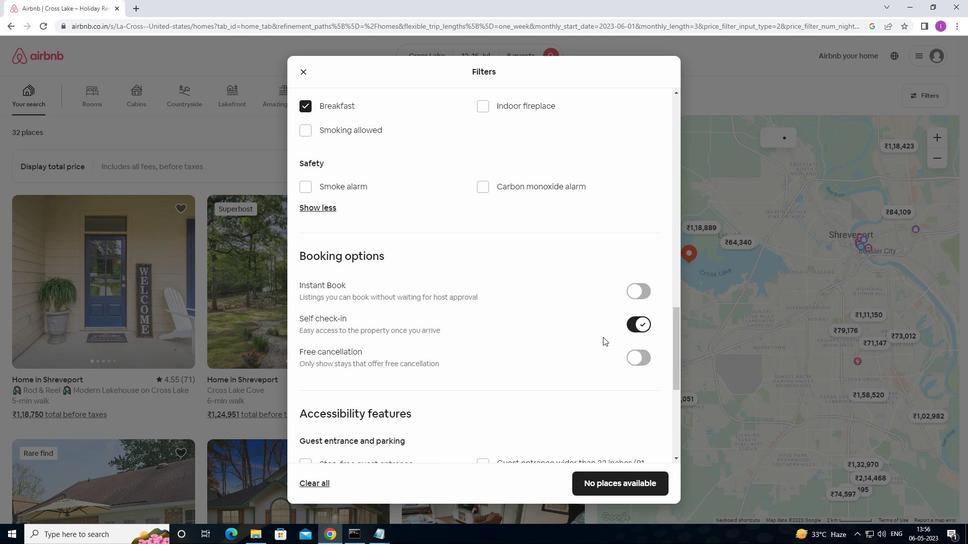 
Action: Mouse scrolled (598, 343) with delta (0, 0)
Screenshot: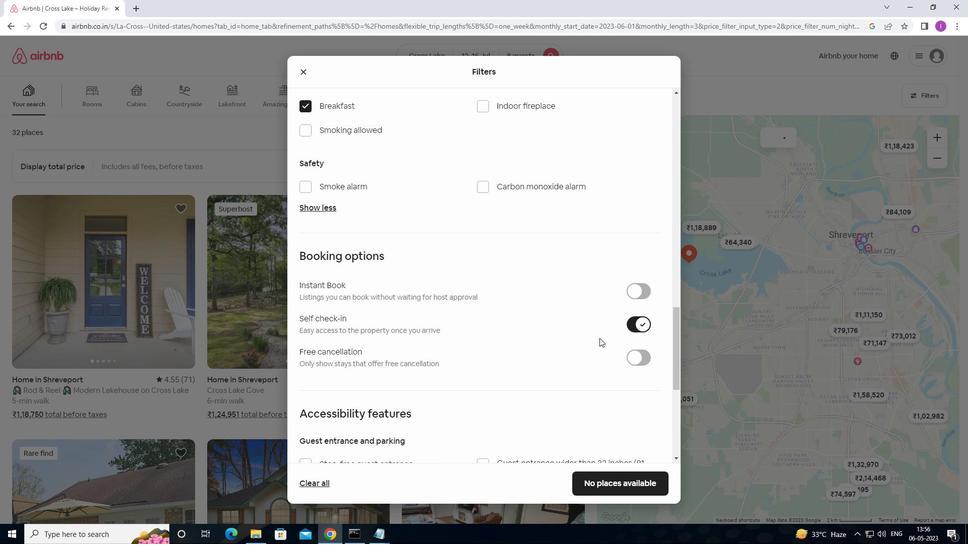 
Action: Mouse moved to (598, 344)
Screenshot: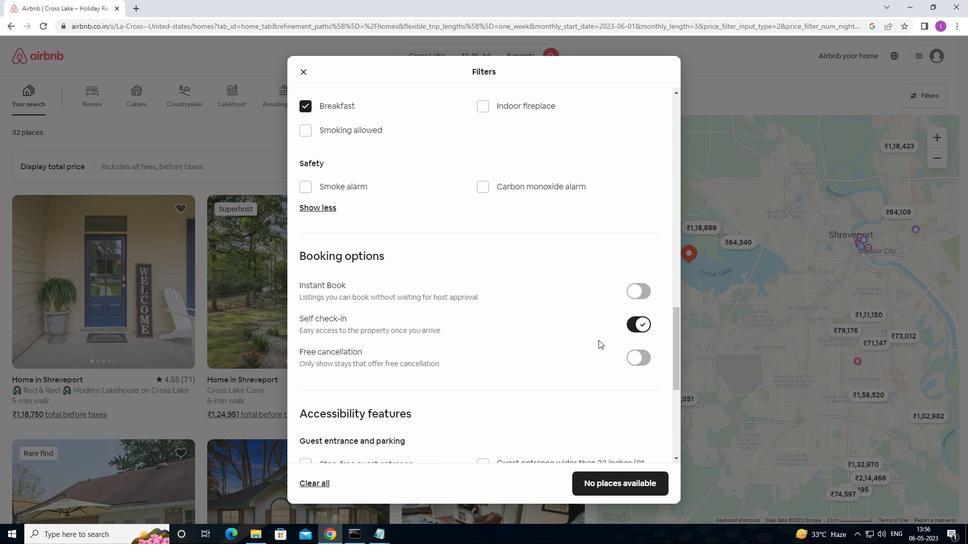 
Action: Mouse scrolled (598, 343) with delta (0, 0)
Screenshot: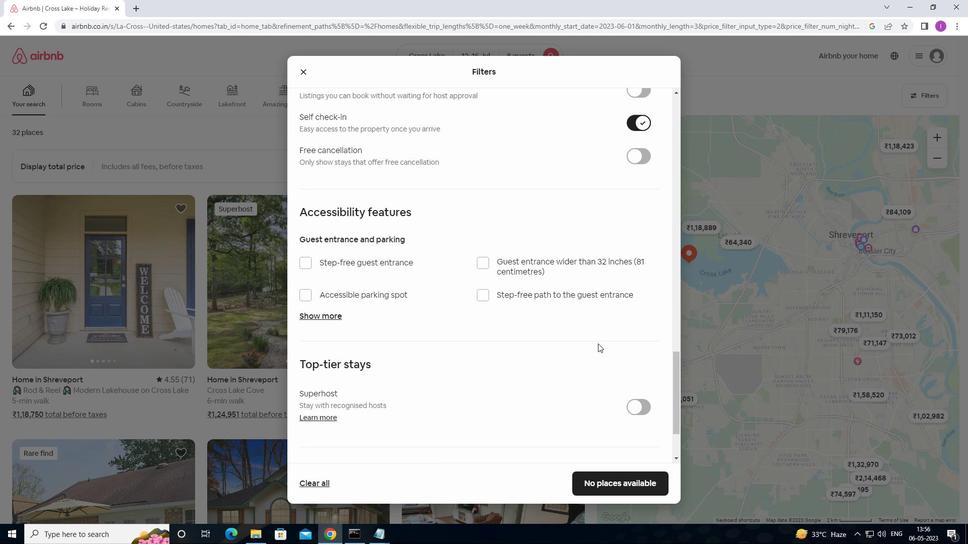 
Action: Mouse moved to (596, 347)
Screenshot: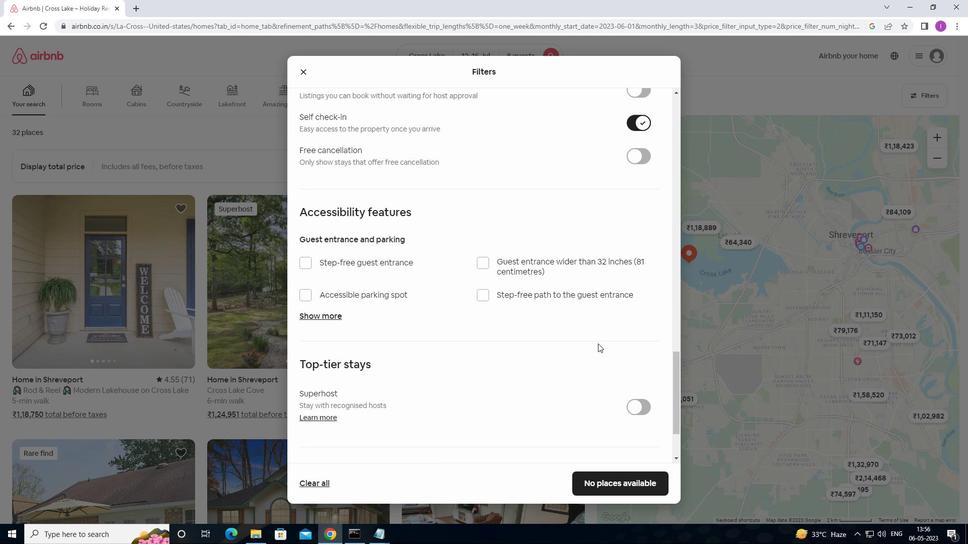 
Action: Mouse scrolled (596, 346) with delta (0, 0)
Screenshot: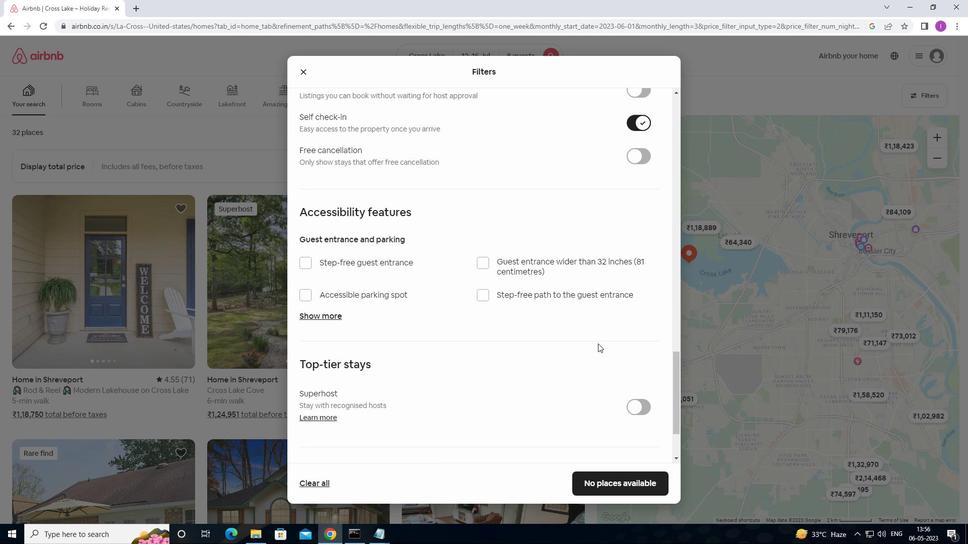 
Action: Mouse moved to (595, 349)
Screenshot: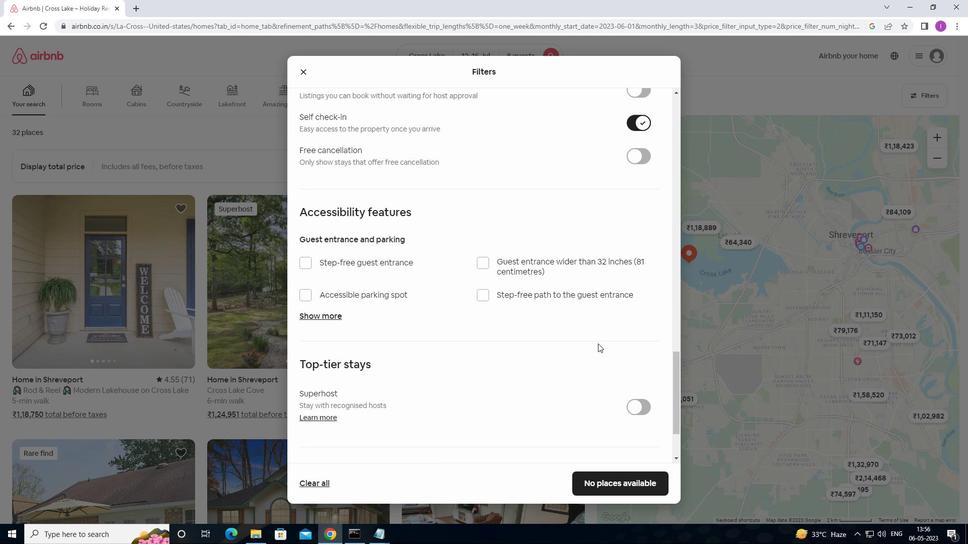 
Action: Mouse scrolled (595, 348) with delta (0, 0)
Screenshot: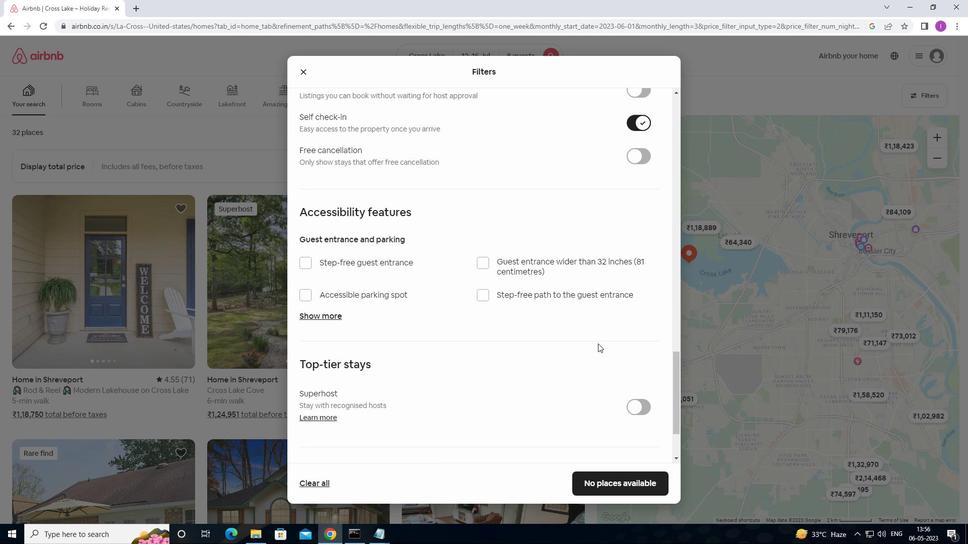 
Action: Mouse scrolled (595, 348) with delta (0, 0)
Screenshot: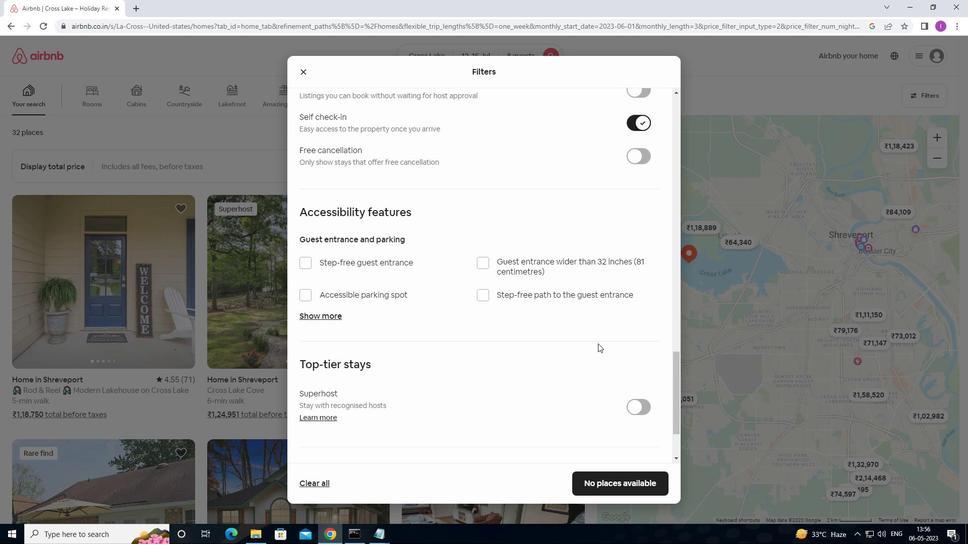 
Action: Mouse scrolled (595, 348) with delta (0, 0)
Screenshot: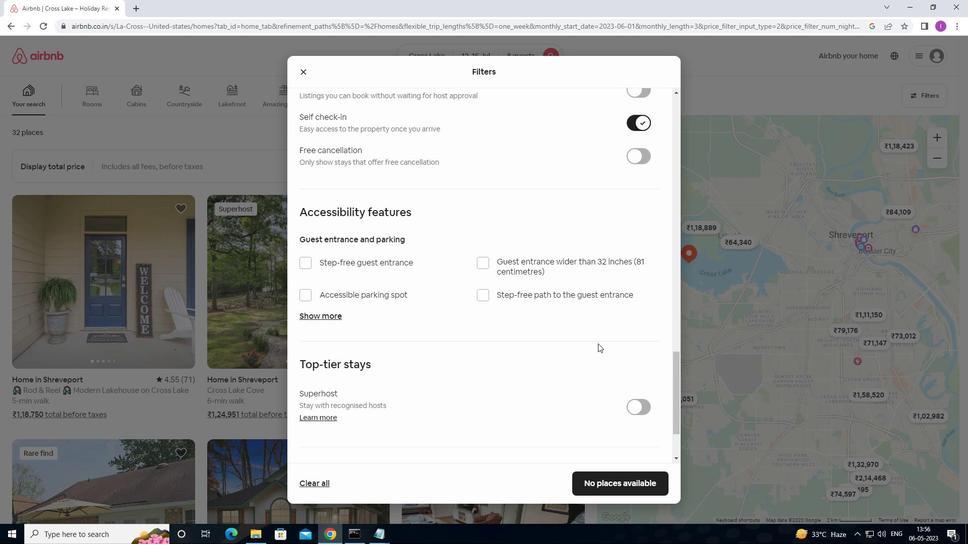 
Action: Mouse moved to (594, 350)
Screenshot: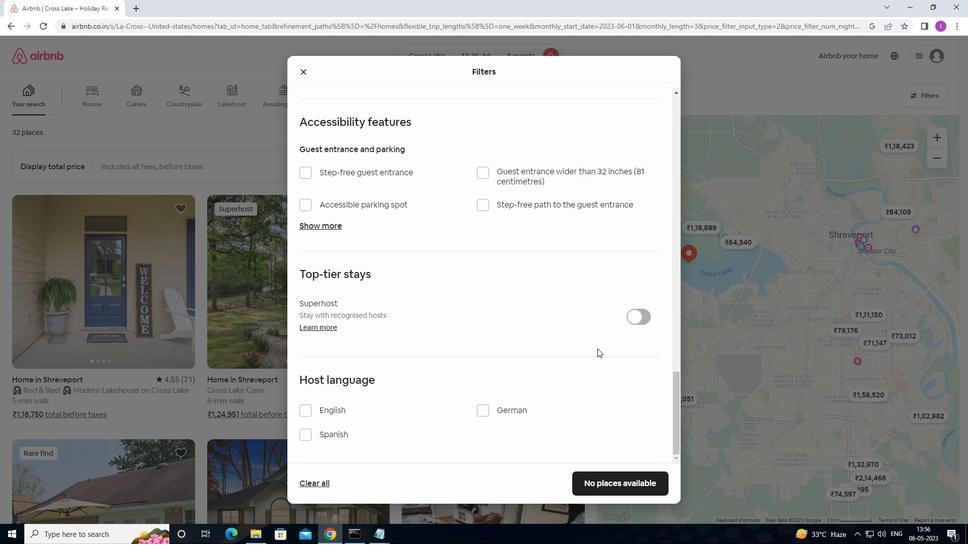 
Action: Mouse scrolled (594, 350) with delta (0, 0)
Screenshot: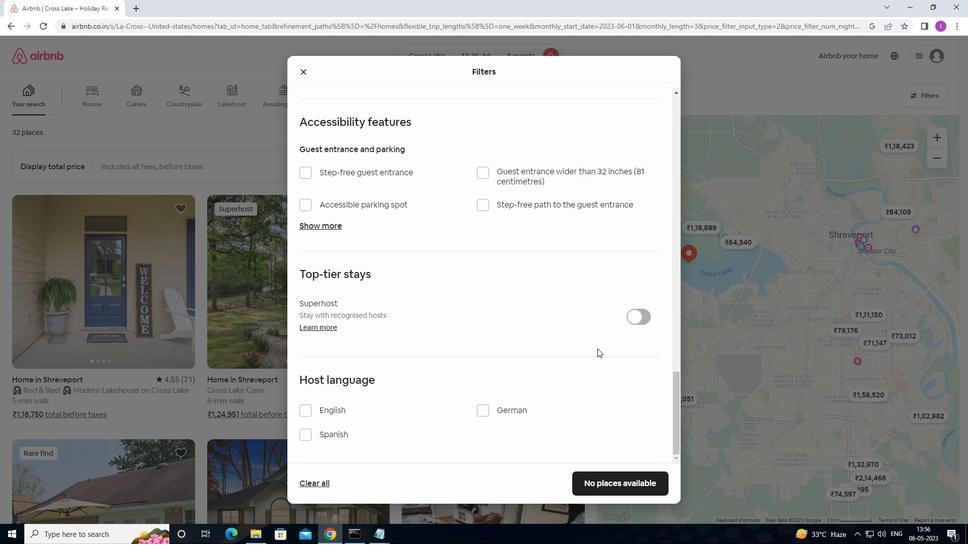 
Action: Mouse moved to (589, 353)
Screenshot: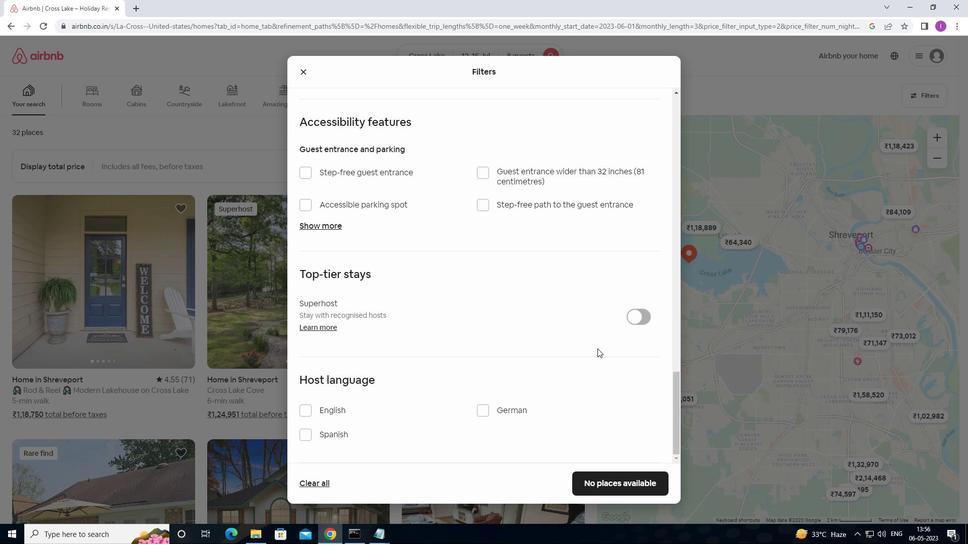 
Action: Mouse scrolled (589, 353) with delta (0, 0)
Screenshot: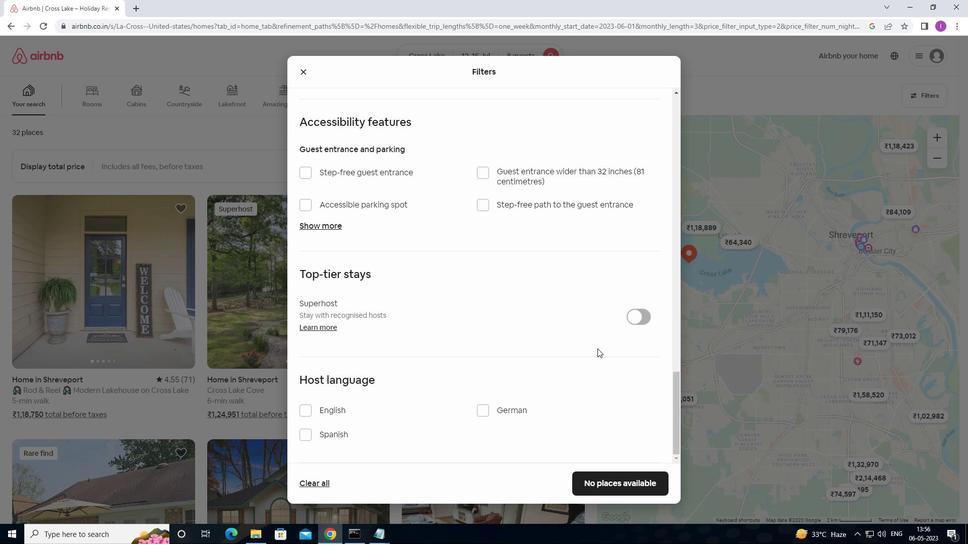 
Action: Mouse moved to (566, 360)
Screenshot: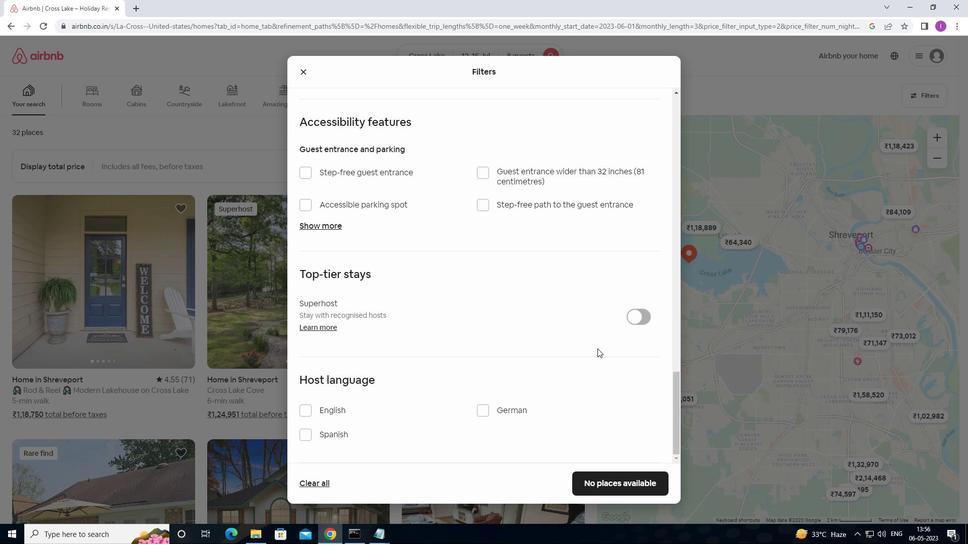 
Action: Mouse scrolled (566, 360) with delta (0, 0)
Screenshot: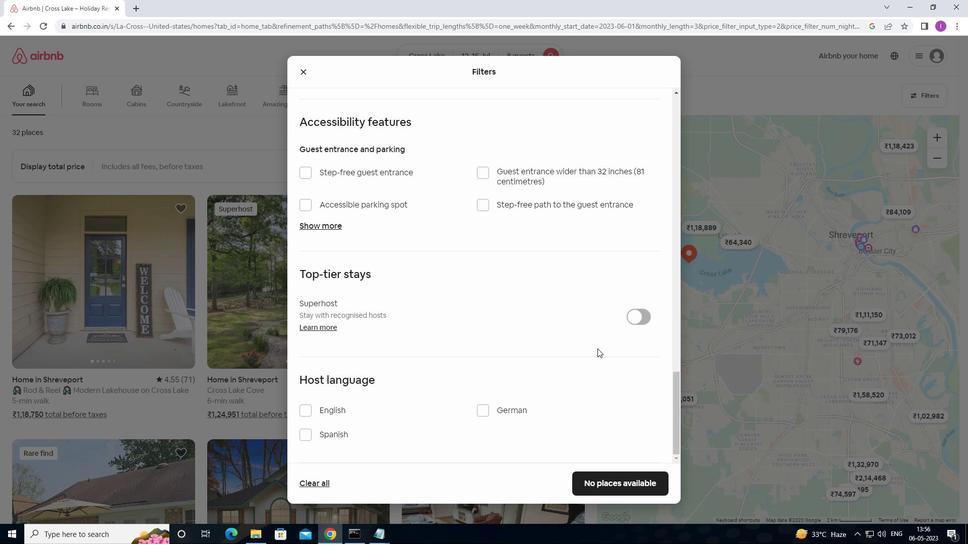 
Action: Mouse moved to (306, 413)
Screenshot: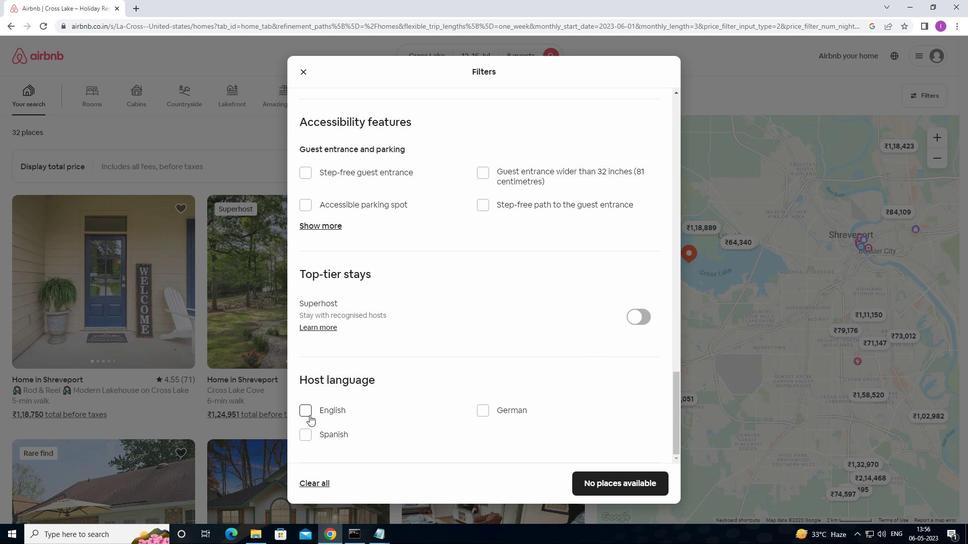 
Action: Mouse pressed left at (306, 413)
Screenshot: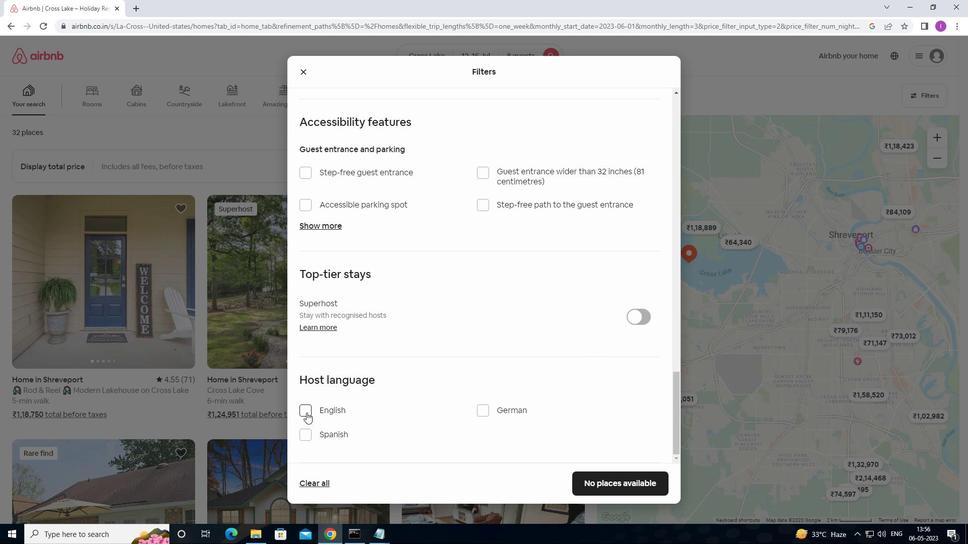 
Action: Mouse moved to (604, 489)
Screenshot: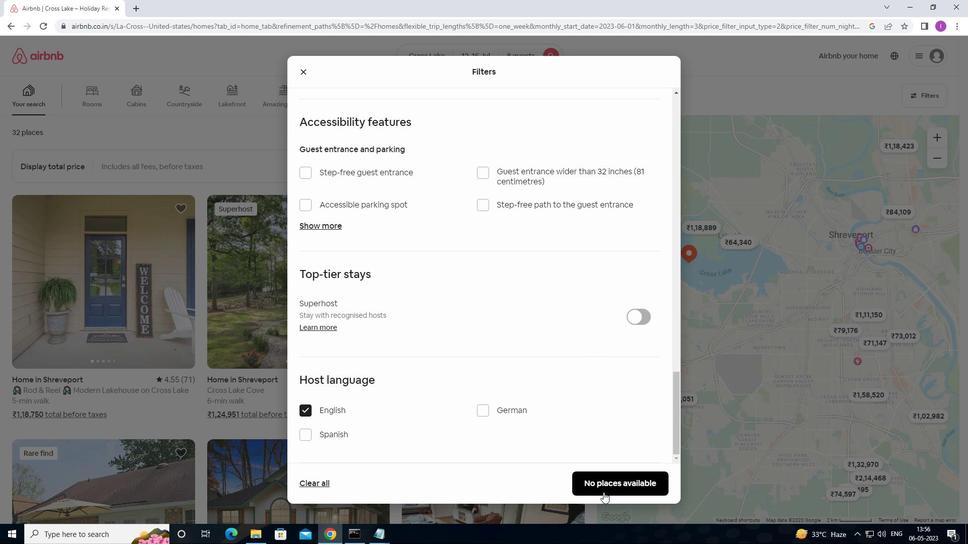 
Action: Mouse pressed left at (604, 489)
Screenshot: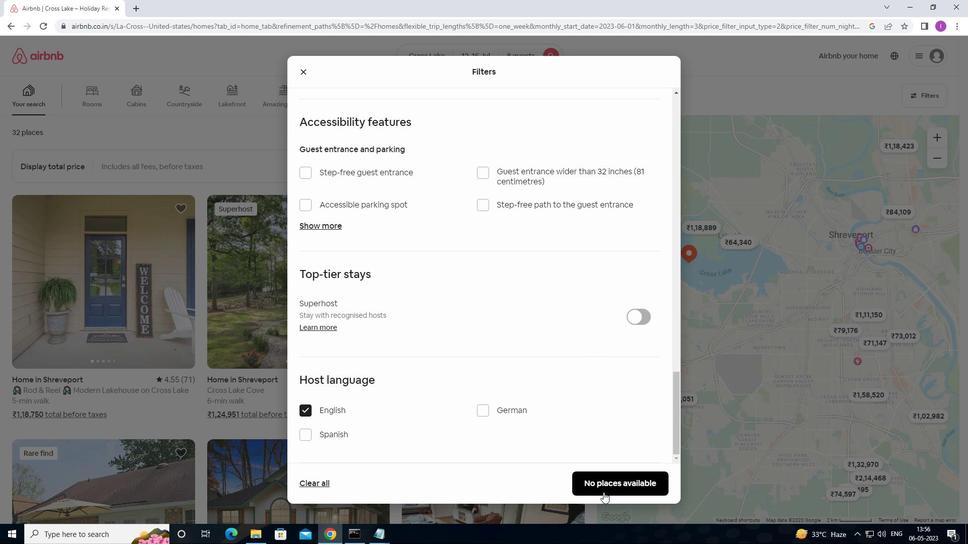 
Action: Mouse moved to (614, 352)
Screenshot: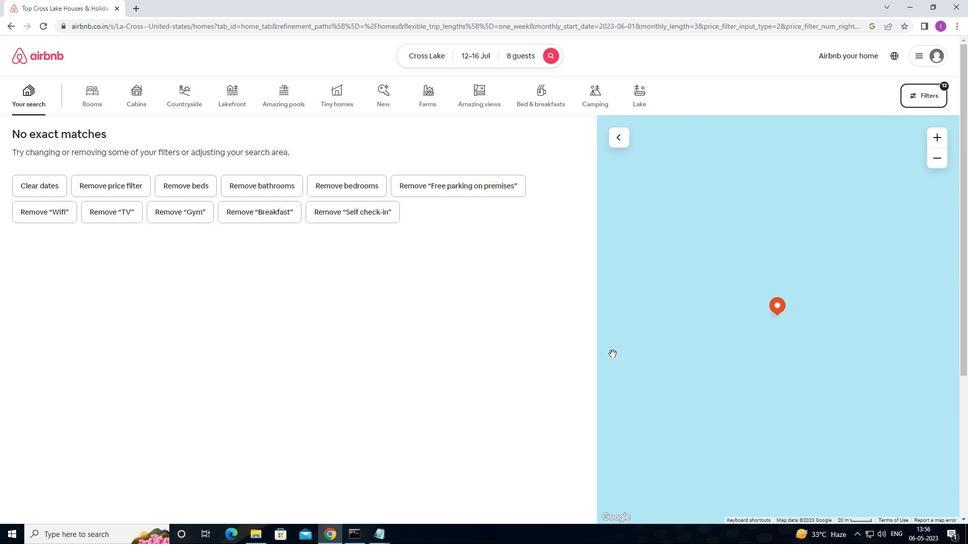 
